 Task: In the event  named  Third Interview with Anchal, Set a range of dates when you can accept meetings  '6 Jul â€" 5 Aug 2023'. Select a duration of  60 min. Select working hours  	_x000D_
MON- SAT 10:30am â€" 6:00pm. Add time before or after your events  as 15 min. Set the frequency of available time slots for invitees as  60 min. Set the minimum notice period and maximum events allowed per day as  168 hours and 2. , logged in from the account softage.4@softage.net and add another guest for the event, softage.5@softage.net
Action: Mouse pressed left at (361, 280)
Screenshot: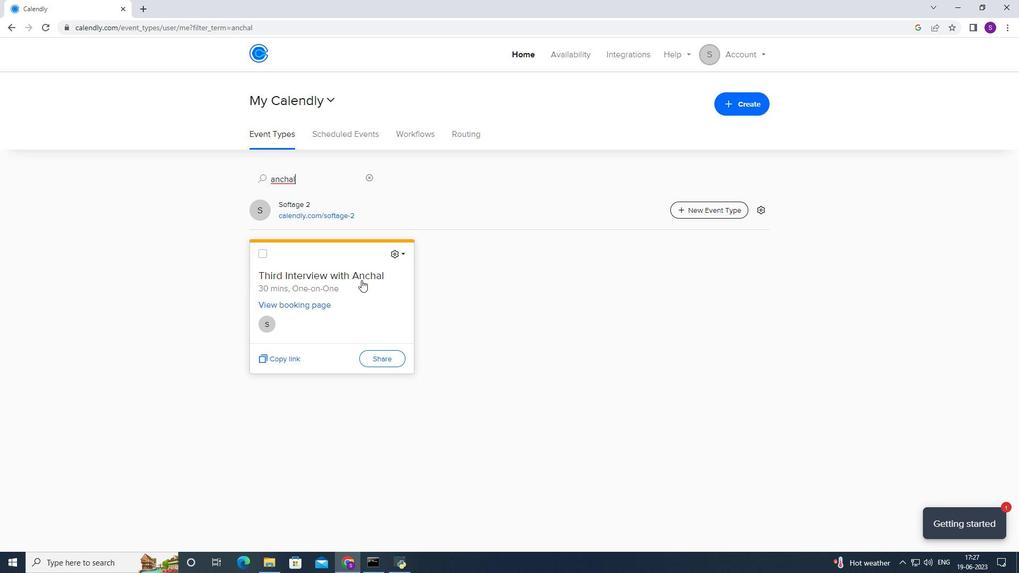 
Action: Mouse moved to (277, 222)
Screenshot: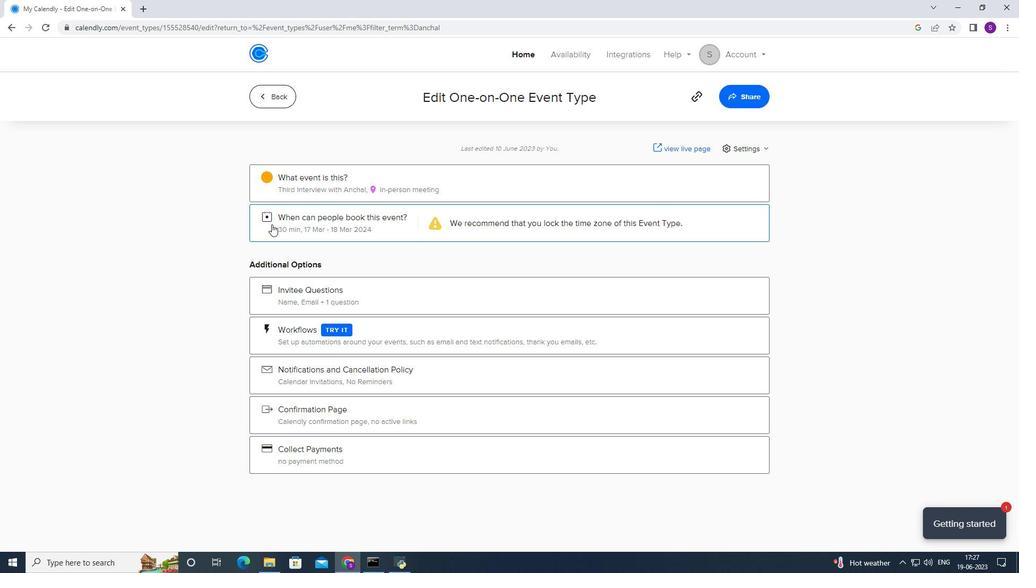 
Action: Mouse pressed left at (277, 222)
Screenshot: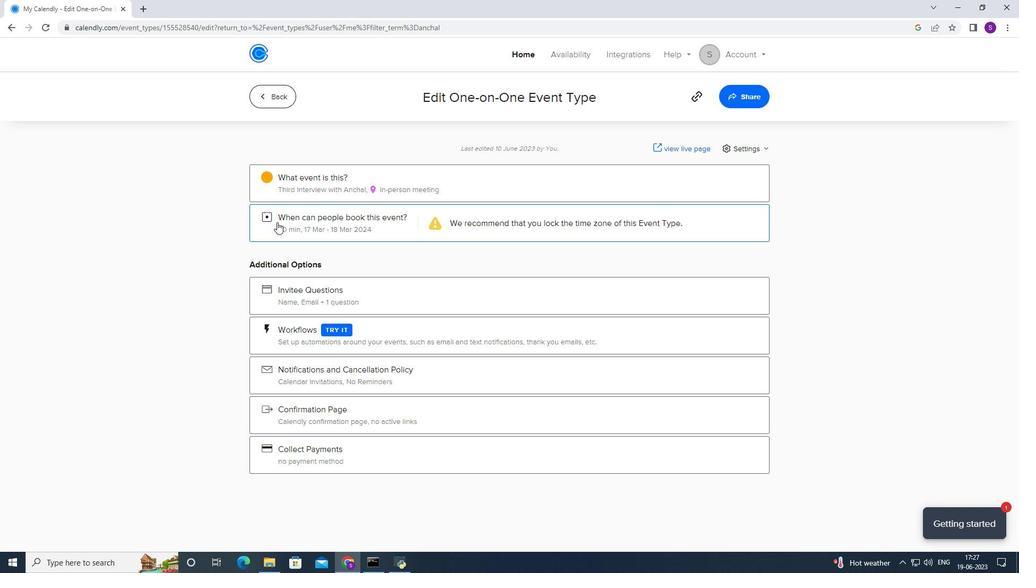 
Action: Mouse moved to (374, 349)
Screenshot: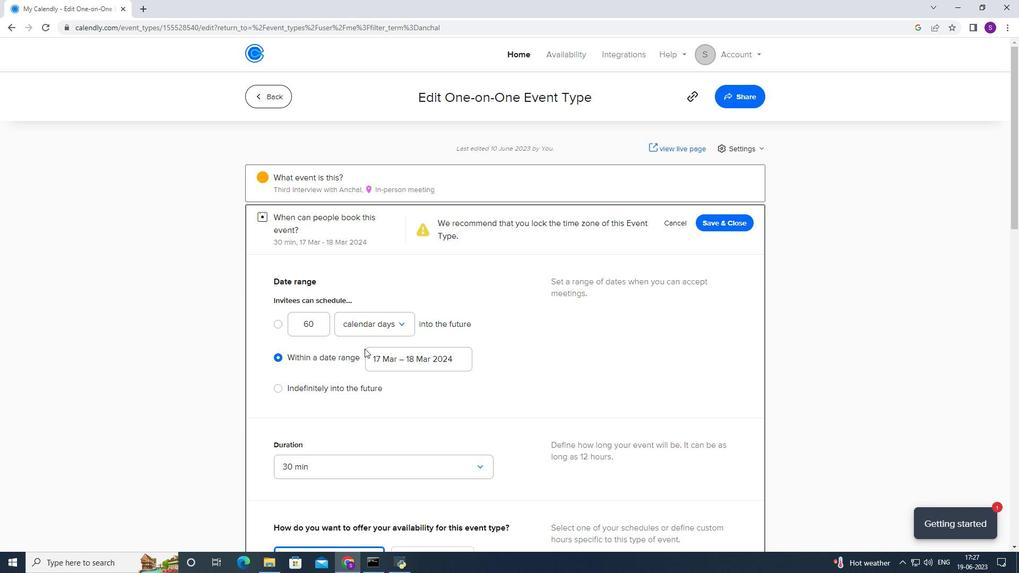 
Action: Mouse pressed left at (374, 349)
Screenshot: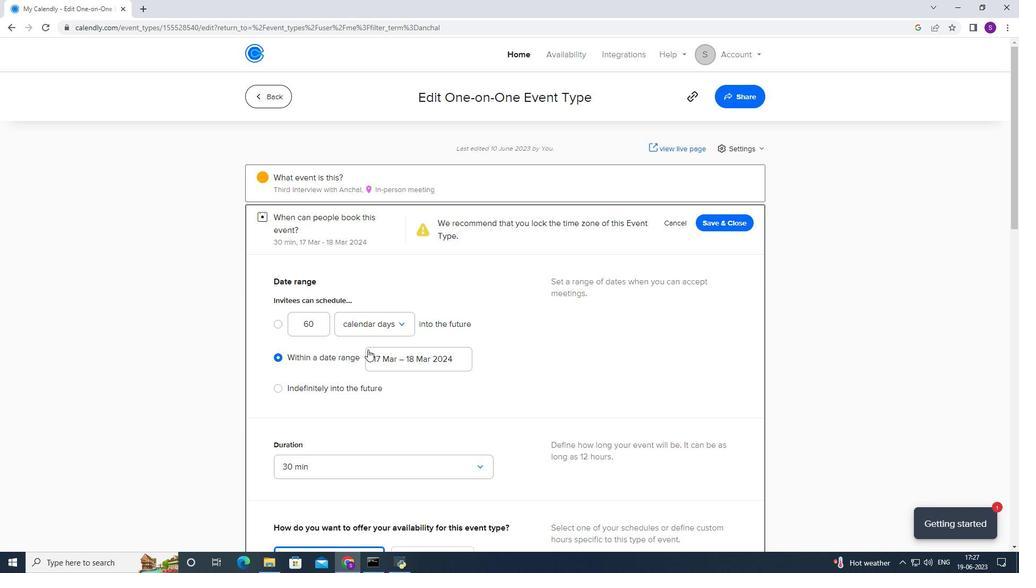 
Action: Mouse moved to (449, 162)
Screenshot: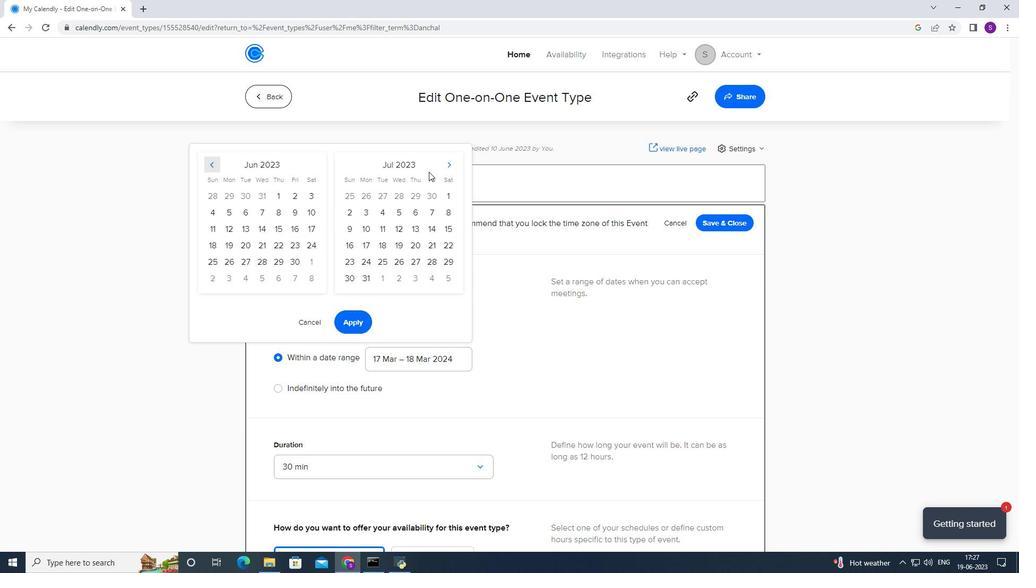 
Action: Mouse pressed left at (449, 162)
Screenshot: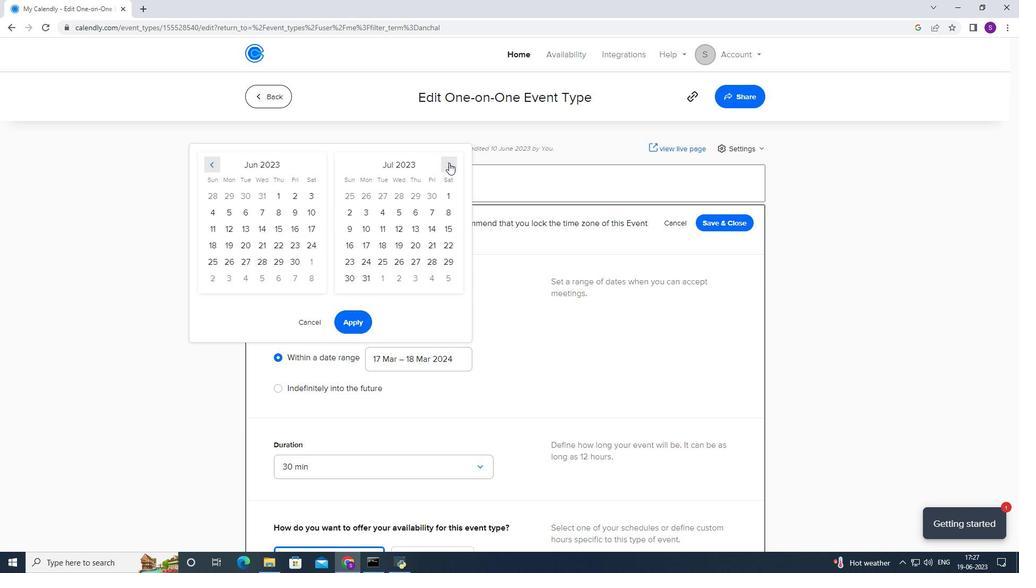 
Action: Mouse moved to (282, 209)
Screenshot: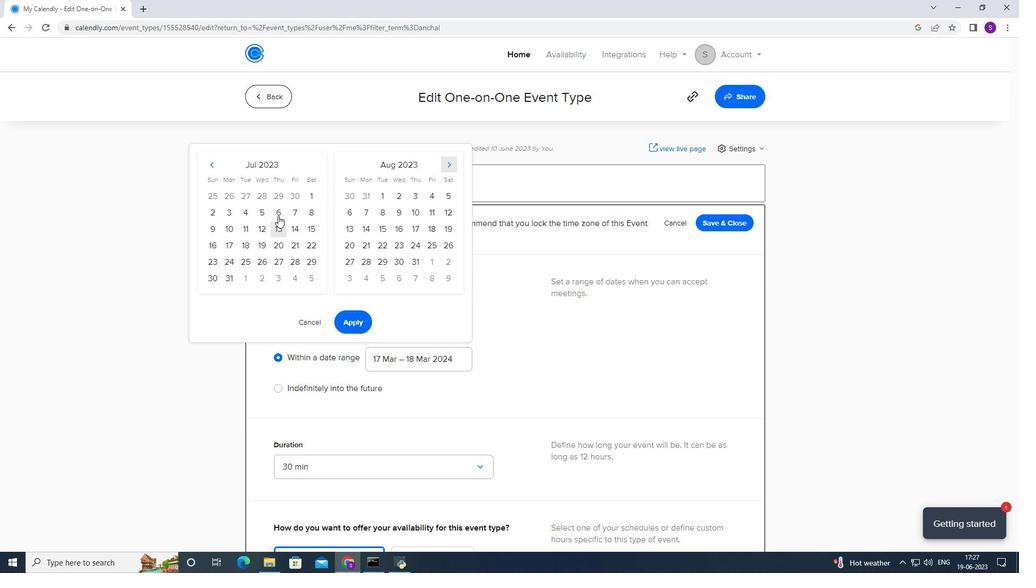 
Action: Mouse pressed left at (282, 209)
Screenshot: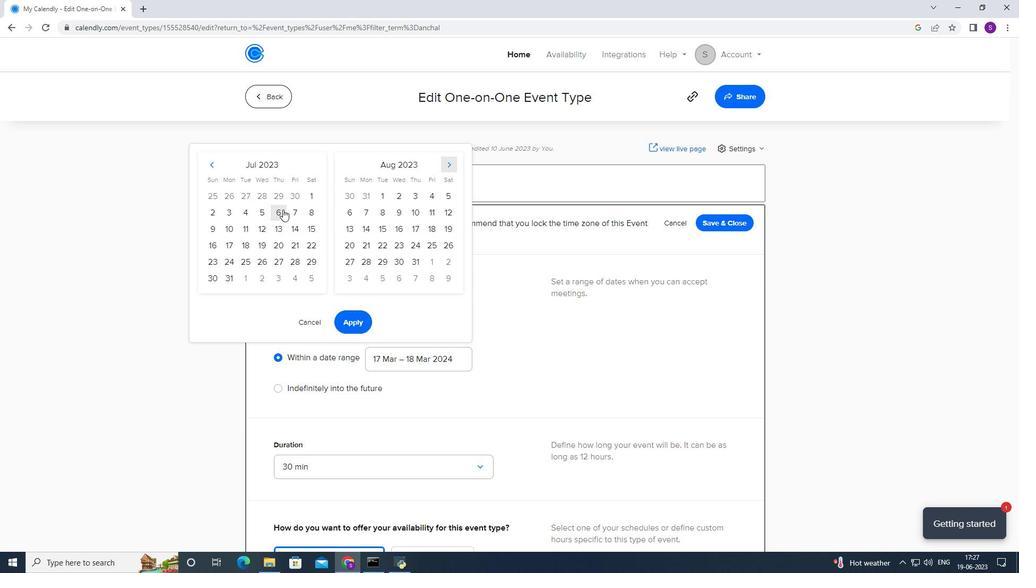 
Action: Mouse moved to (442, 197)
Screenshot: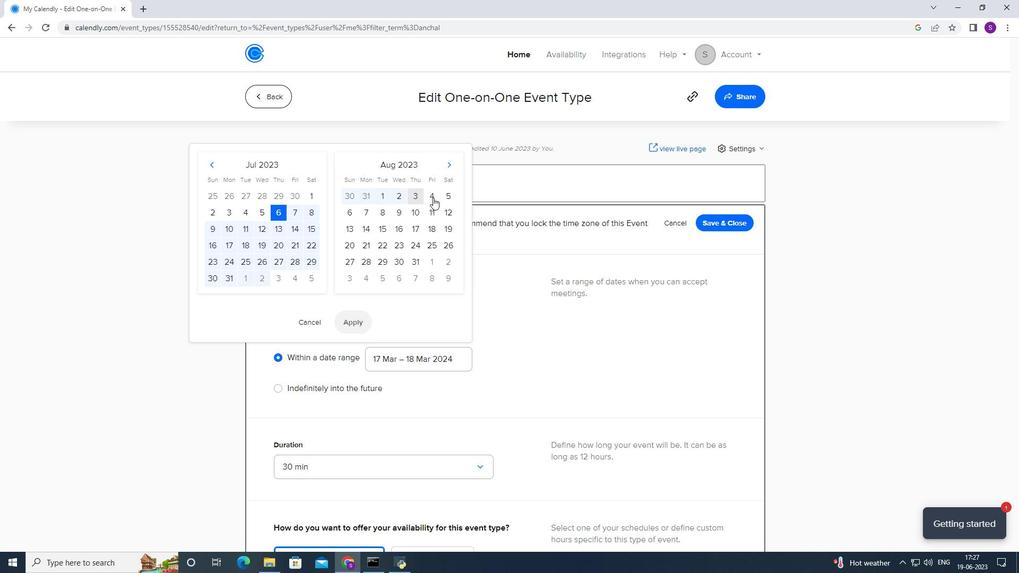 
Action: Mouse pressed left at (442, 197)
Screenshot: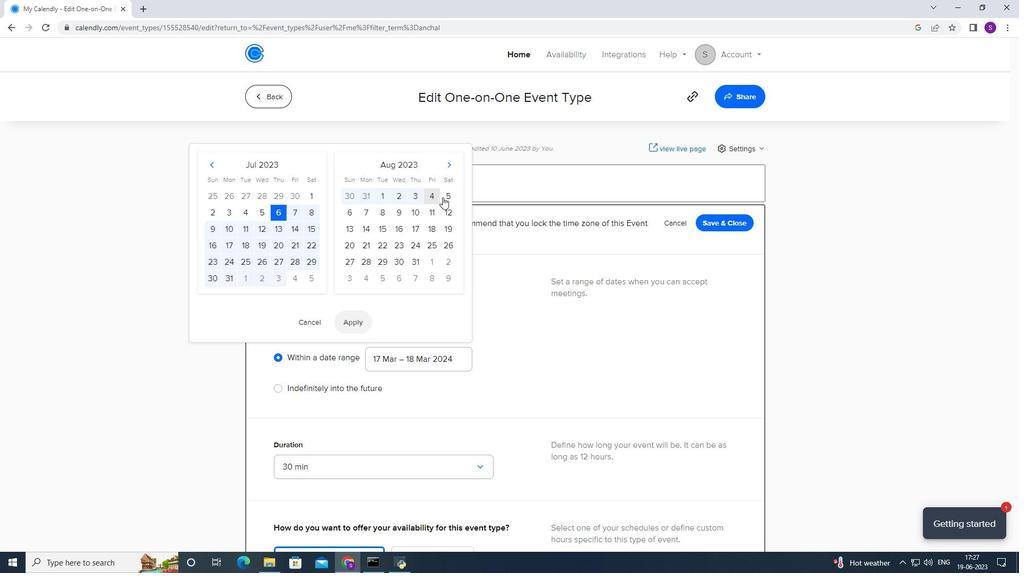 
Action: Mouse moved to (348, 319)
Screenshot: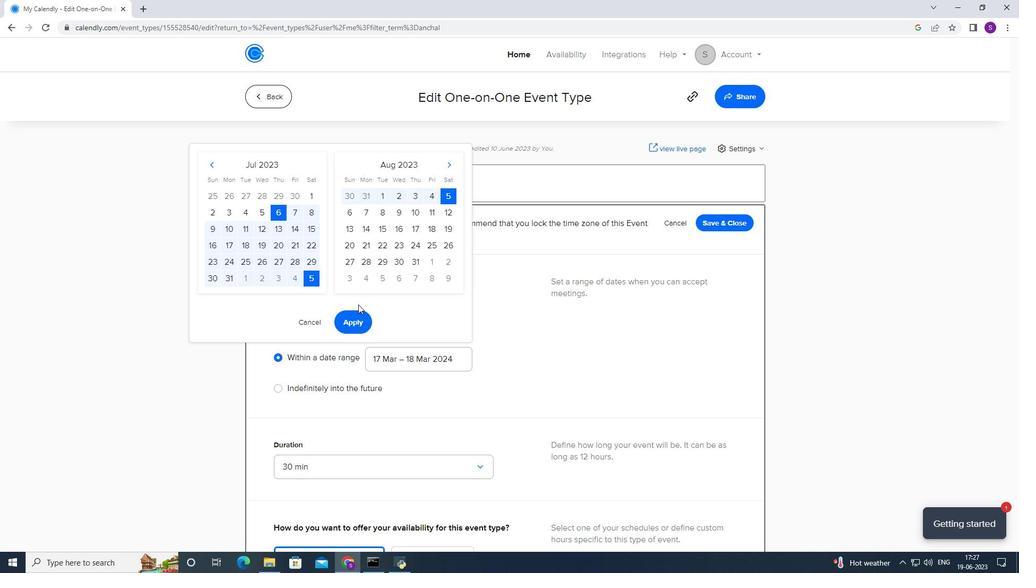 
Action: Mouse pressed left at (348, 319)
Screenshot: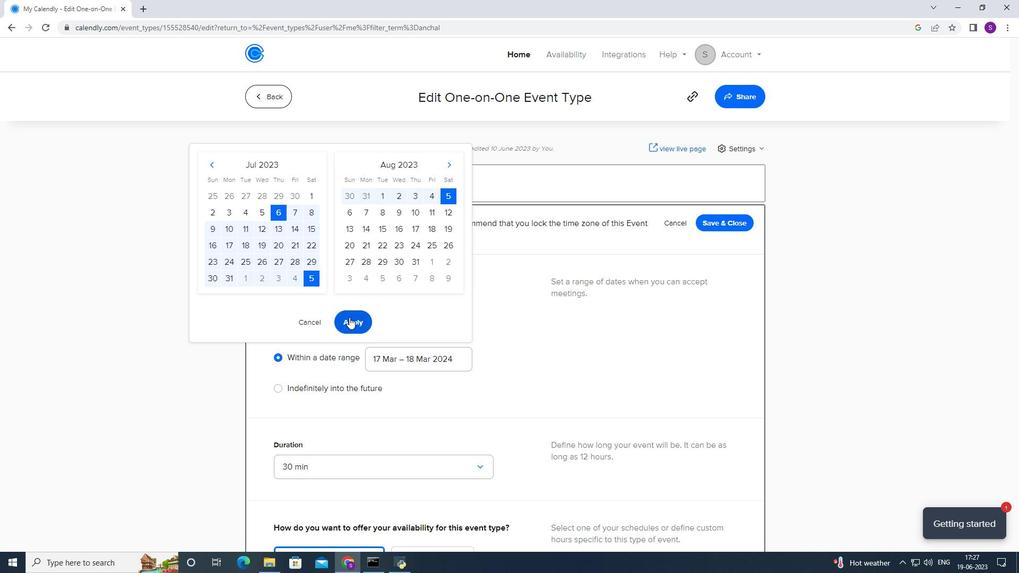 
Action: Mouse moved to (328, 272)
Screenshot: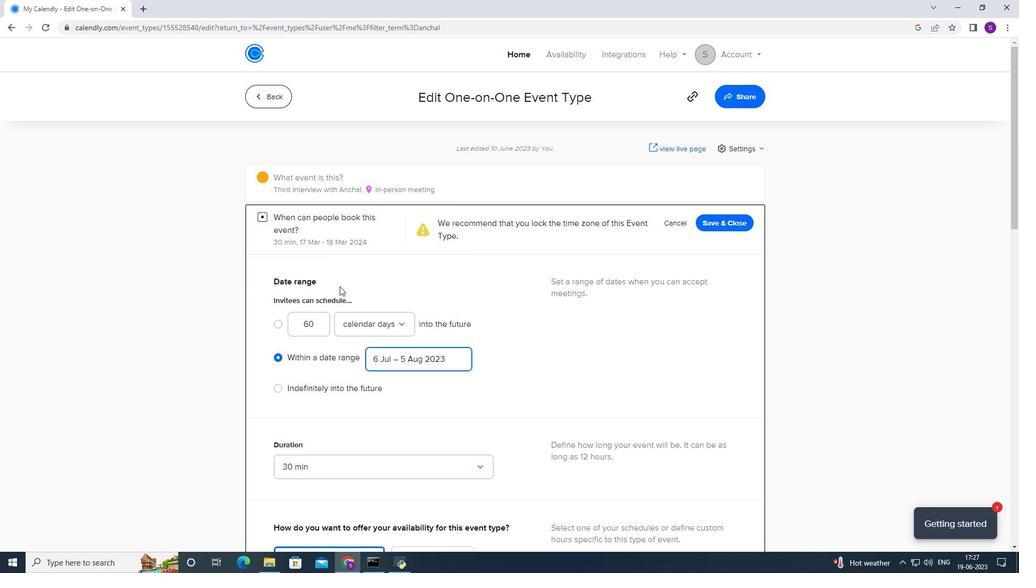 
Action: Mouse scrolled (328, 271) with delta (0, 0)
Screenshot: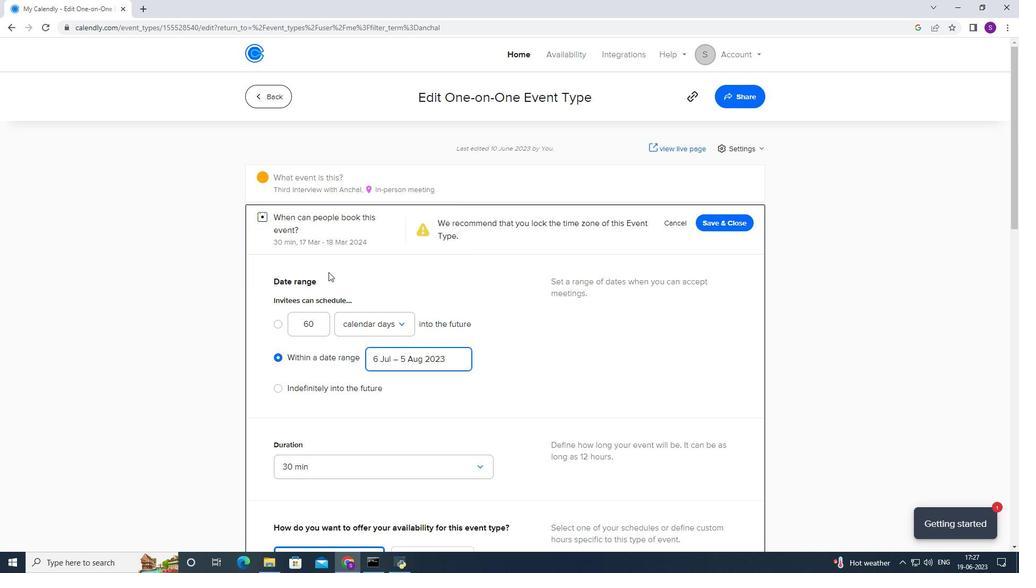 
Action: Mouse scrolled (328, 271) with delta (0, 0)
Screenshot: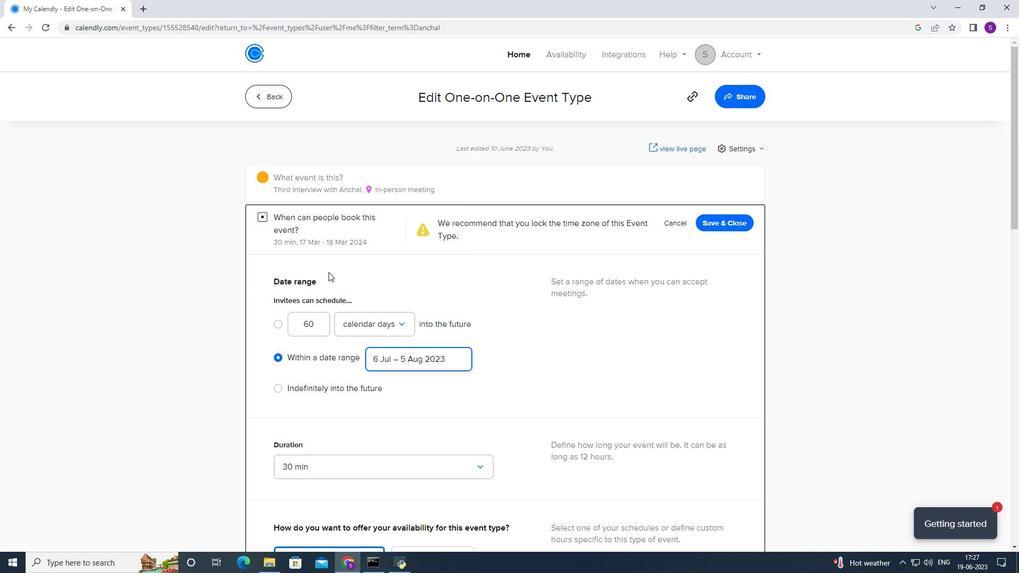 
Action: Mouse scrolled (328, 271) with delta (0, 0)
Screenshot: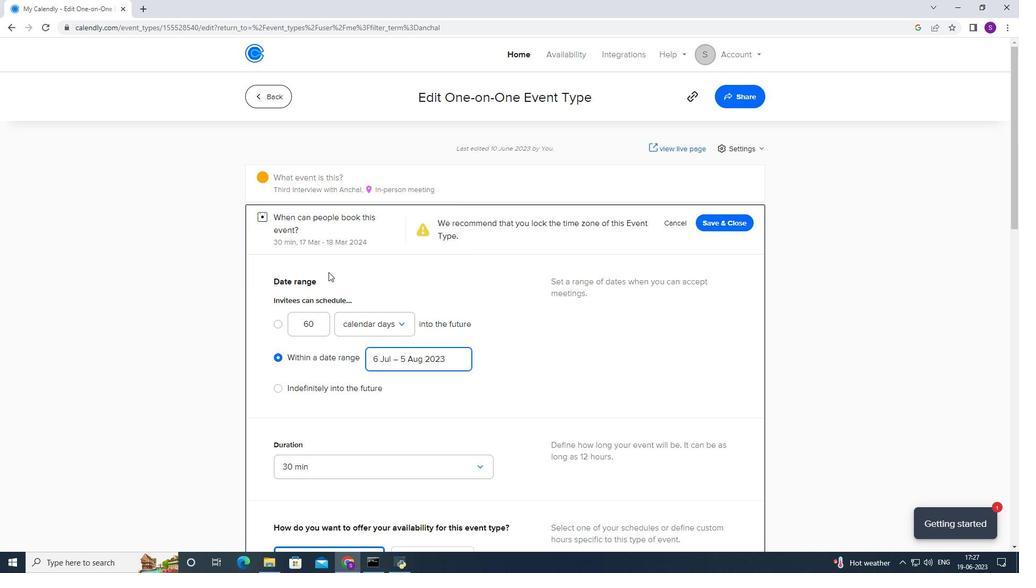
Action: Mouse moved to (327, 272)
Screenshot: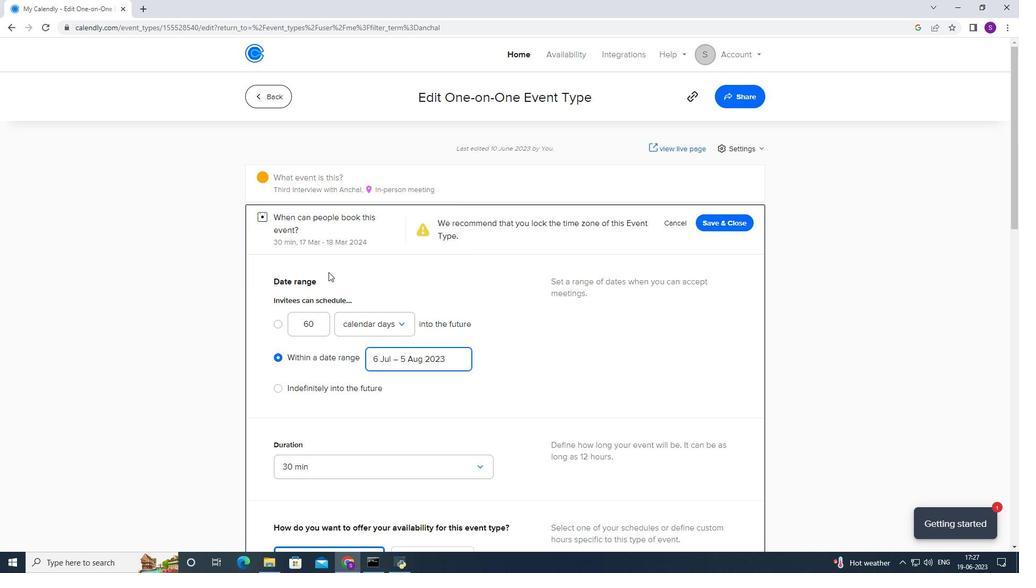 
Action: Mouse scrolled (327, 271) with delta (0, 0)
Screenshot: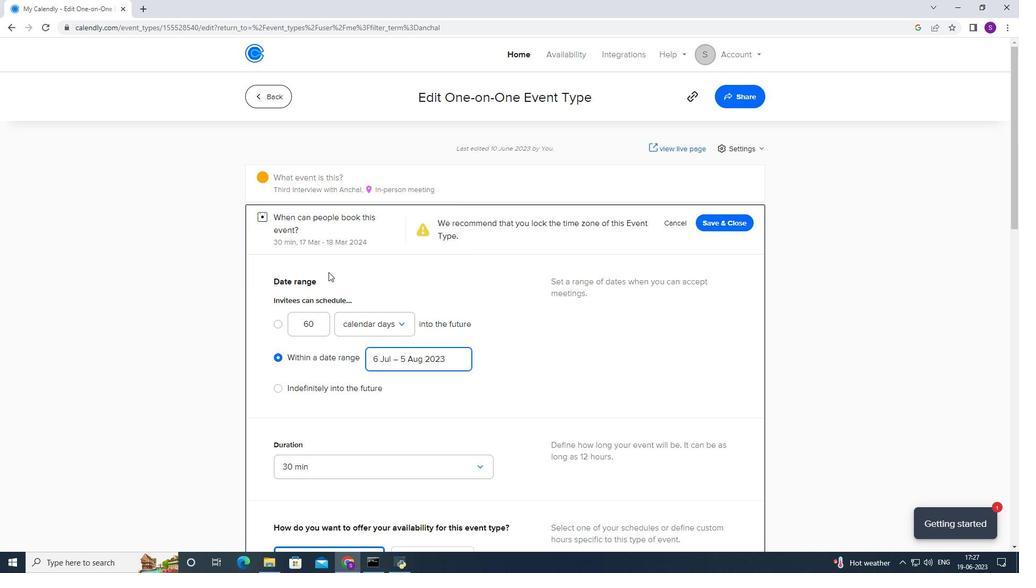 
Action: Mouse scrolled (327, 271) with delta (0, 0)
Screenshot: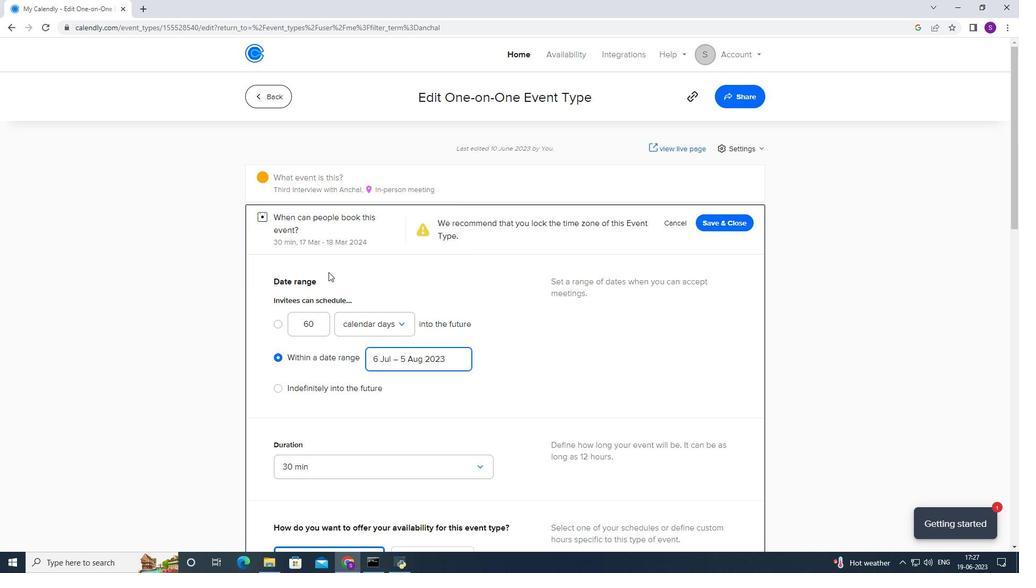 
Action: Mouse moved to (323, 206)
Screenshot: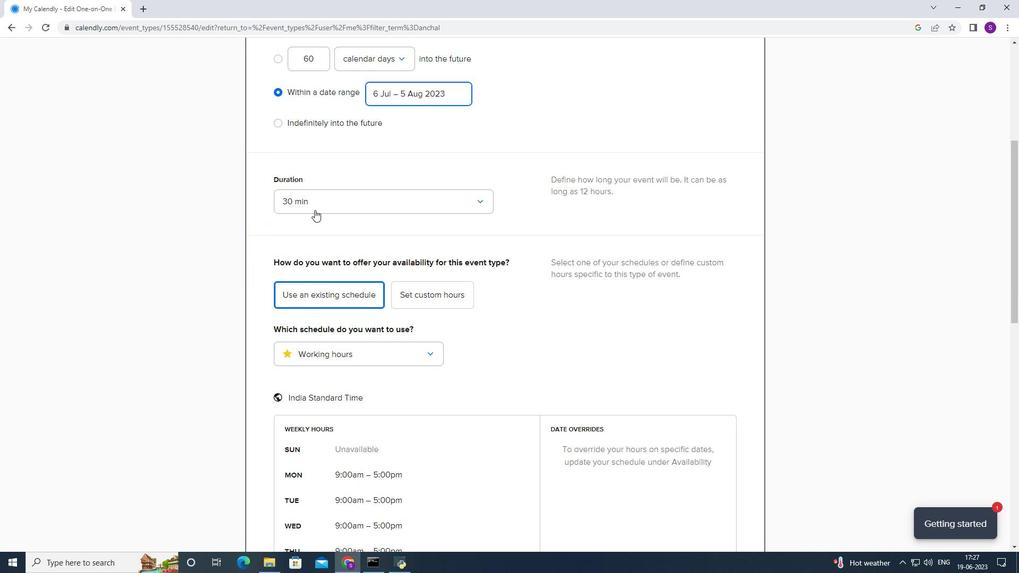 
Action: Mouse pressed left at (323, 206)
Screenshot: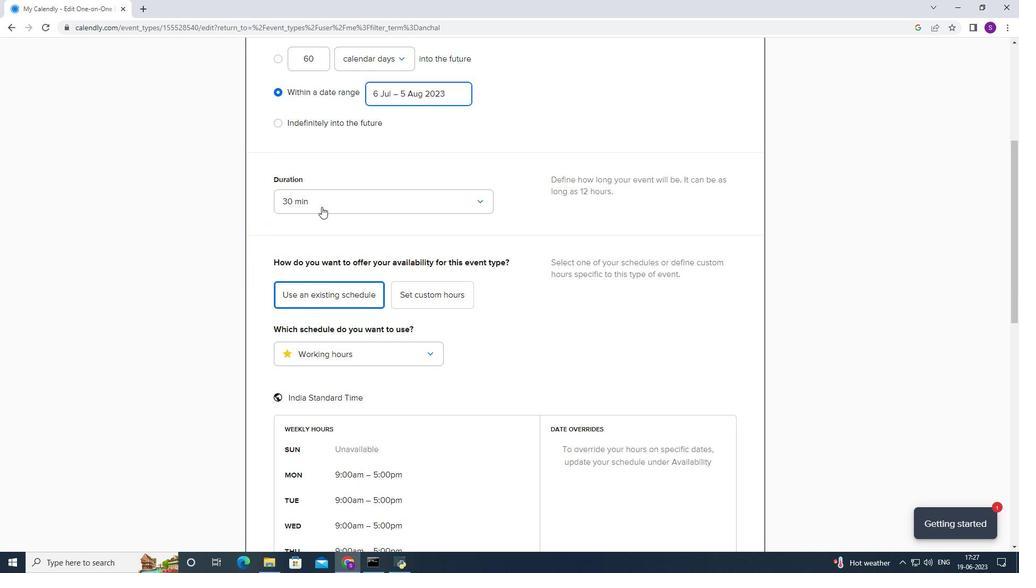 
Action: Mouse moved to (311, 284)
Screenshot: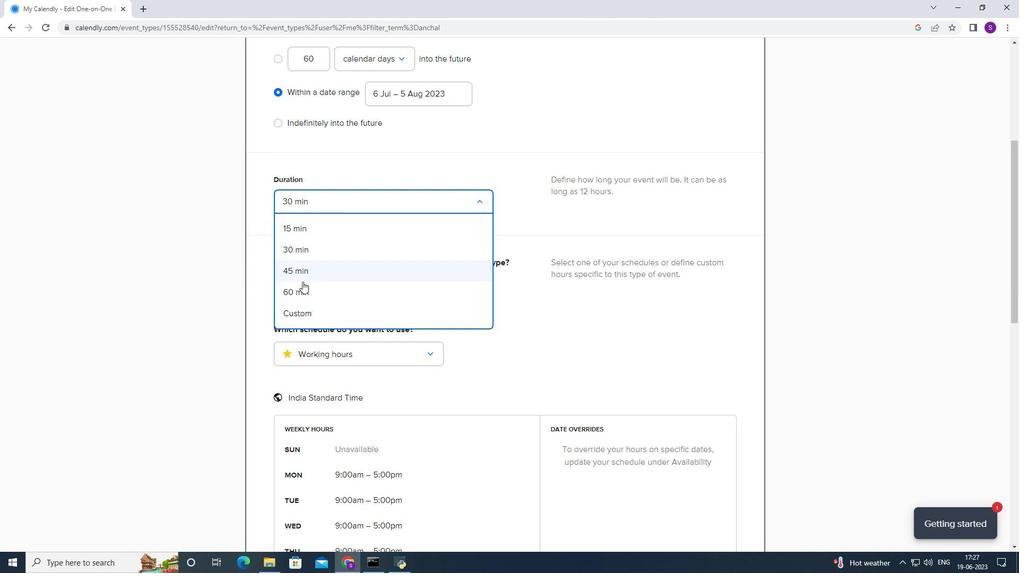 
Action: Mouse pressed left at (311, 284)
Screenshot: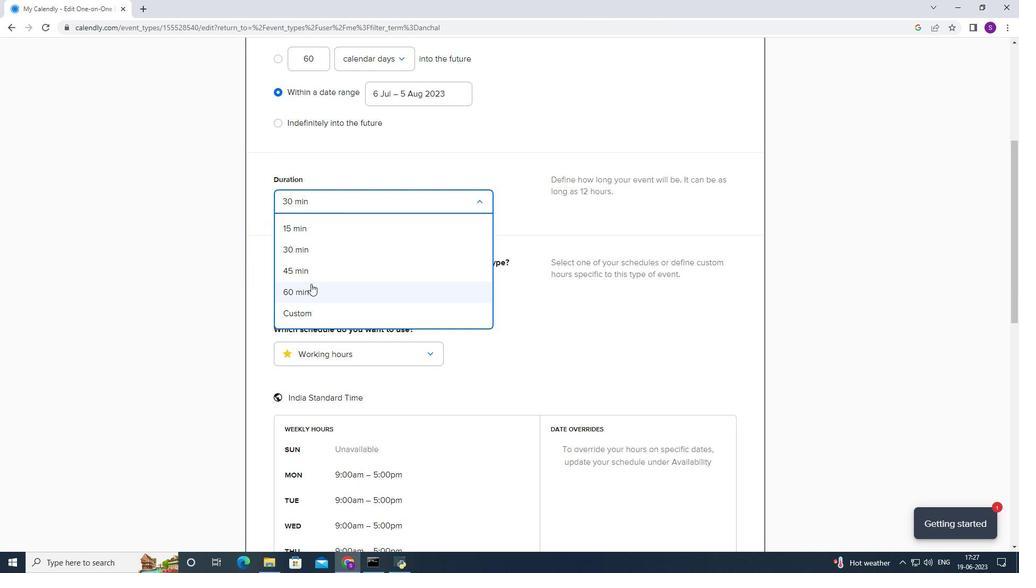 
Action: Mouse moved to (283, 322)
Screenshot: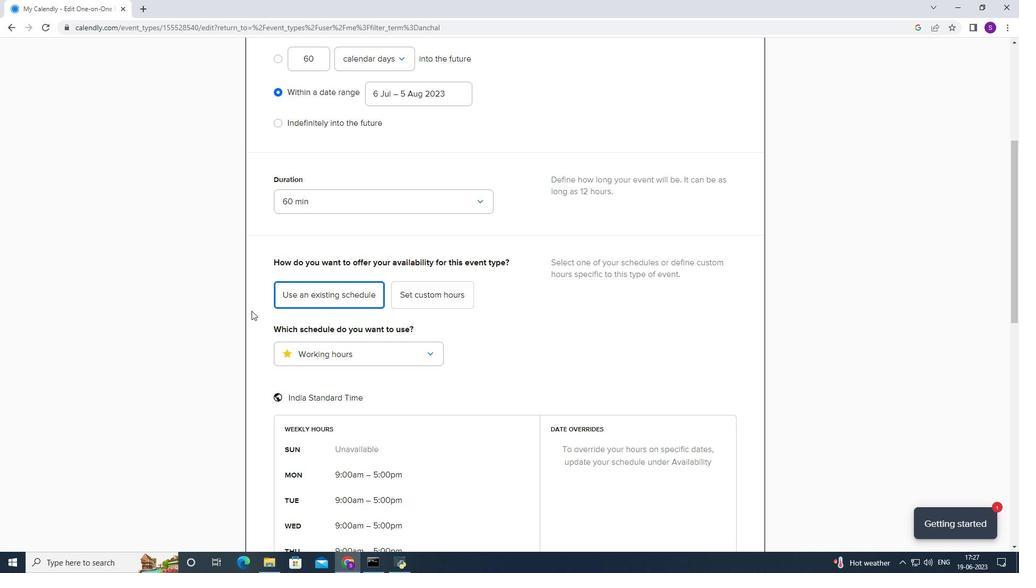 
Action: Mouse scrolled (283, 321) with delta (0, 0)
Screenshot: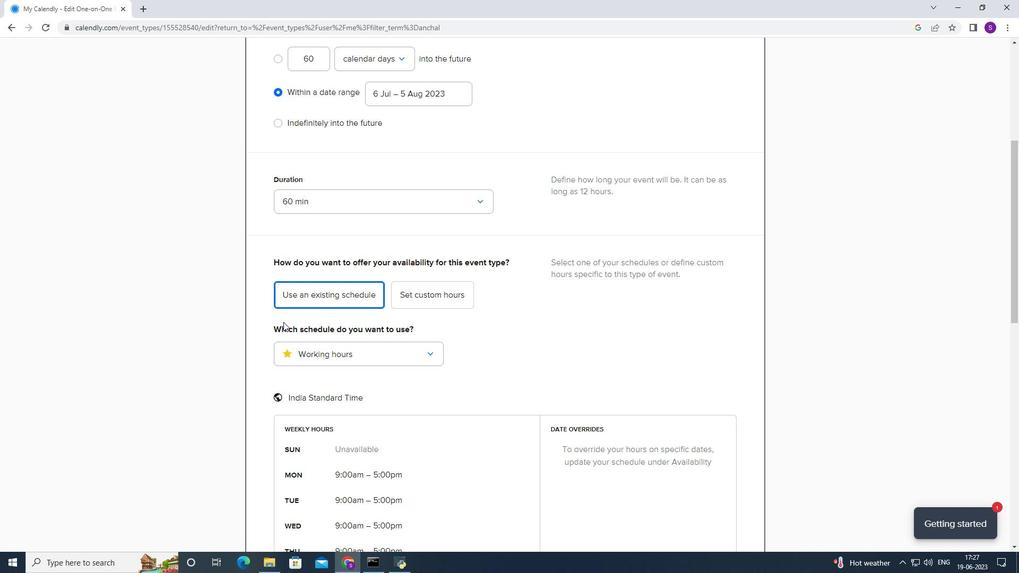 
Action: Mouse moved to (285, 322)
Screenshot: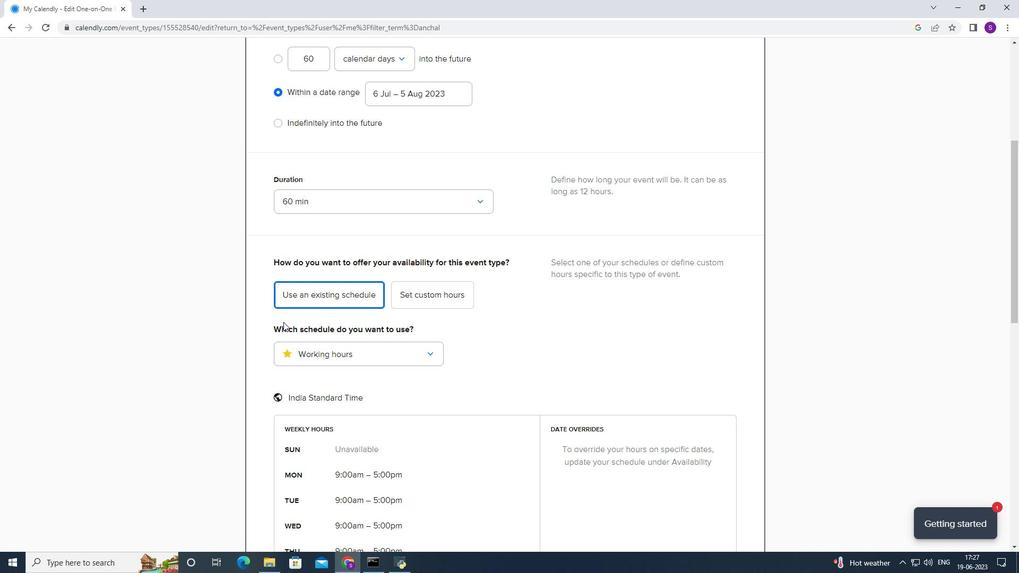 
Action: Mouse scrolled (285, 321) with delta (0, 0)
Screenshot: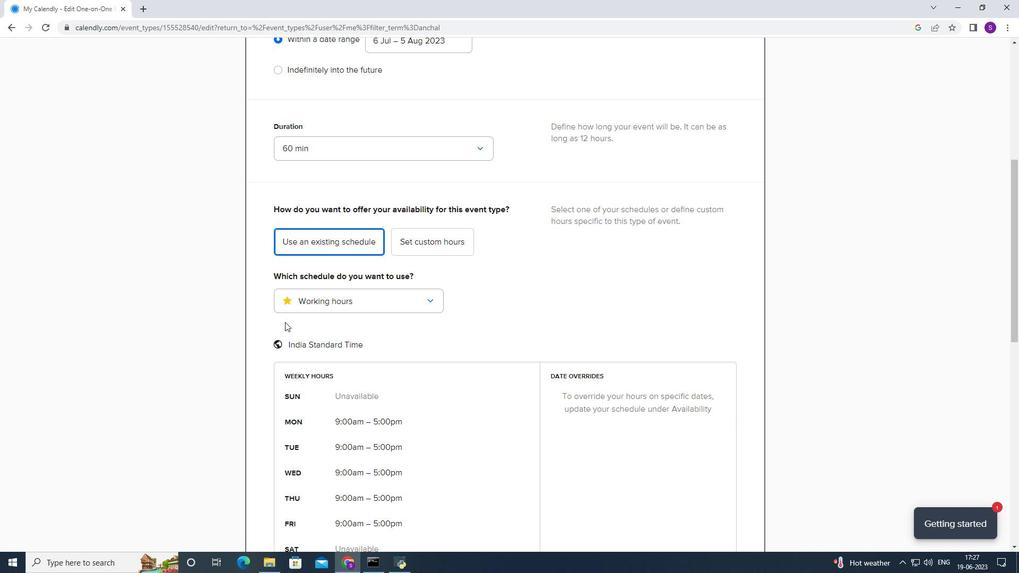 
Action: Mouse scrolled (285, 321) with delta (0, 0)
Screenshot: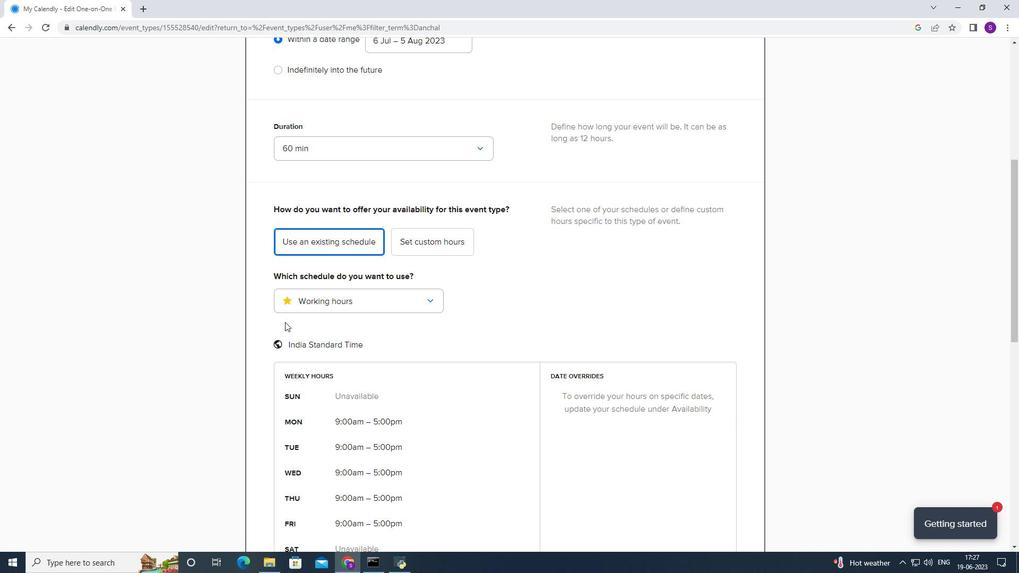 
Action: Mouse moved to (445, 139)
Screenshot: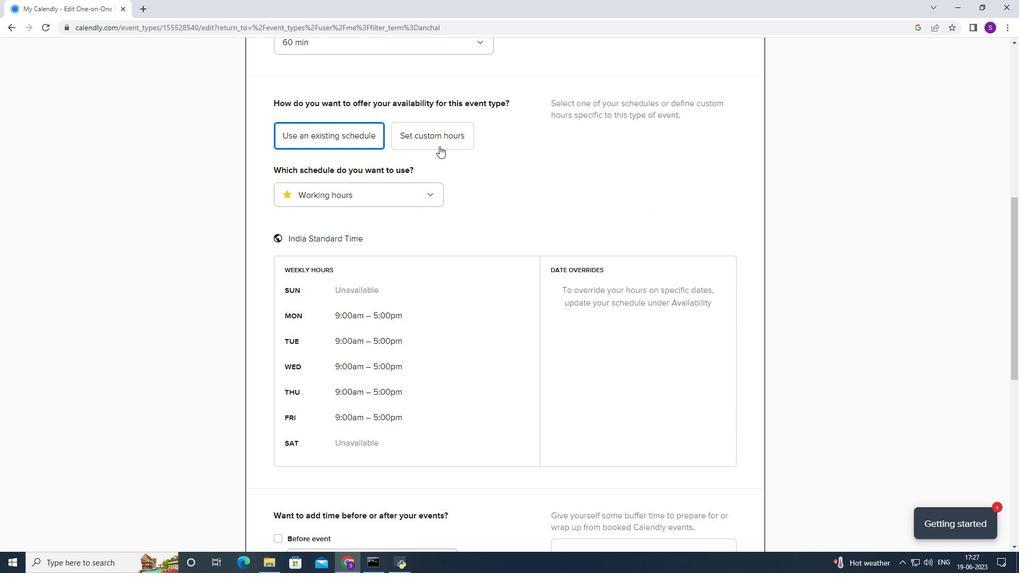 
Action: Mouse pressed left at (445, 139)
Screenshot: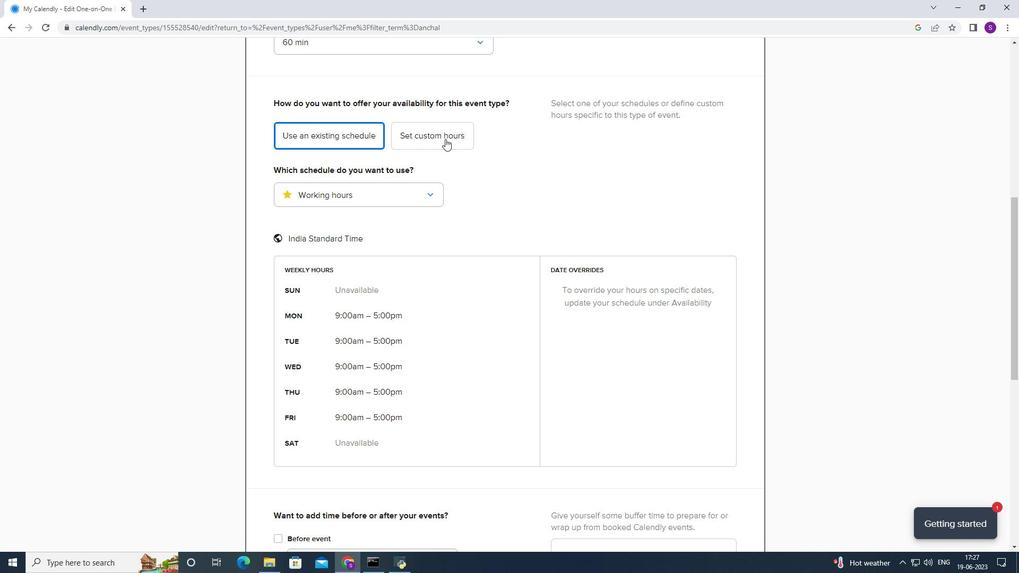 
Action: Mouse moved to (410, 309)
Screenshot: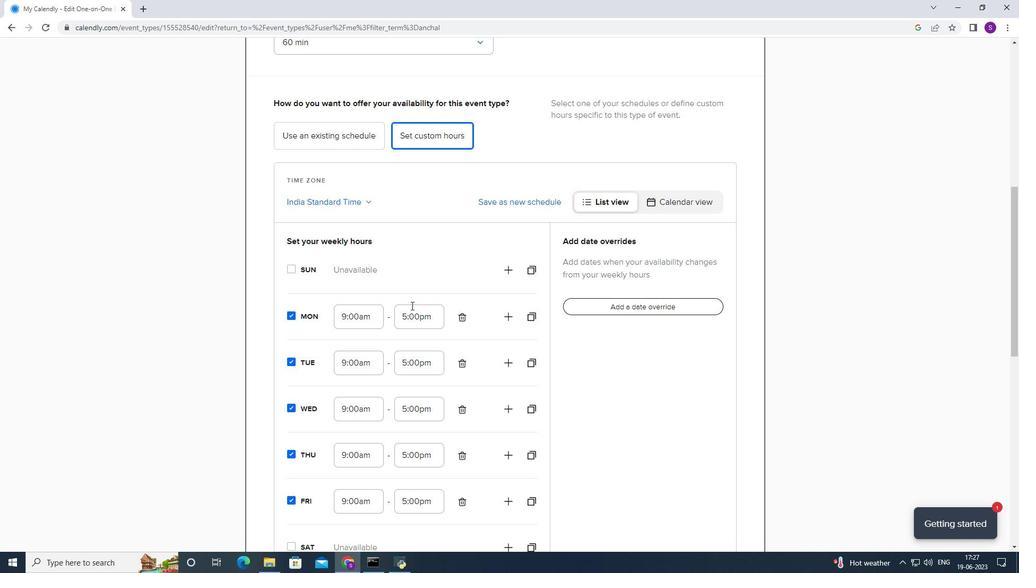 
Action: Mouse scrolled (410, 309) with delta (0, 0)
Screenshot: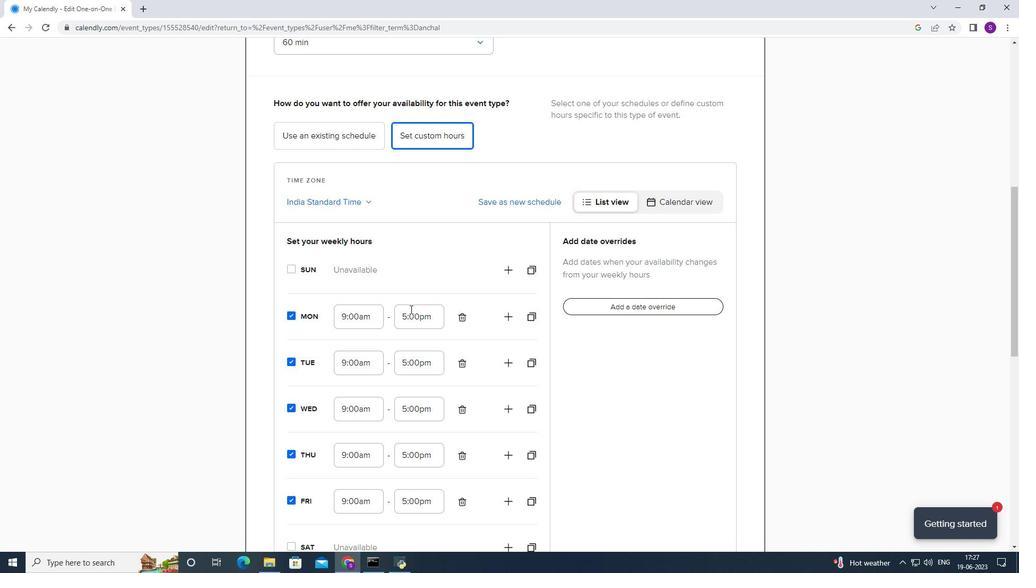 
Action: Mouse scrolled (410, 309) with delta (0, 0)
Screenshot: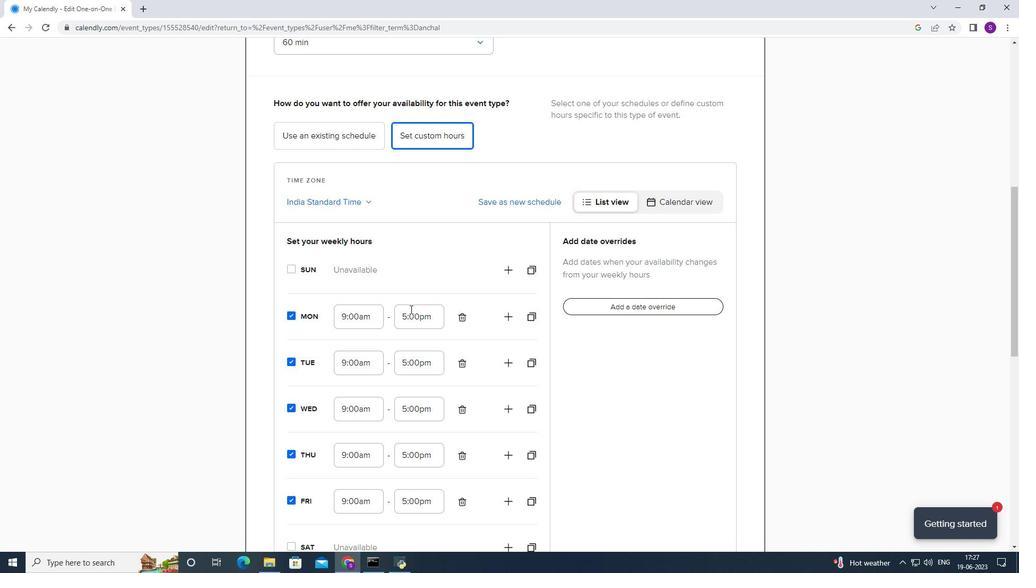 
Action: Mouse moved to (409, 310)
Screenshot: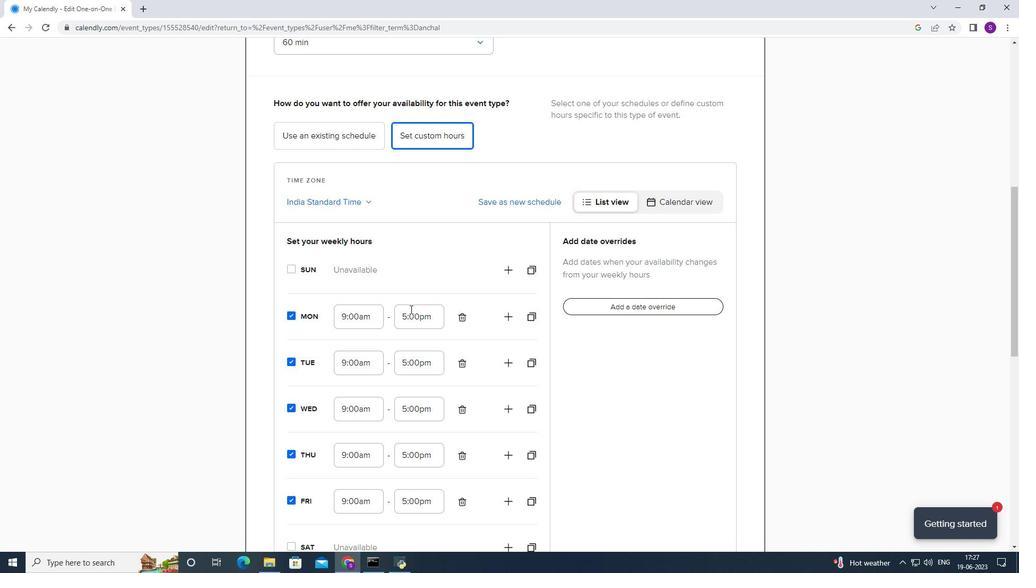
Action: Mouse scrolled (409, 309) with delta (0, 0)
Screenshot: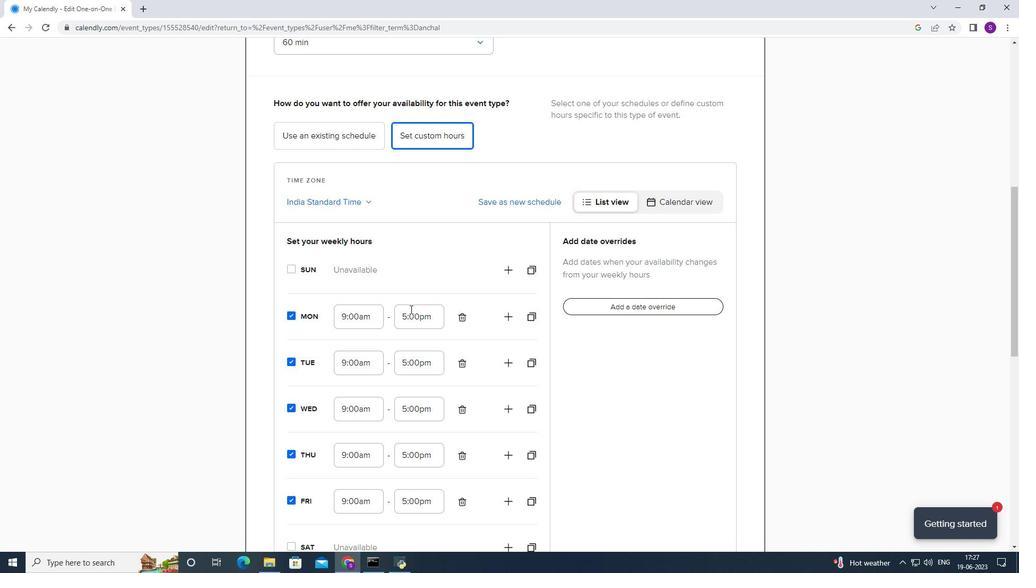
Action: Mouse moved to (292, 388)
Screenshot: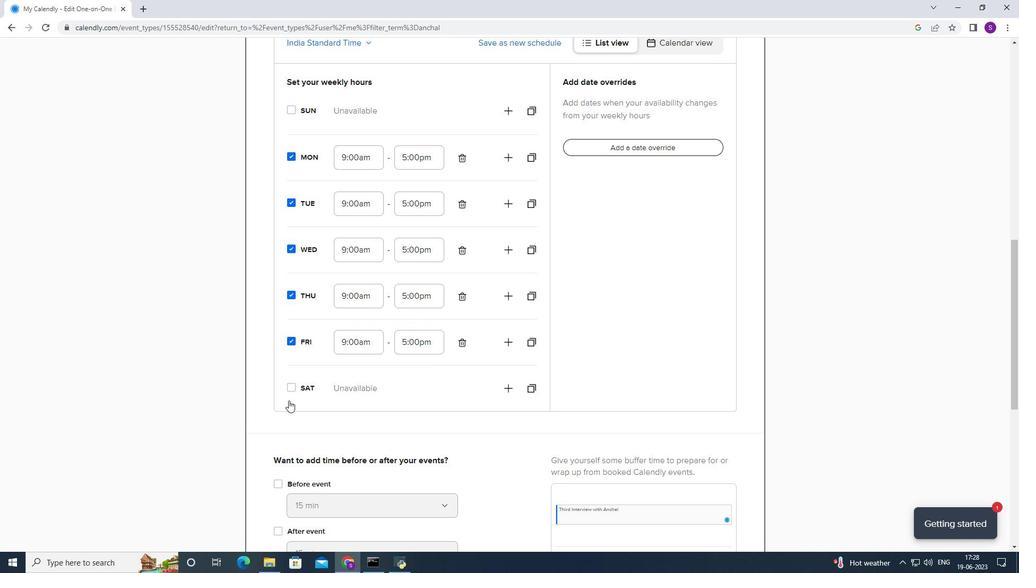 
Action: Mouse pressed left at (292, 388)
Screenshot: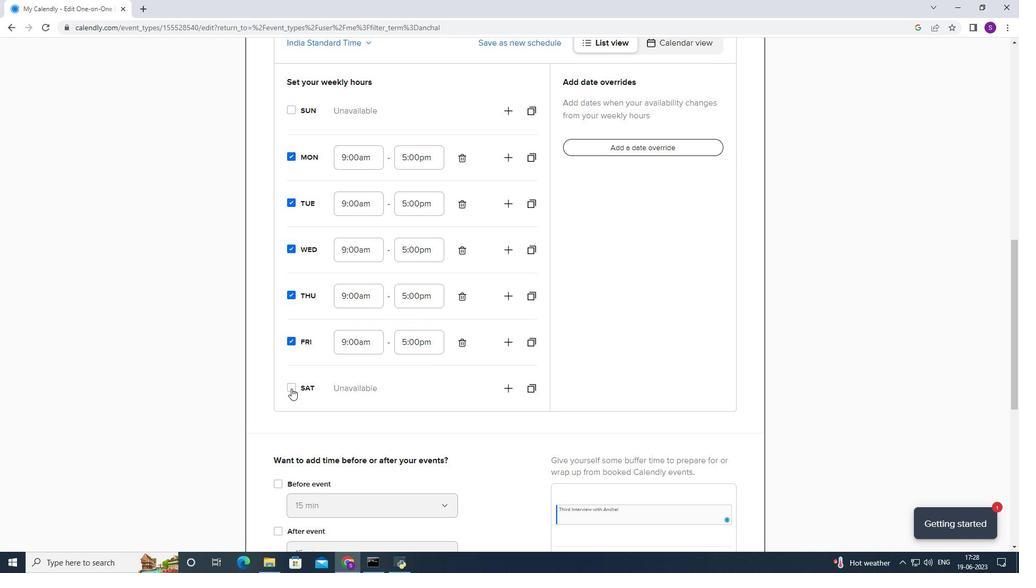 
Action: Mouse moved to (346, 384)
Screenshot: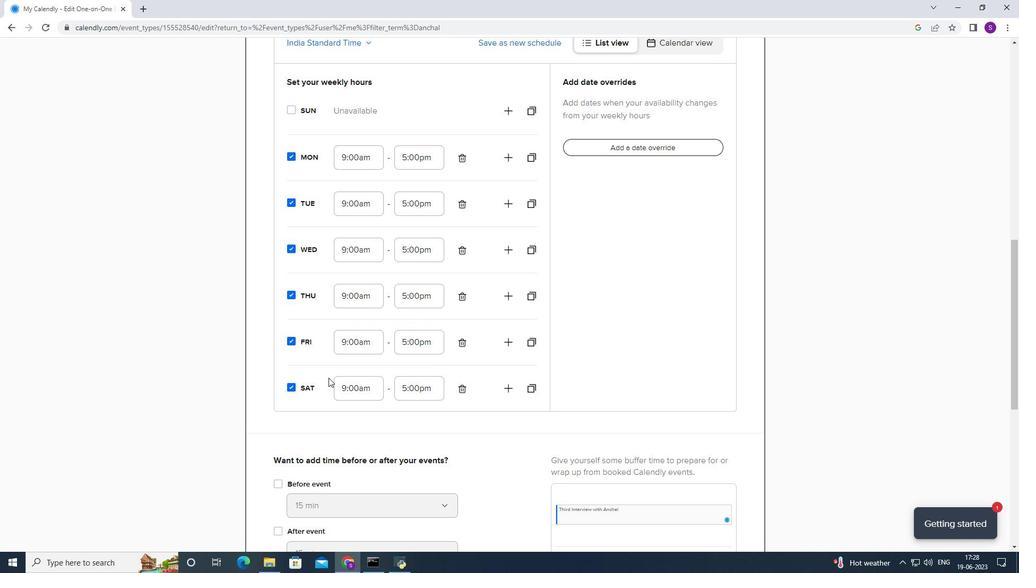 
Action: Mouse pressed left at (346, 384)
Screenshot: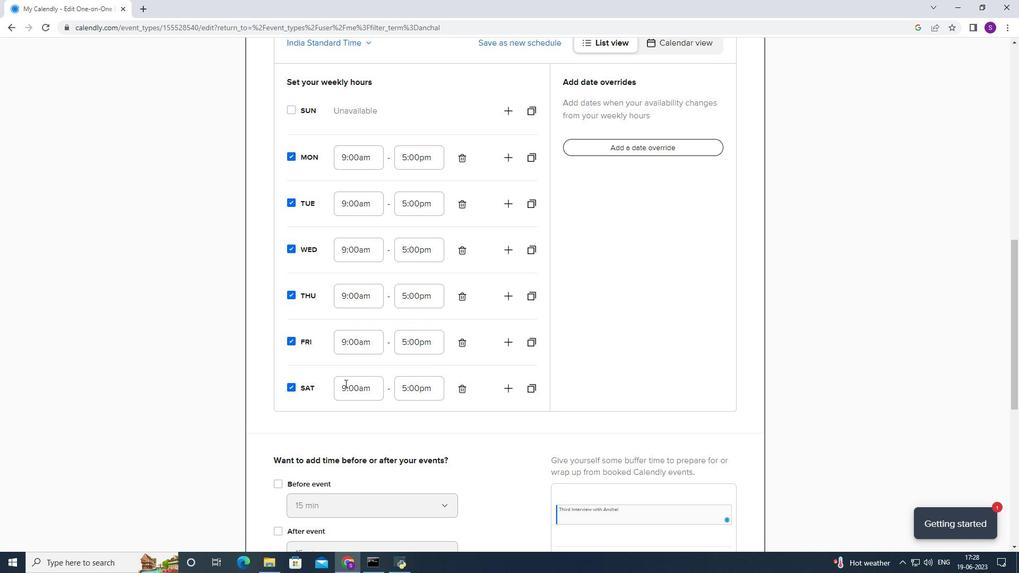 
Action: Mouse moved to (363, 457)
Screenshot: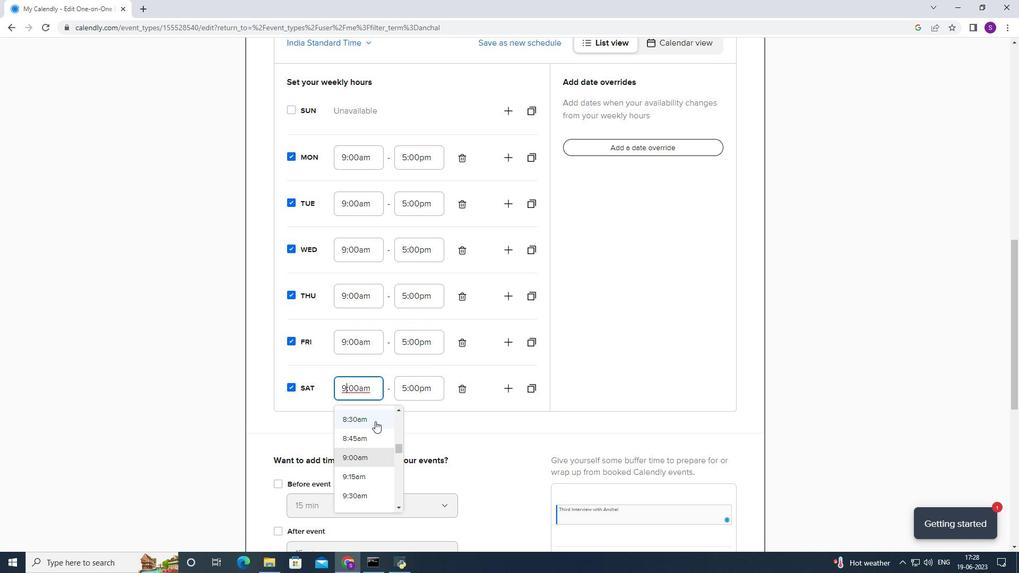 
Action: Mouse scrolled (363, 457) with delta (0, 0)
Screenshot: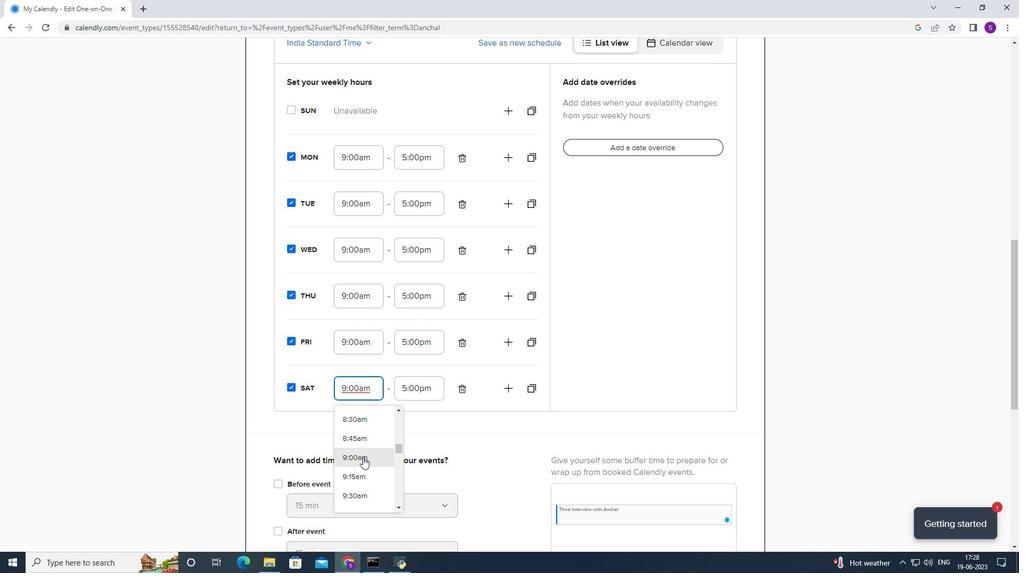 
Action: Mouse scrolled (363, 457) with delta (0, 0)
Screenshot: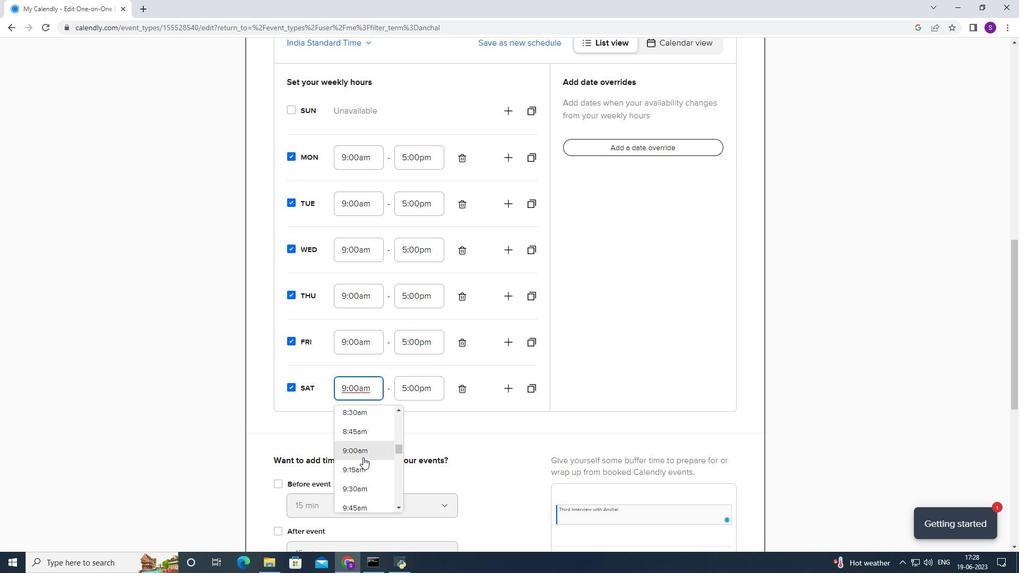 
Action: Mouse moved to (355, 463)
Screenshot: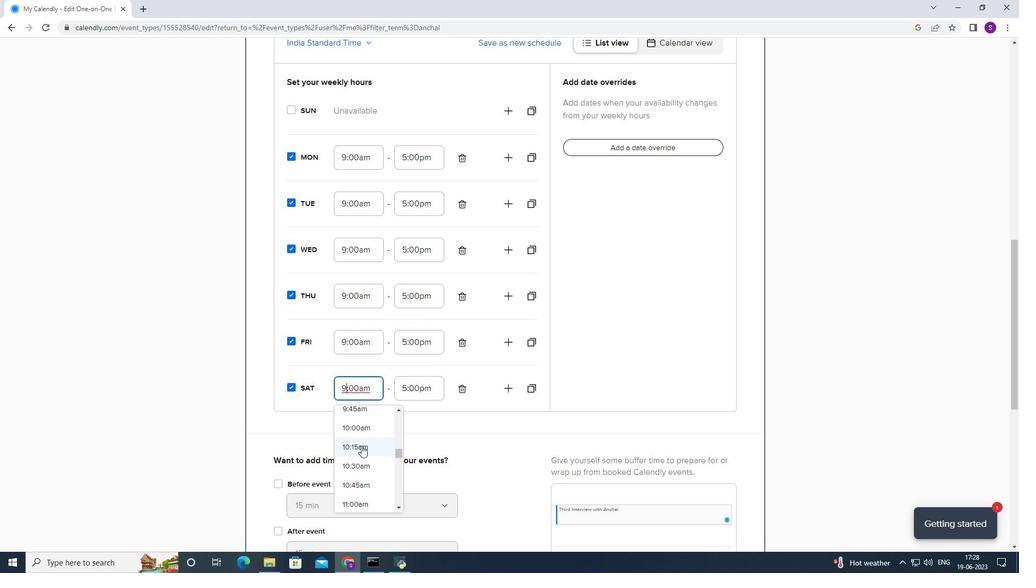 
Action: Mouse pressed left at (355, 463)
Screenshot: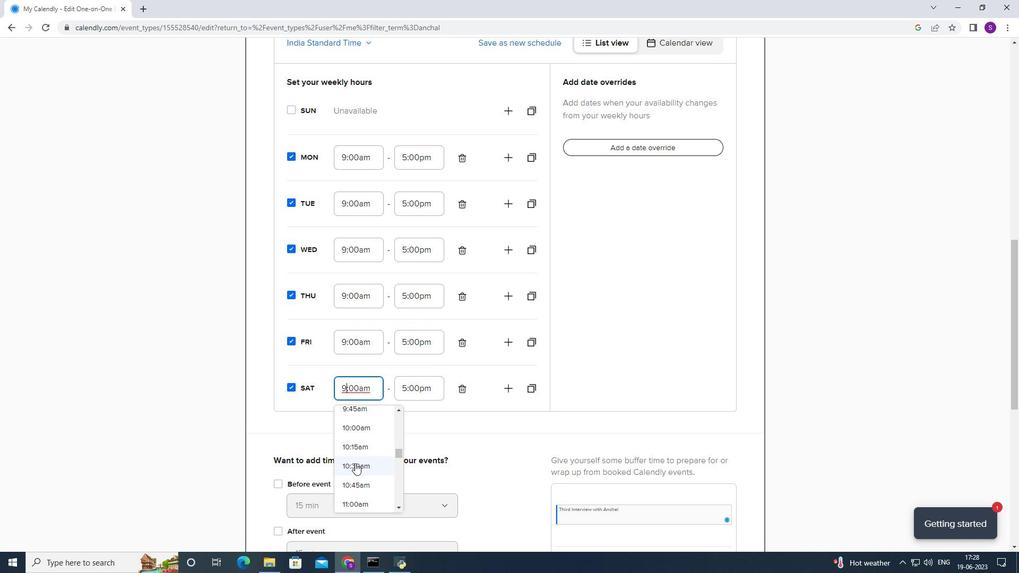 
Action: Mouse moved to (365, 355)
Screenshot: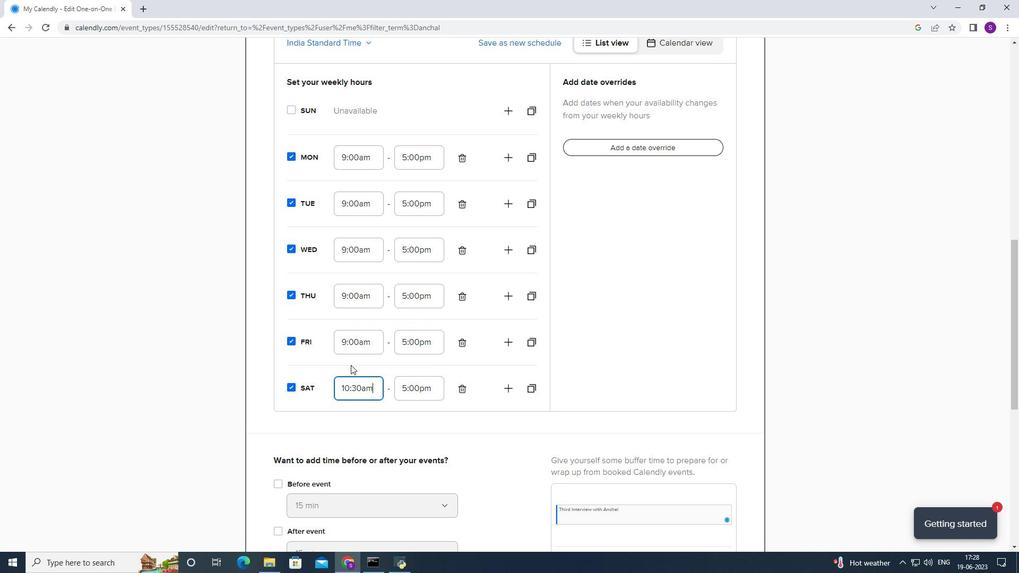 
Action: Mouse pressed left at (365, 355)
Screenshot: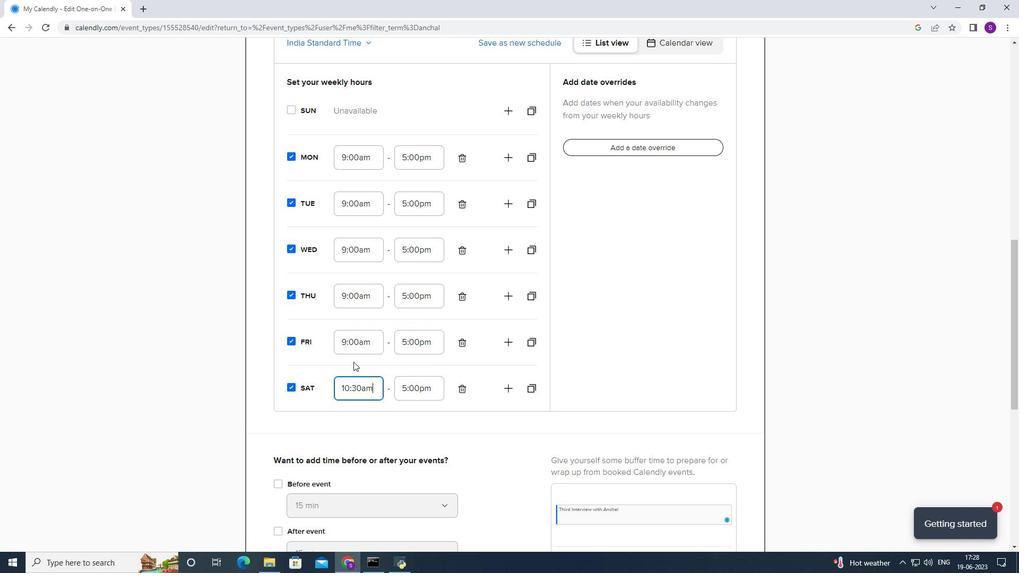 
Action: Mouse moved to (380, 345)
Screenshot: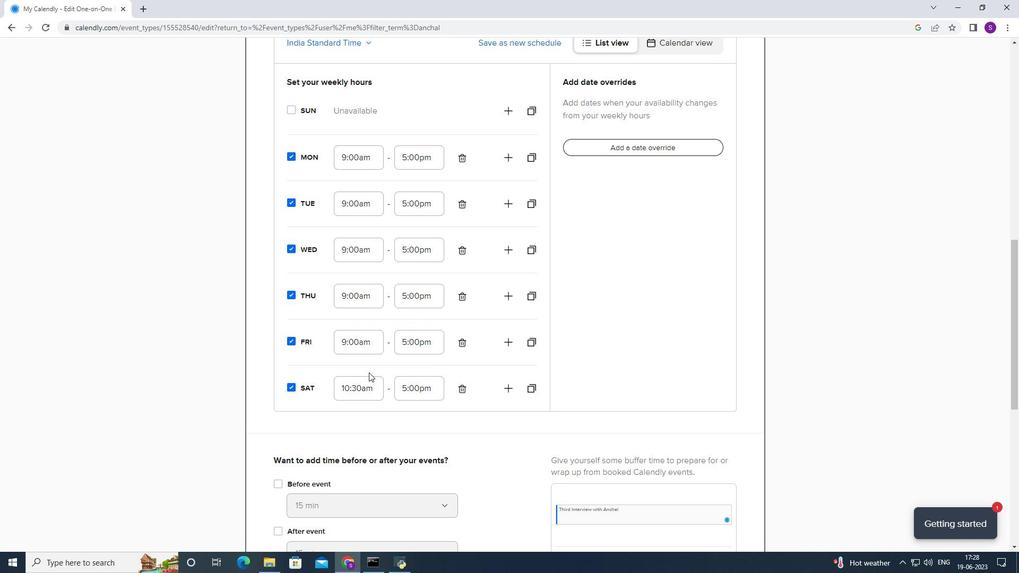 
Action: Mouse pressed left at (380, 345)
Screenshot: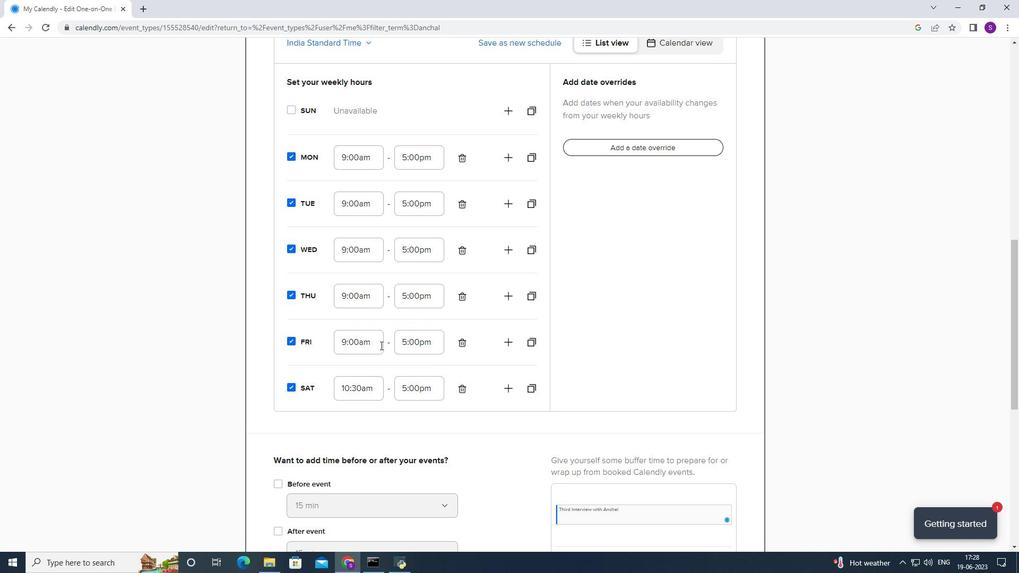 
Action: Mouse moved to (365, 408)
Screenshot: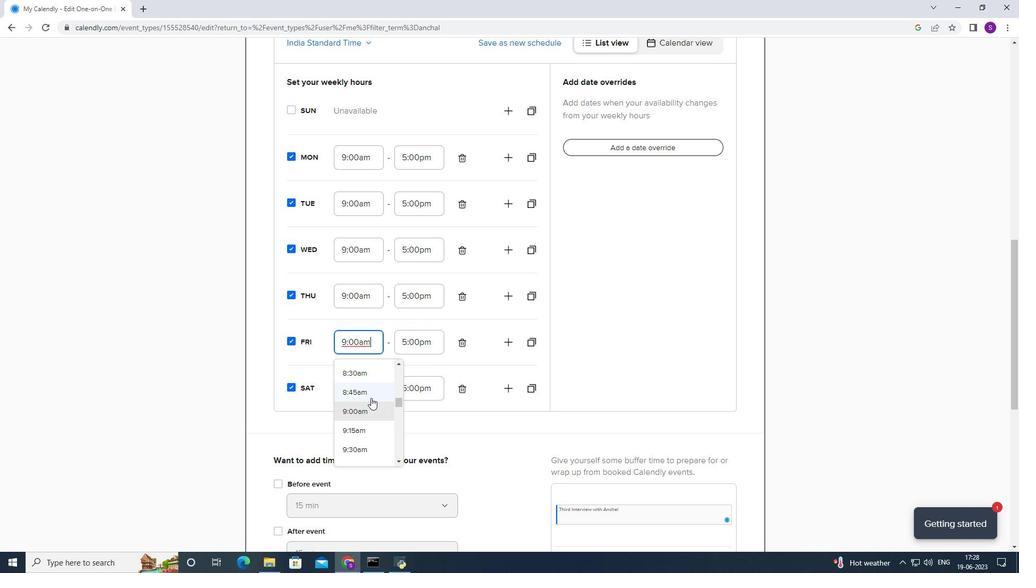 
Action: Mouse scrolled (365, 407) with delta (0, 0)
Screenshot: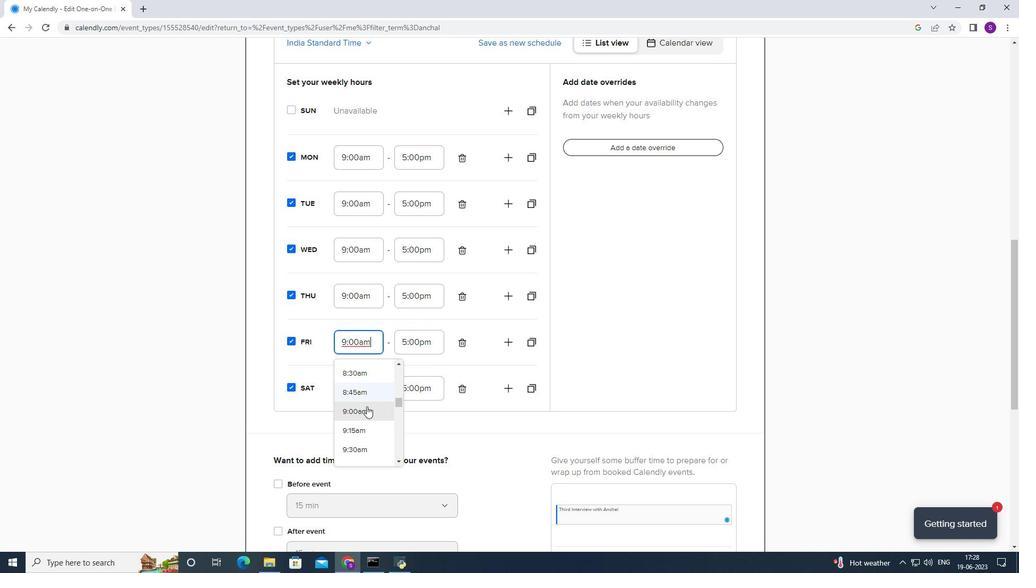 
Action: Mouse scrolled (365, 407) with delta (0, 0)
Screenshot: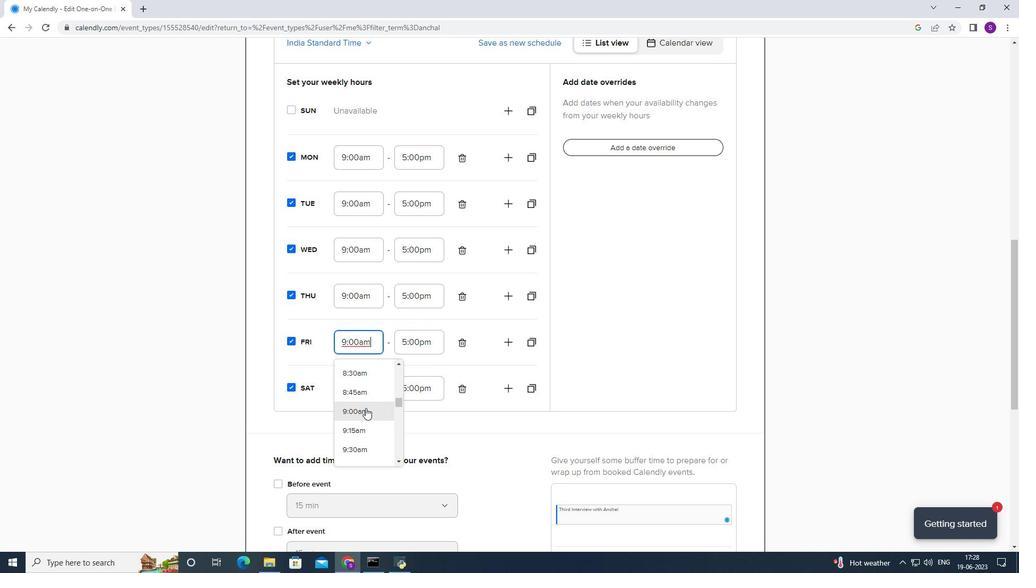 
Action: Mouse moved to (345, 422)
Screenshot: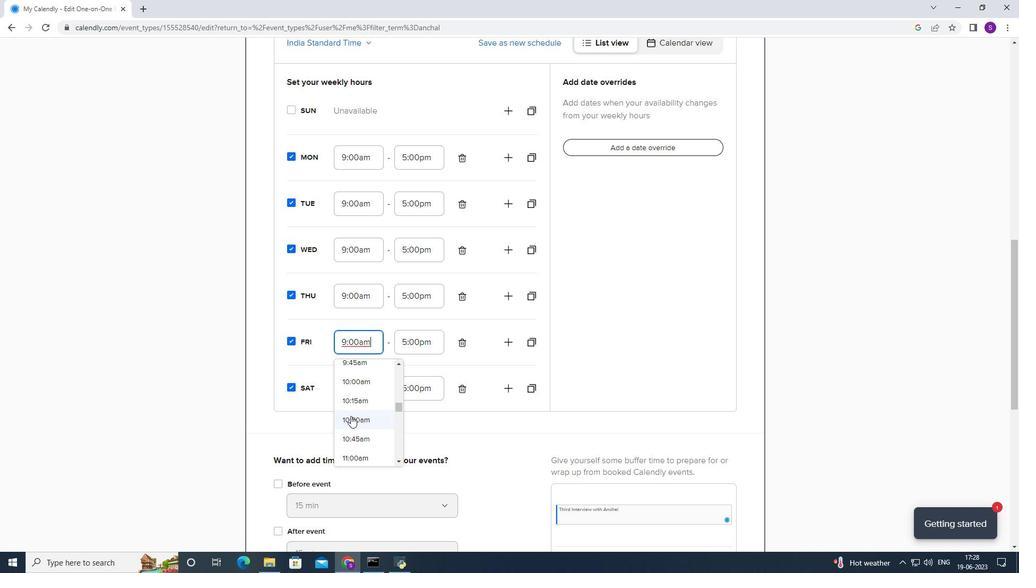 
Action: Mouse pressed left at (345, 422)
Screenshot: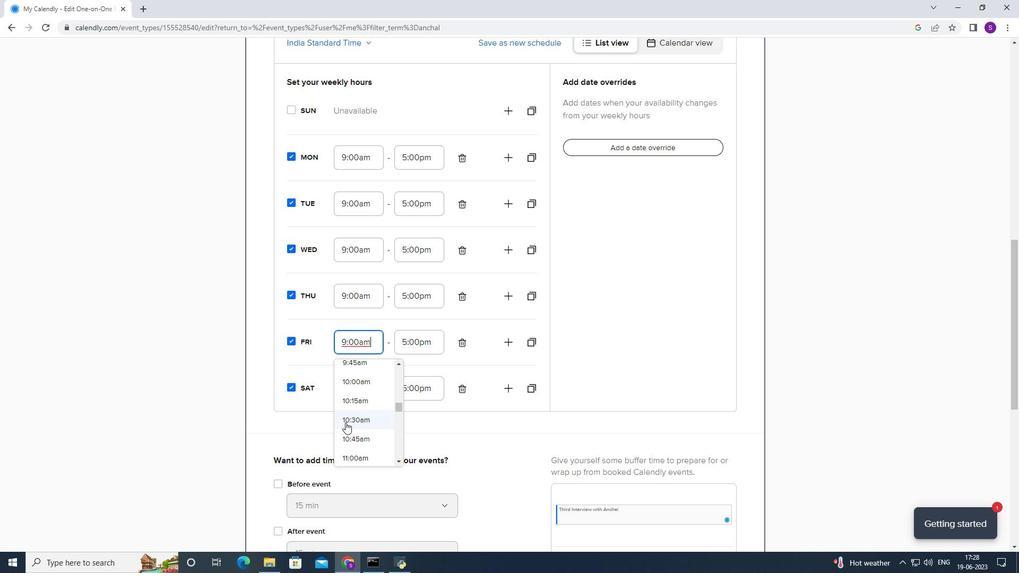 
Action: Mouse moved to (352, 289)
Screenshot: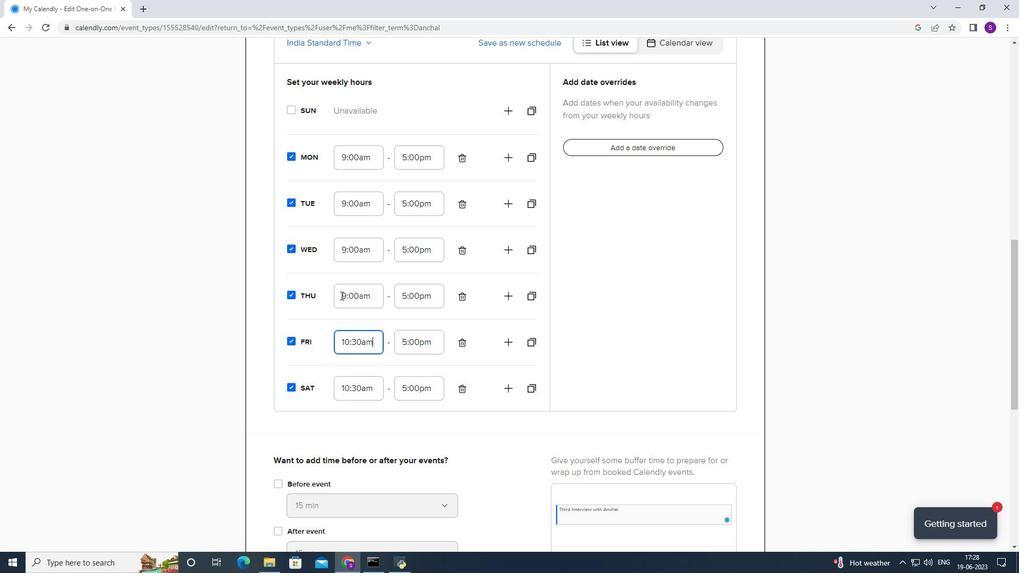 
Action: Mouse pressed left at (352, 289)
Screenshot: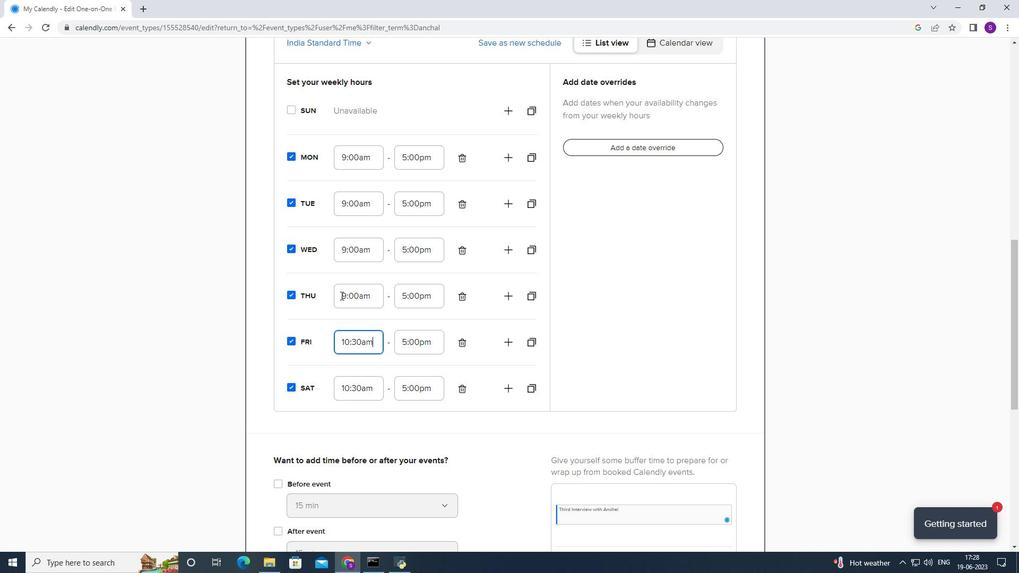 
Action: Mouse moved to (354, 341)
Screenshot: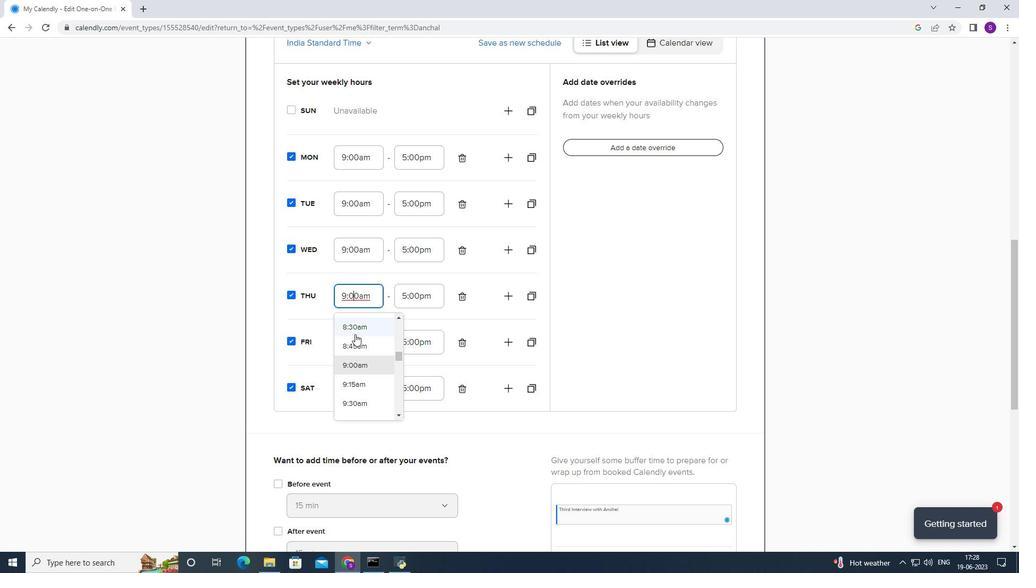
Action: Mouse scrolled (354, 341) with delta (0, 0)
Screenshot: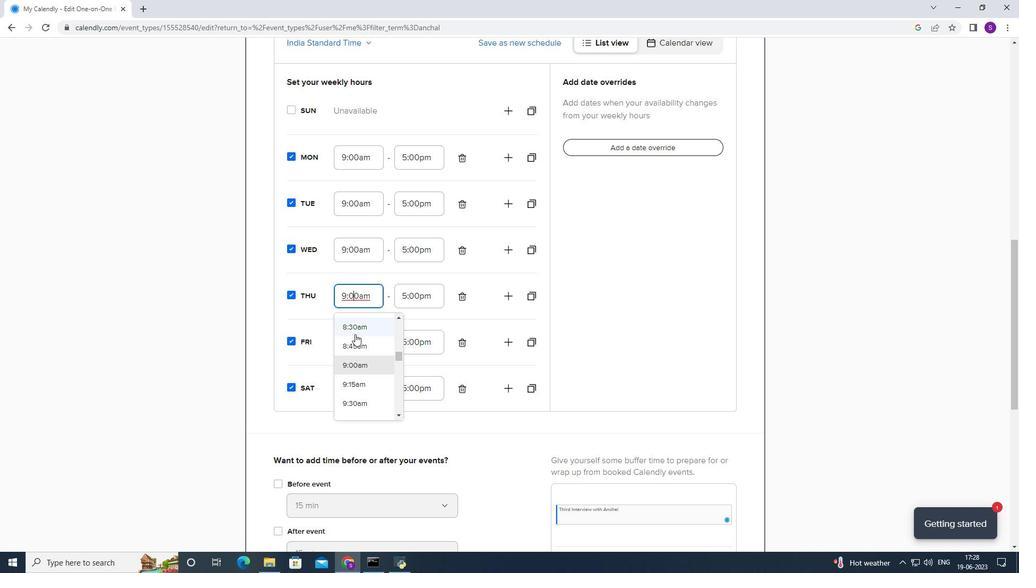 
Action: Mouse moved to (347, 389)
Screenshot: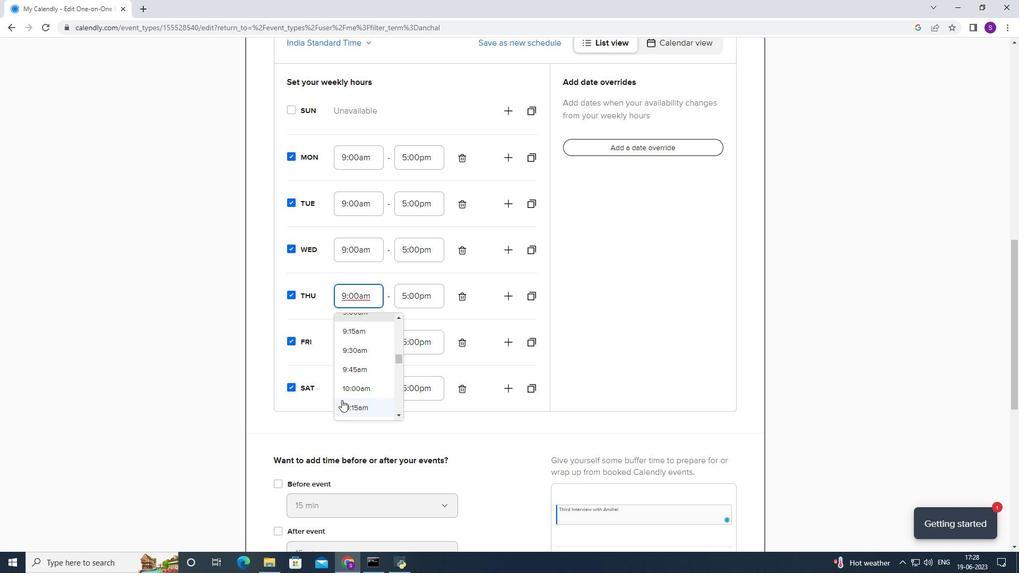 
Action: Mouse scrolled (347, 388) with delta (0, 0)
Screenshot: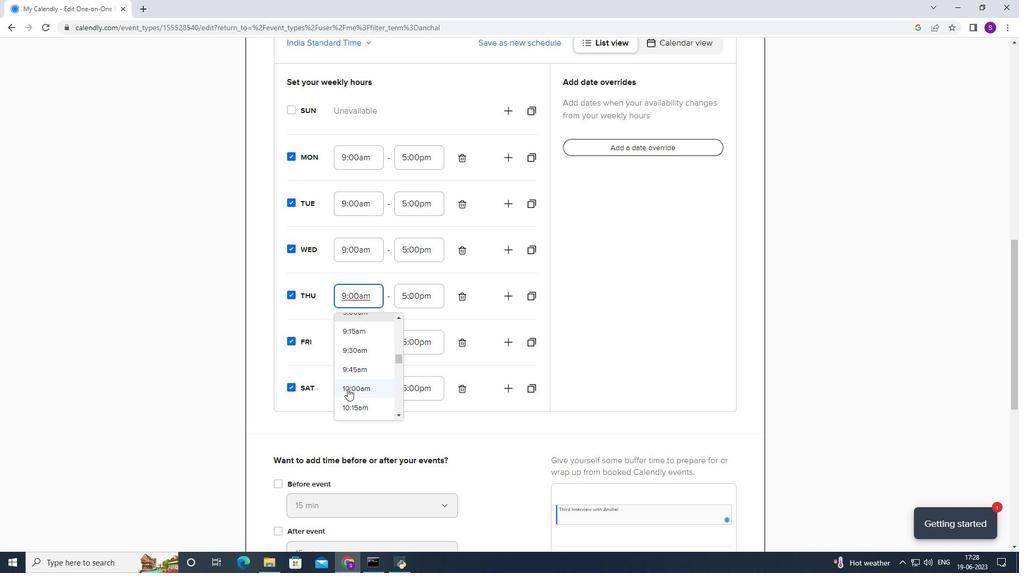 
Action: Mouse moved to (350, 373)
Screenshot: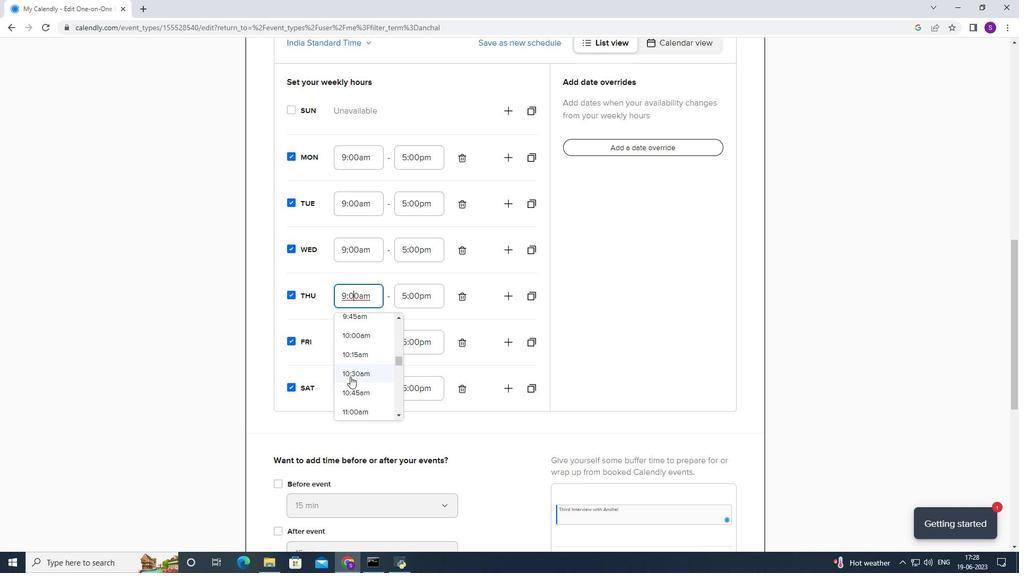 
Action: Mouse pressed left at (350, 373)
Screenshot: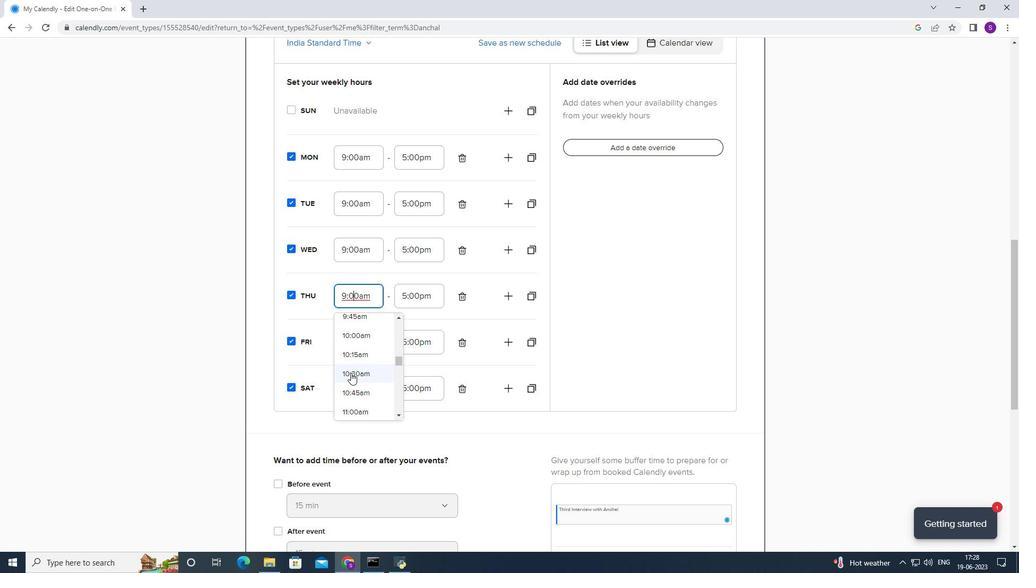 
Action: Mouse moved to (365, 228)
Screenshot: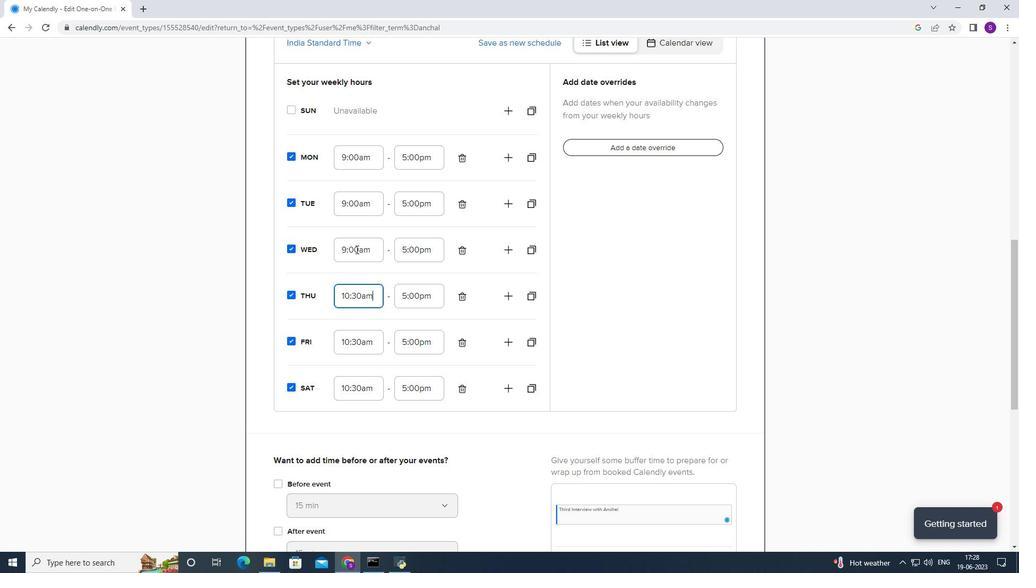 
Action: Mouse pressed left at (365, 228)
Screenshot: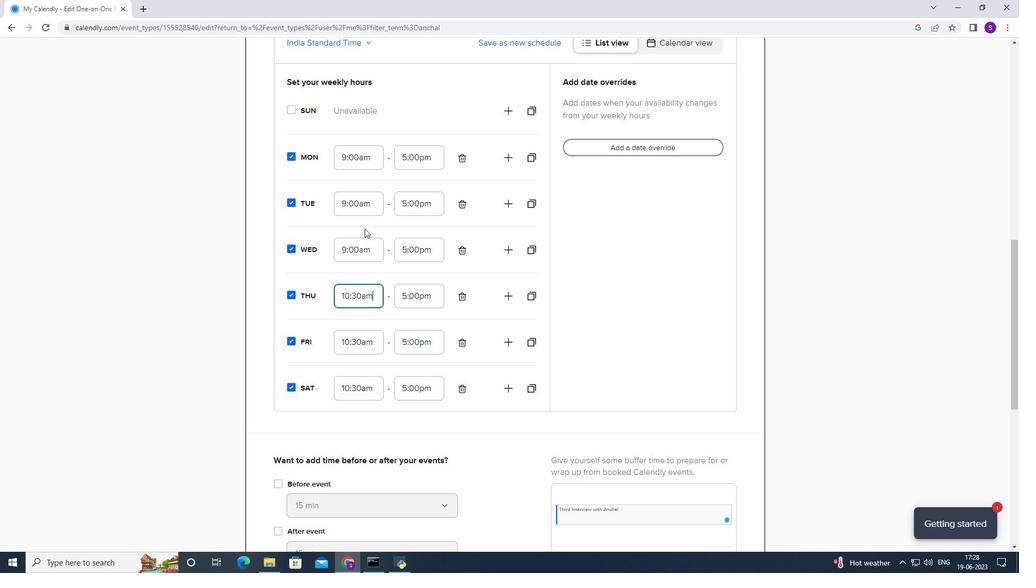 
Action: Mouse moved to (362, 250)
Screenshot: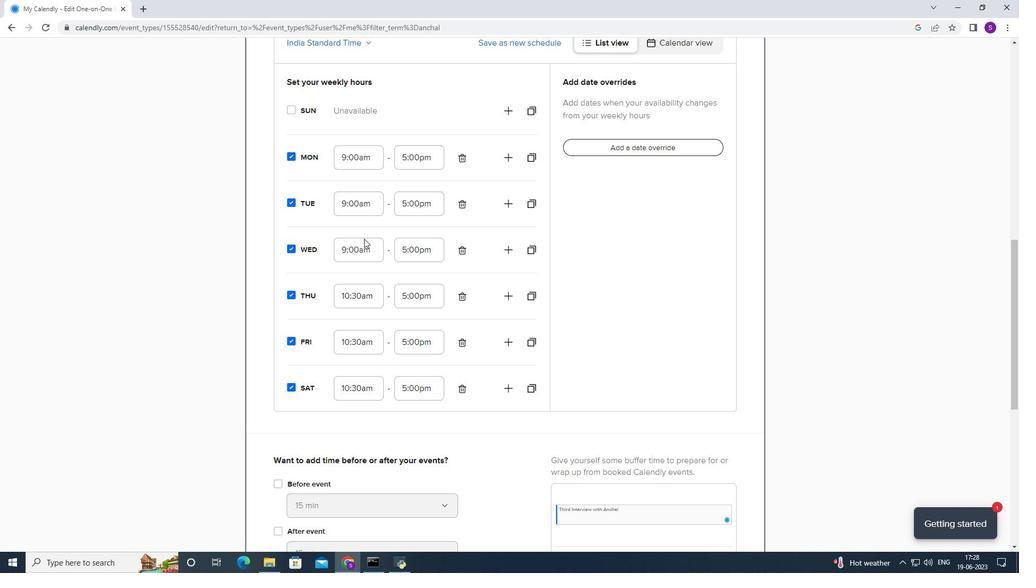 
Action: Mouse pressed left at (362, 250)
Screenshot: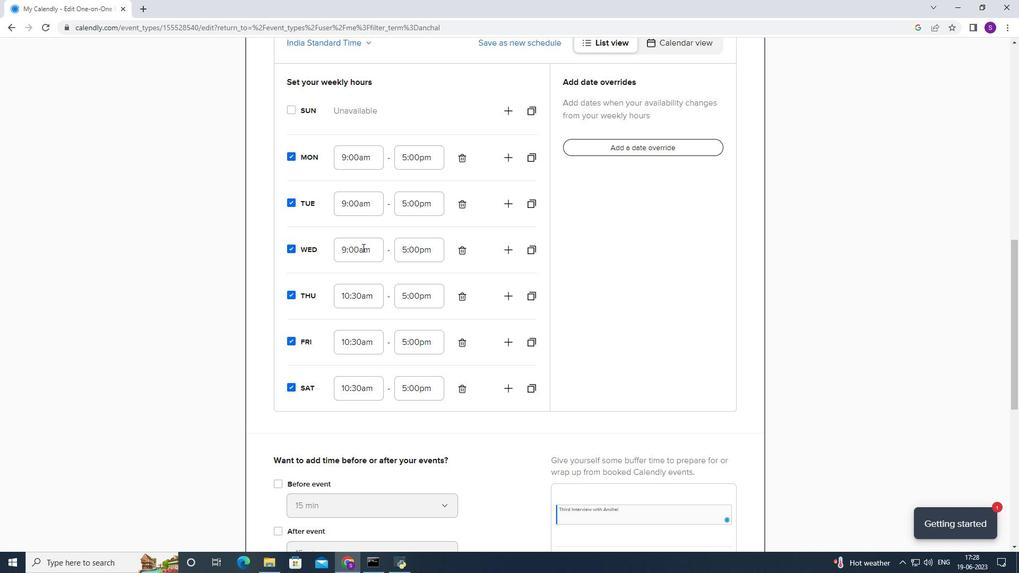 
Action: Mouse moved to (356, 315)
Screenshot: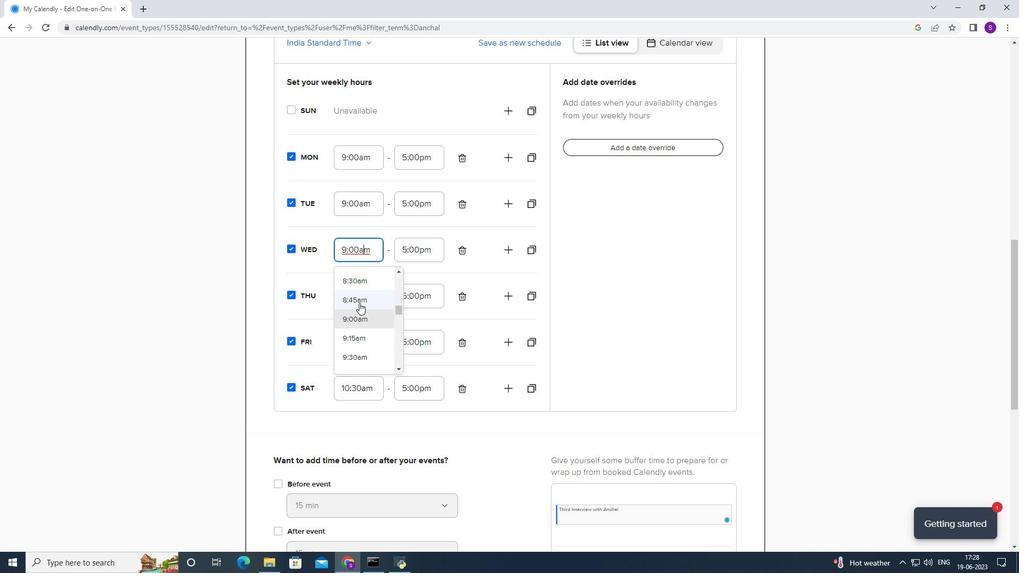 
Action: Mouse scrolled (356, 315) with delta (0, 0)
Screenshot: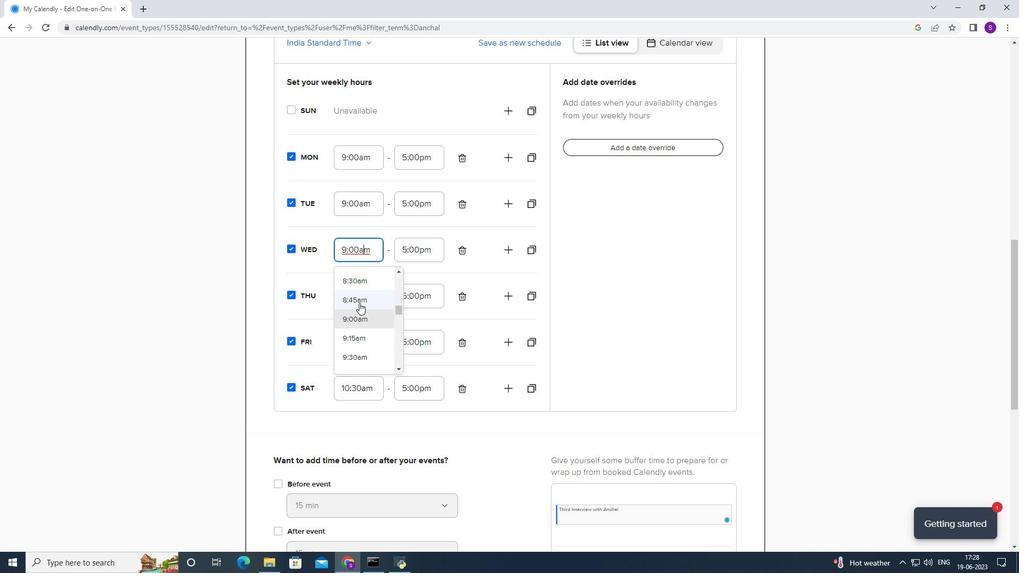 
Action: Mouse moved to (356, 316)
Screenshot: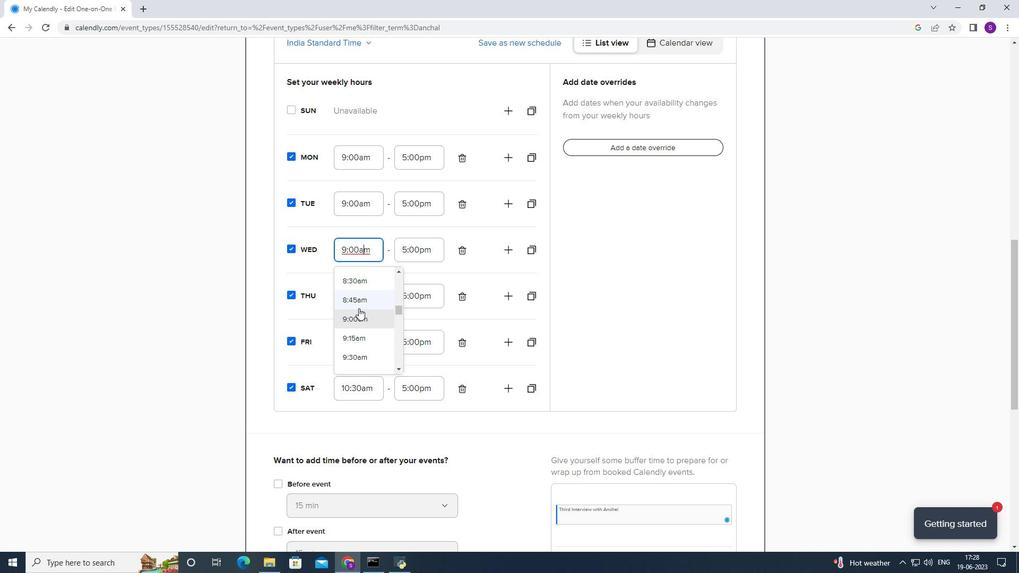 
Action: Mouse scrolled (356, 315) with delta (0, 0)
Screenshot: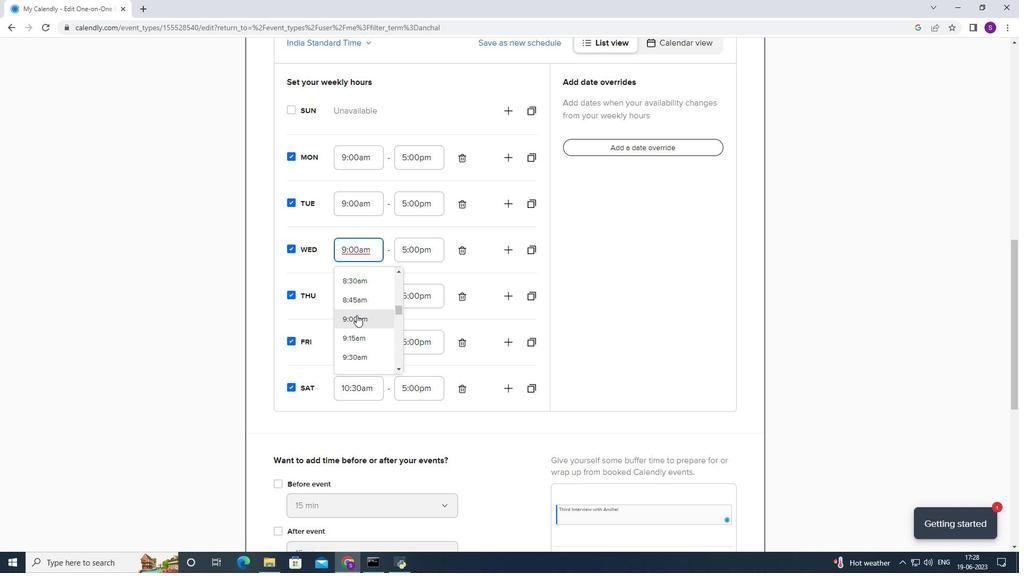 
Action: Mouse moved to (345, 328)
Screenshot: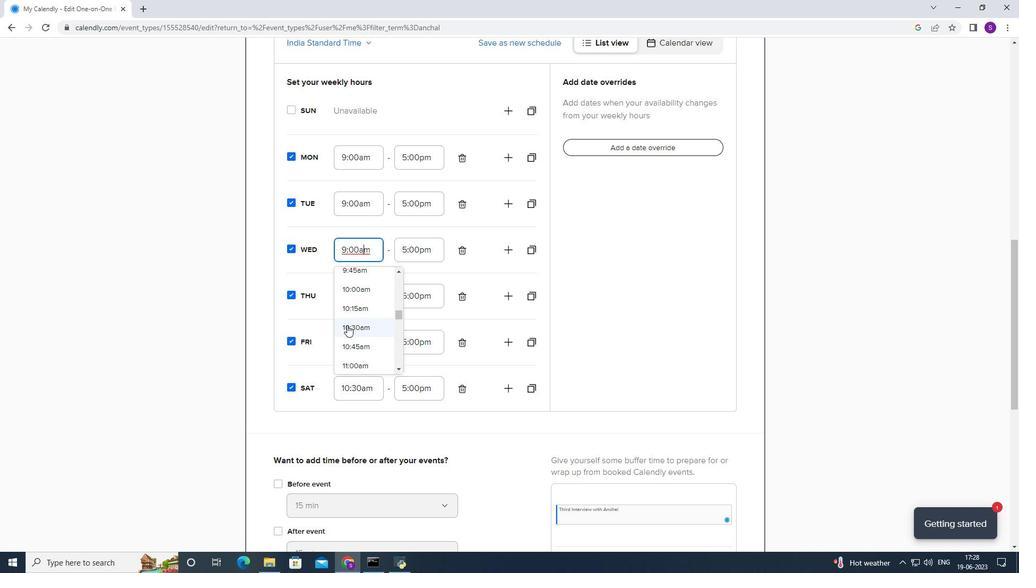 
Action: Mouse pressed left at (345, 328)
Screenshot: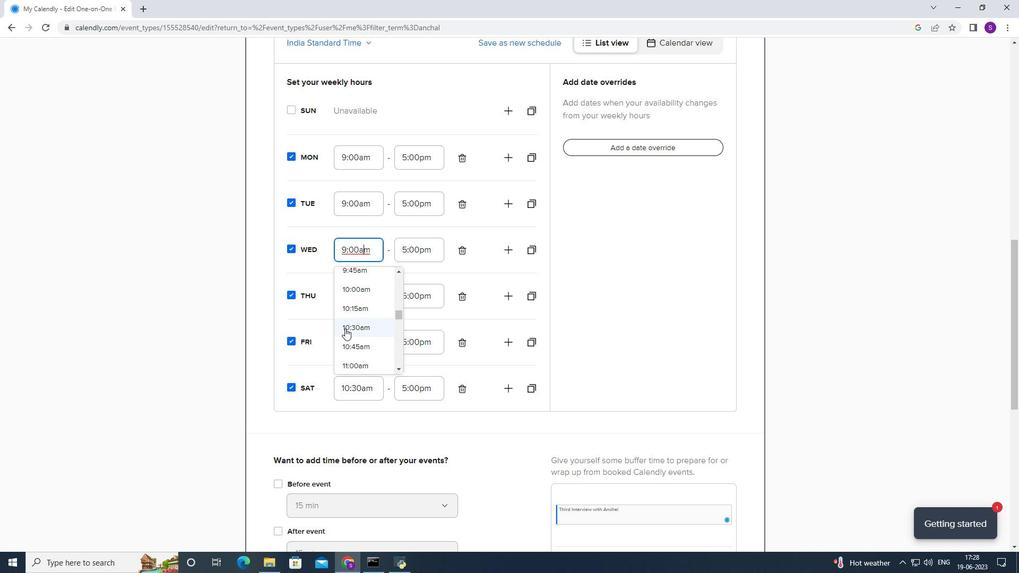 
Action: Mouse moved to (343, 210)
Screenshot: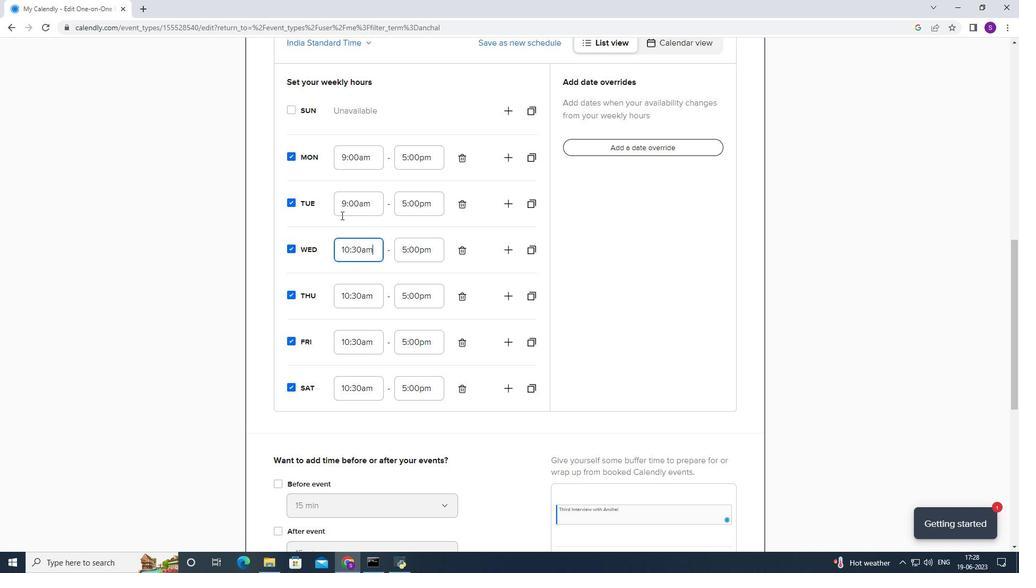 
Action: Mouse pressed left at (343, 210)
Screenshot: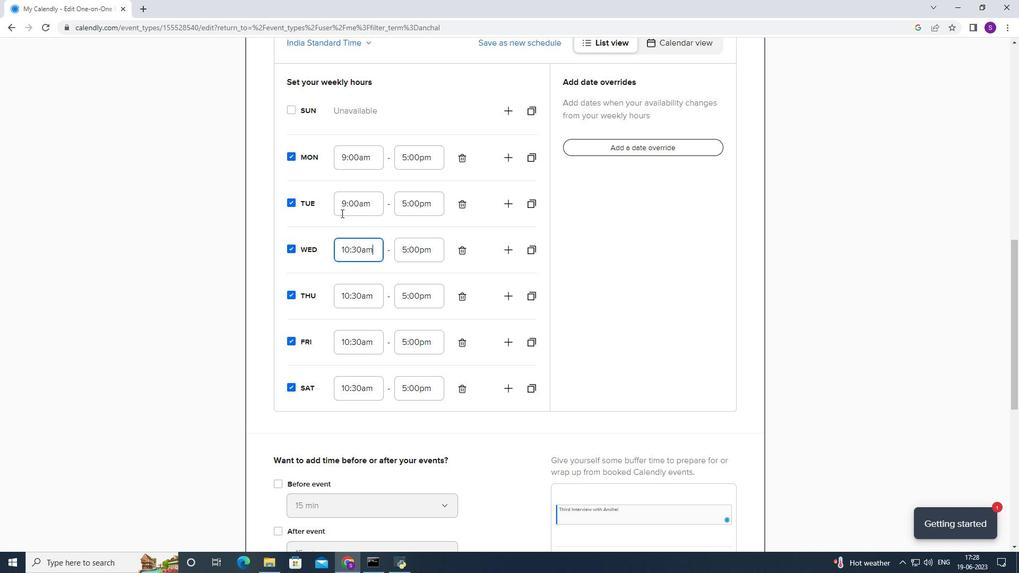 
Action: Mouse moved to (351, 288)
Screenshot: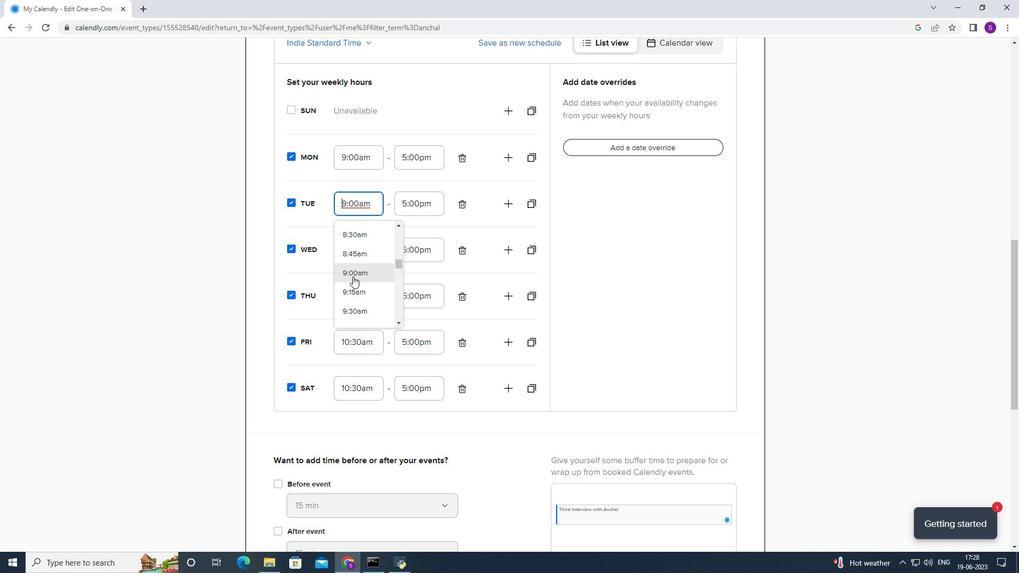 
Action: Mouse scrolled (351, 288) with delta (0, 0)
Screenshot: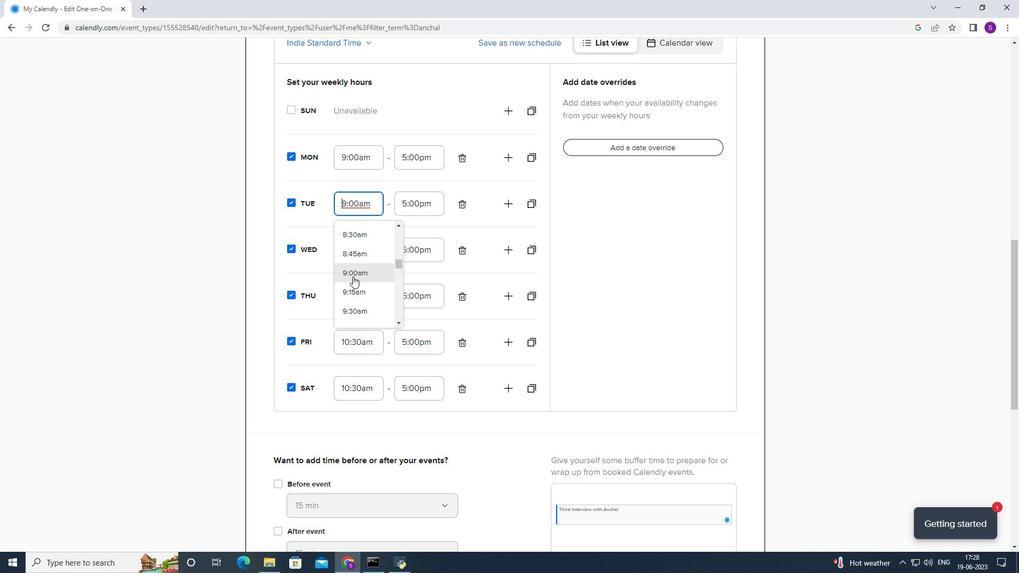 
Action: Mouse scrolled (351, 288) with delta (0, 0)
Screenshot: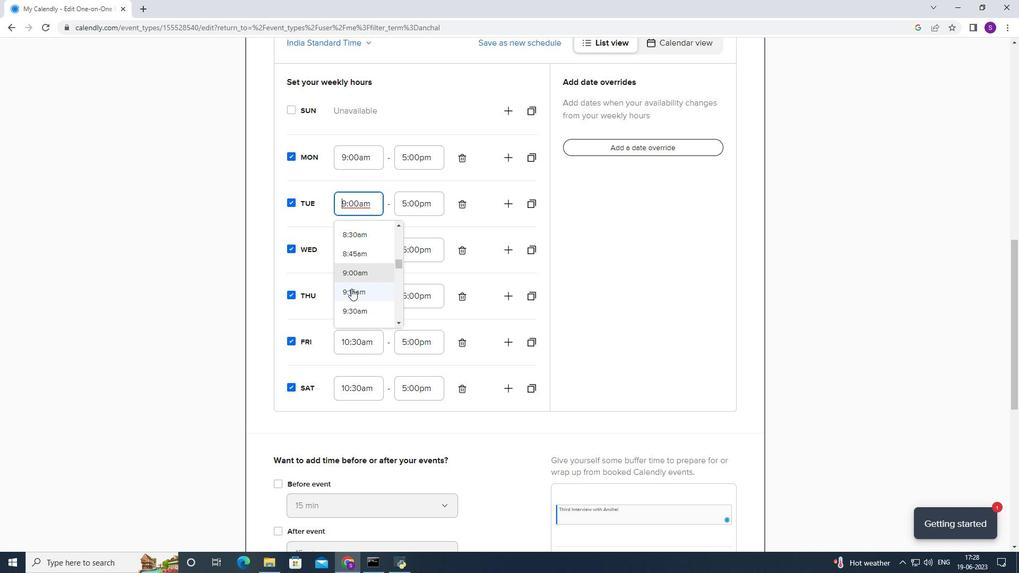 
Action: Mouse moved to (349, 276)
Screenshot: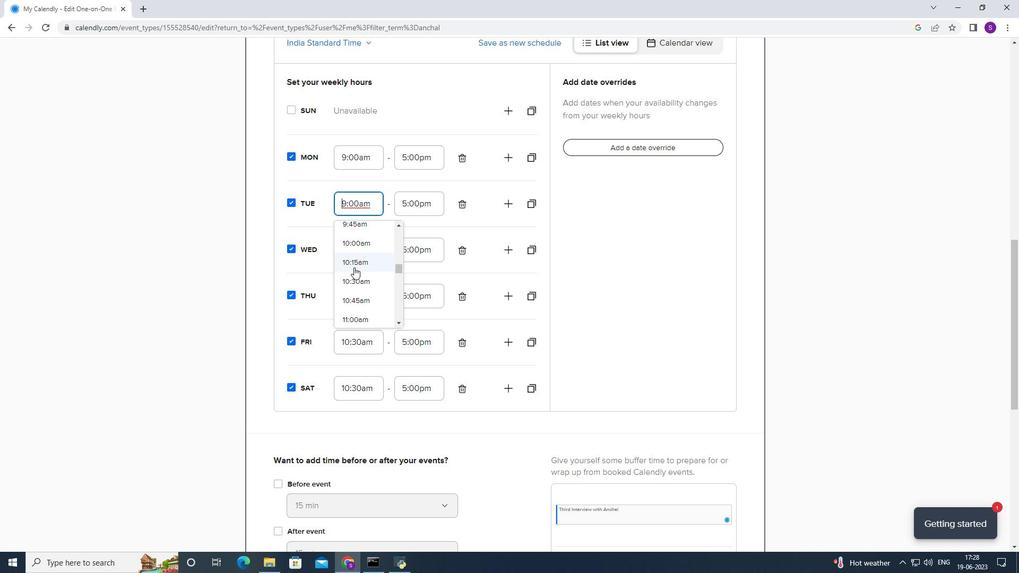 
Action: Mouse pressed left at (349, 276)
Screenshot: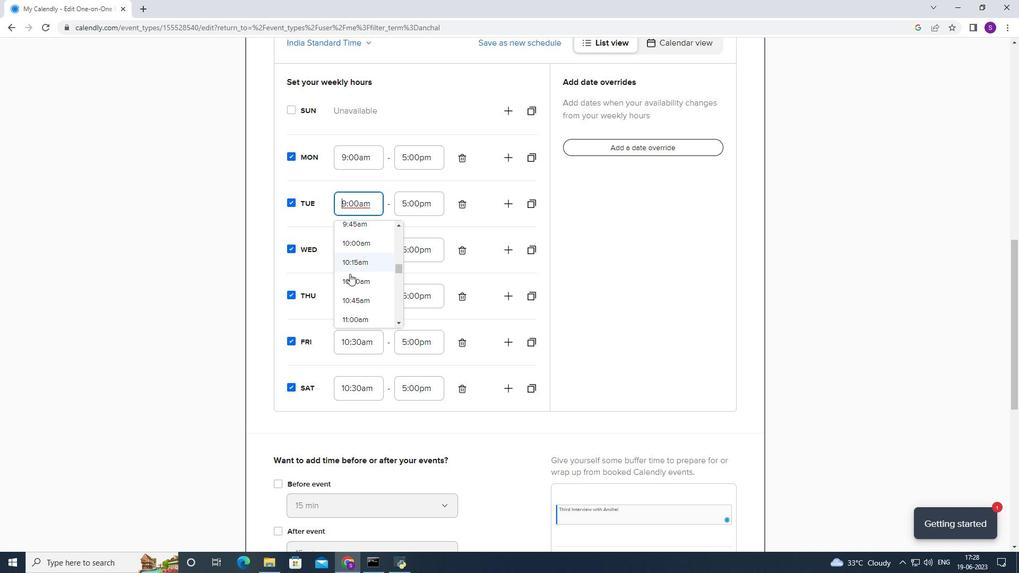 
Action: Mouse moved to (355, 156)
Screenshot: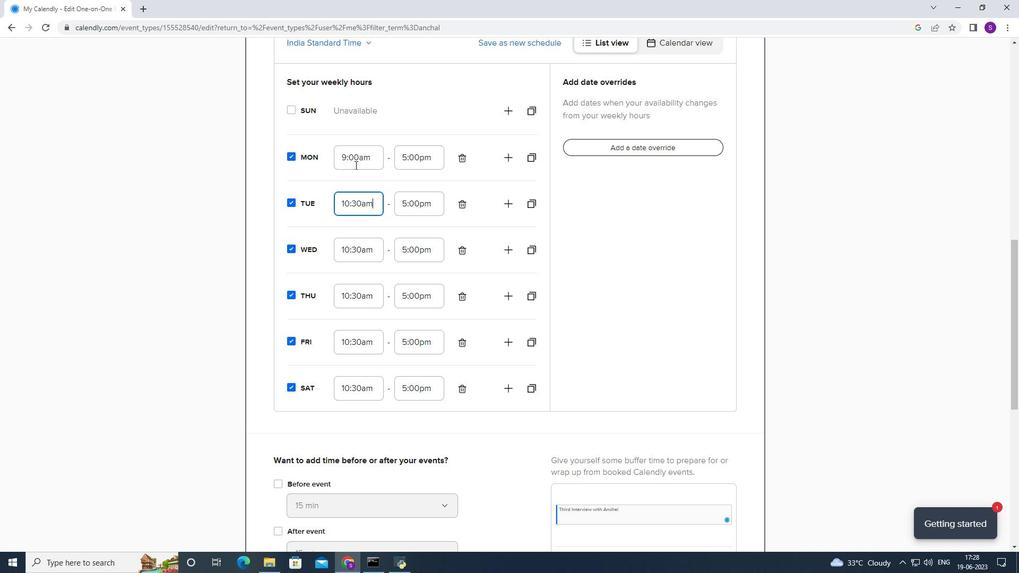 
Action: Mouse pressed left at (355, 156)
Screenshot: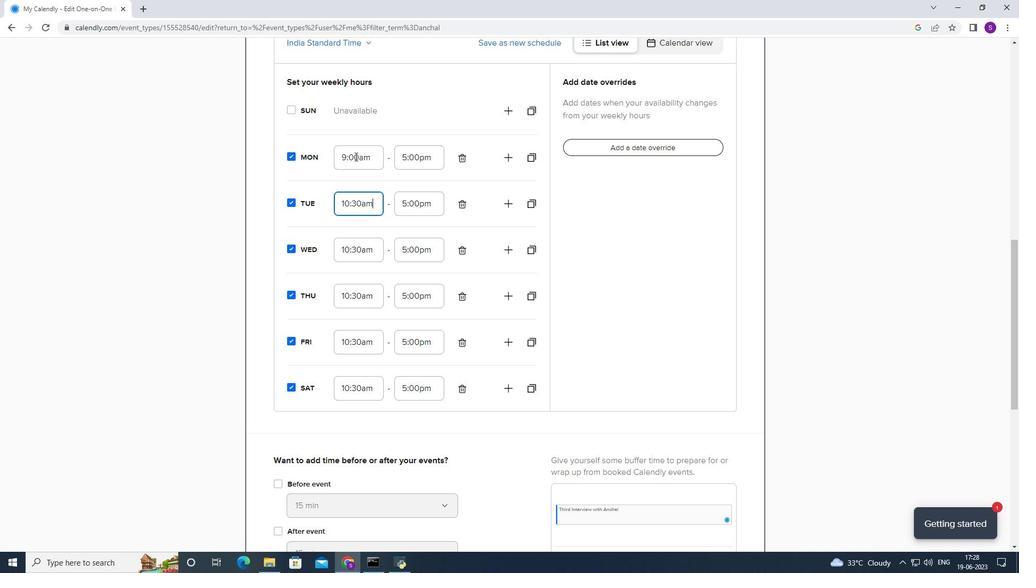 
Action: Mouse moved to (354, 243)
Screenshot: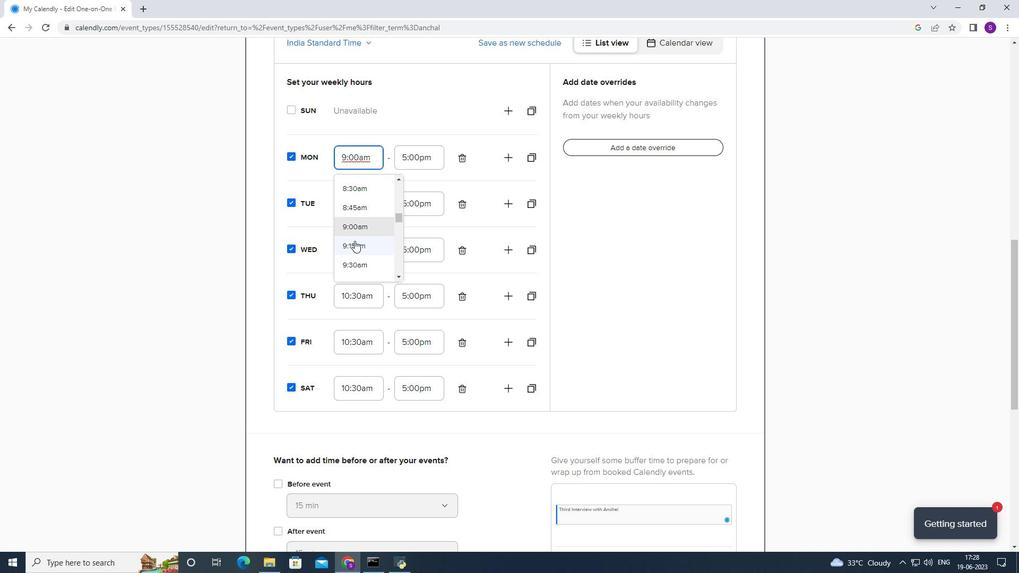 
Action: Mouse scrolled (354, 243) with delta (0, 0)
Screenshot: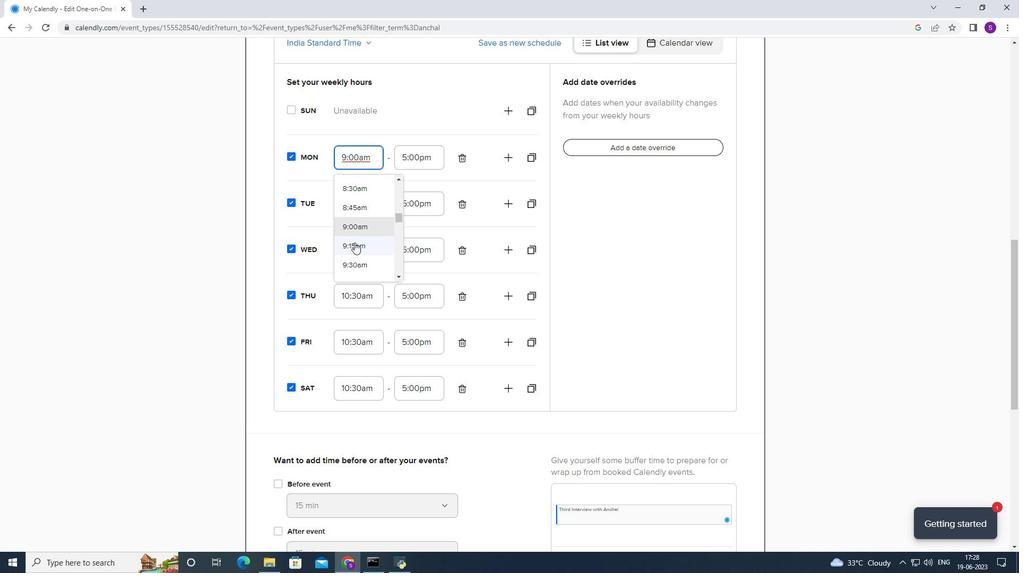 
Action: Mouse moved to (348, 263)
Screenshot: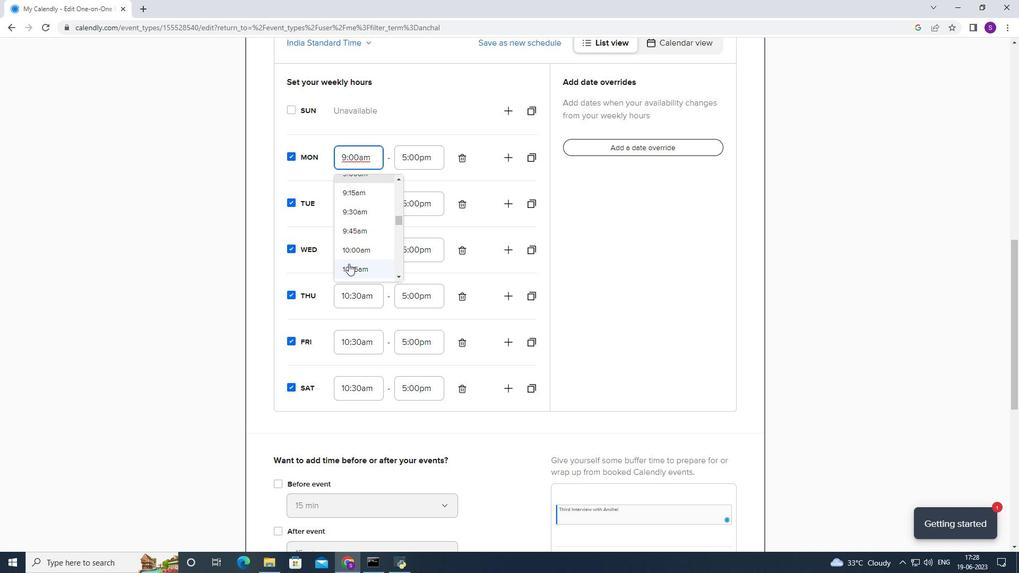 
Action: Mouse scrolled (348, 263) with delta (0, 0)
Screenshot: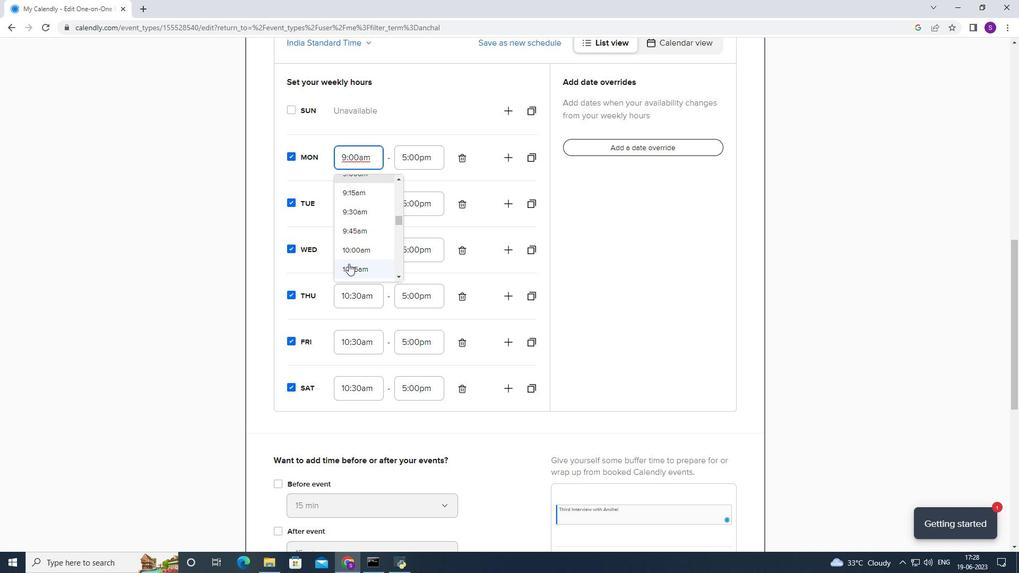 
Action: Mouse moved to (361, 241)
Screenshot: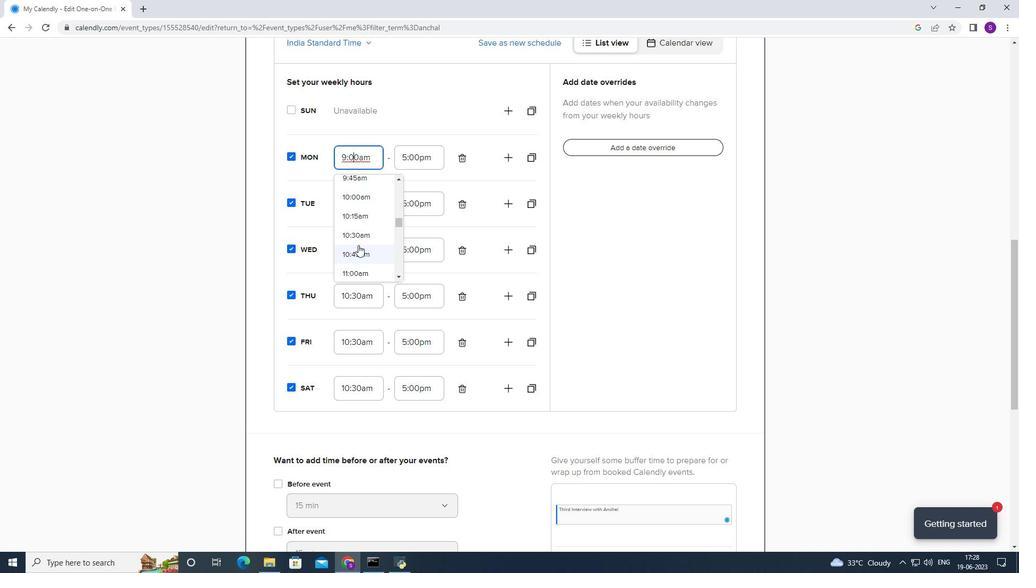 
Action: Mouse pressed left at (361, 241)
Screenshot: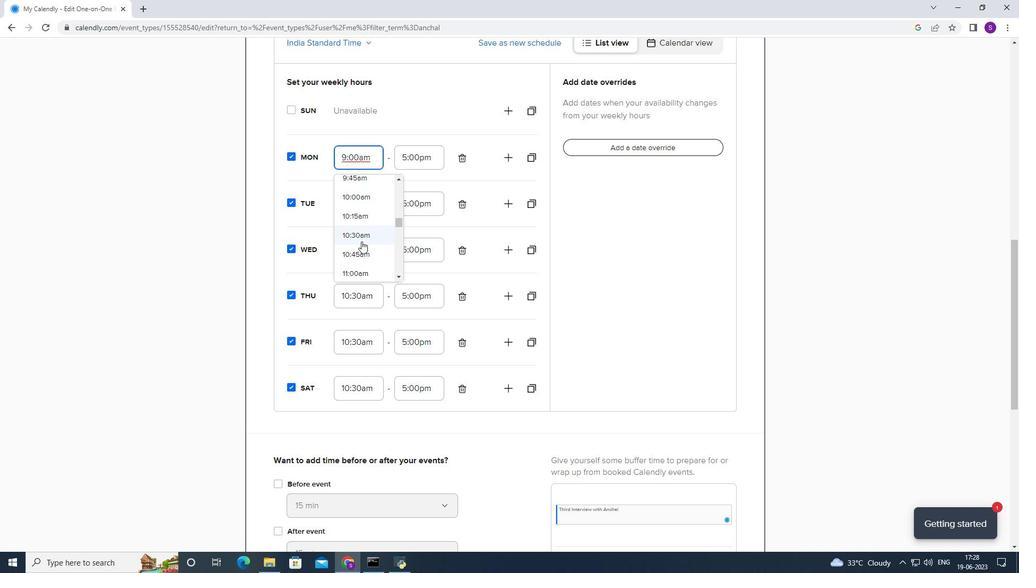 
Action: Mouse moved to (404, 157)
Screenshot: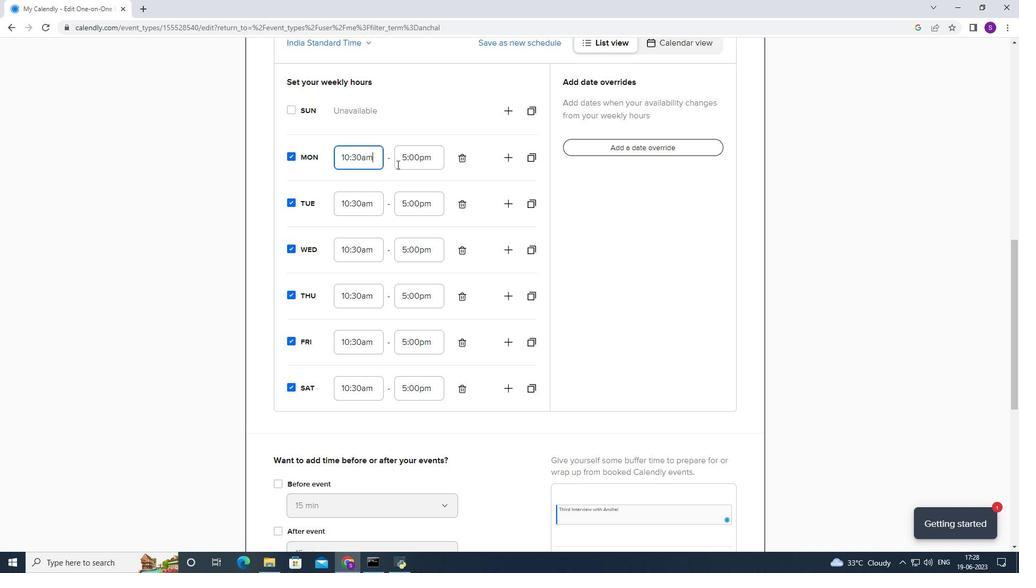 
Action: Mouse pressed left at (404, 157)
Screenshot: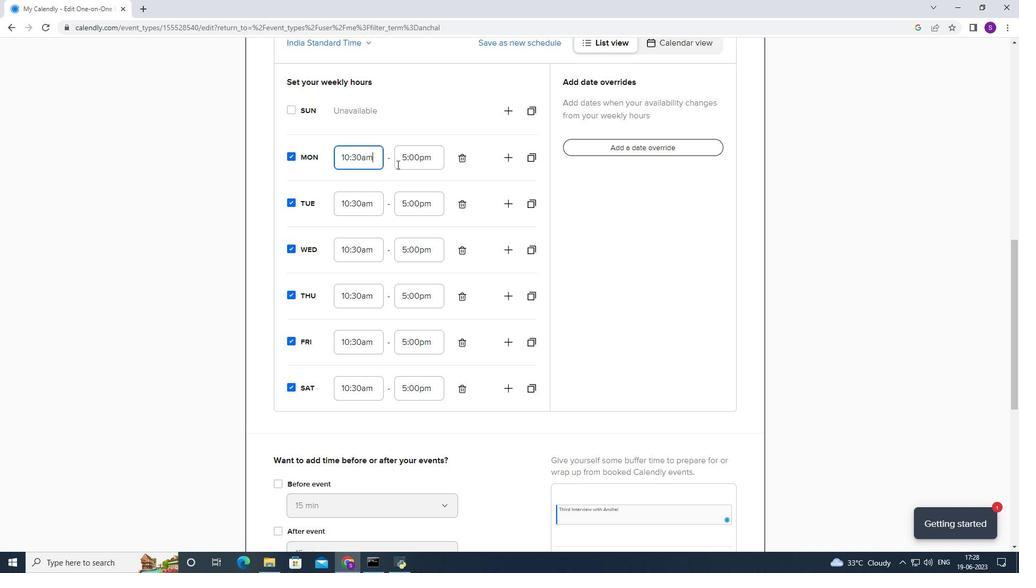 
Action: Mouse moved to (414, 231)
Screenshot: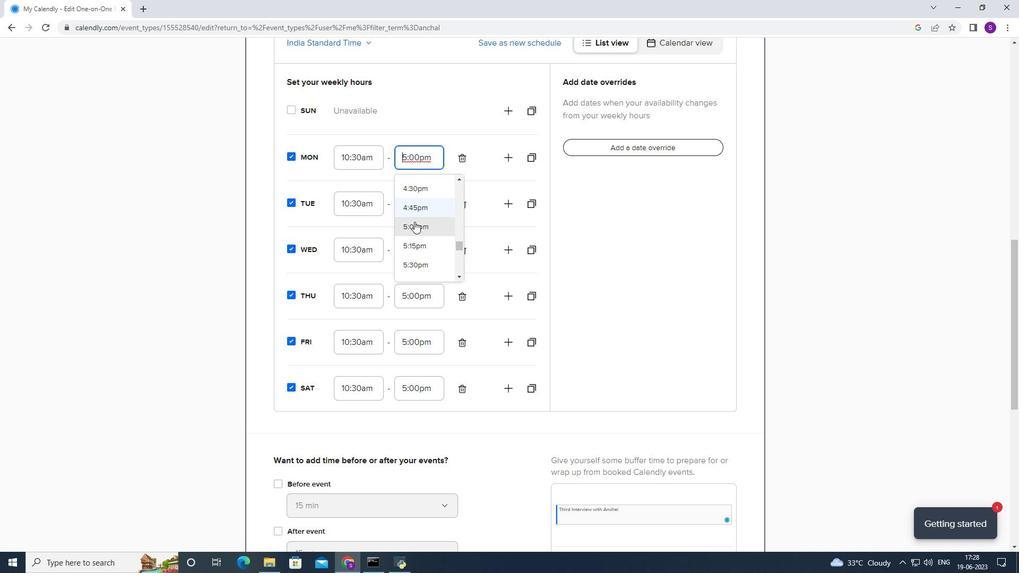 
Action: Mouse scrolled (414, 230) with delta (0, 0)
Screenshot: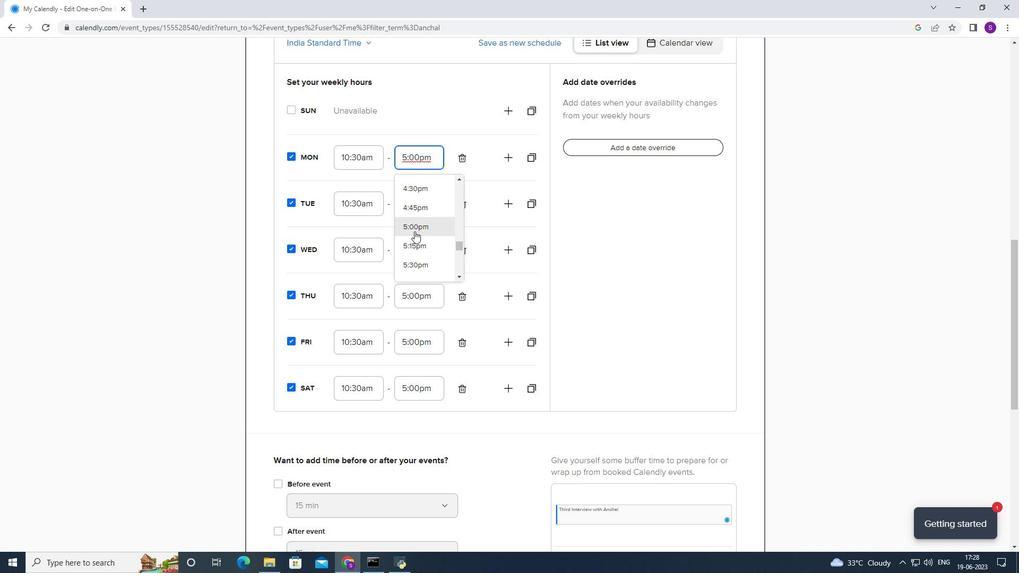 
Action: Mouse scrolled (414, 230) with delta (0, 0)
Screenshot: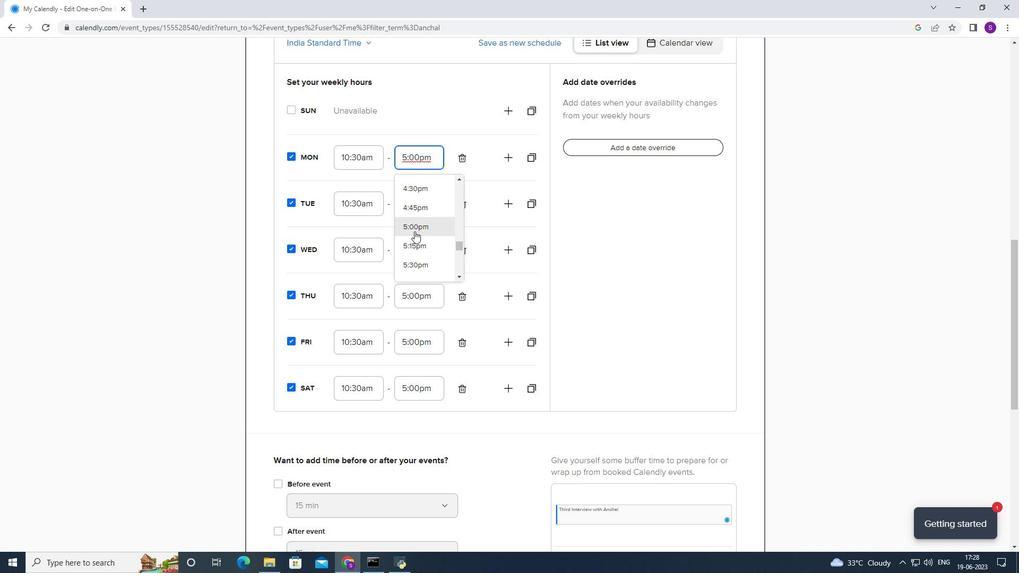 
Action: Mouse moved to (432, 202)
Screenshot: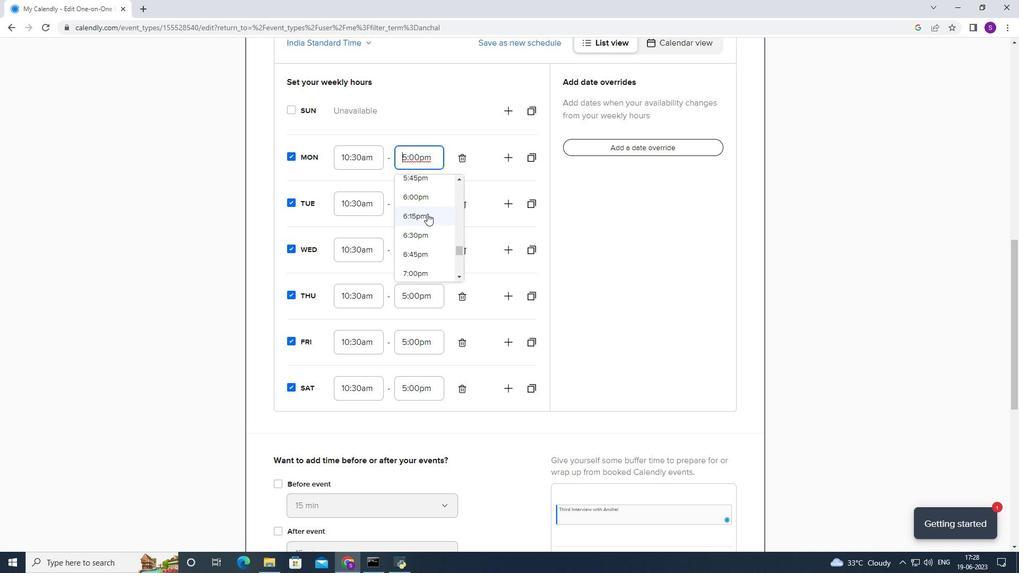 
Action: Mouse pressed left at (432, 202)
Screenshot: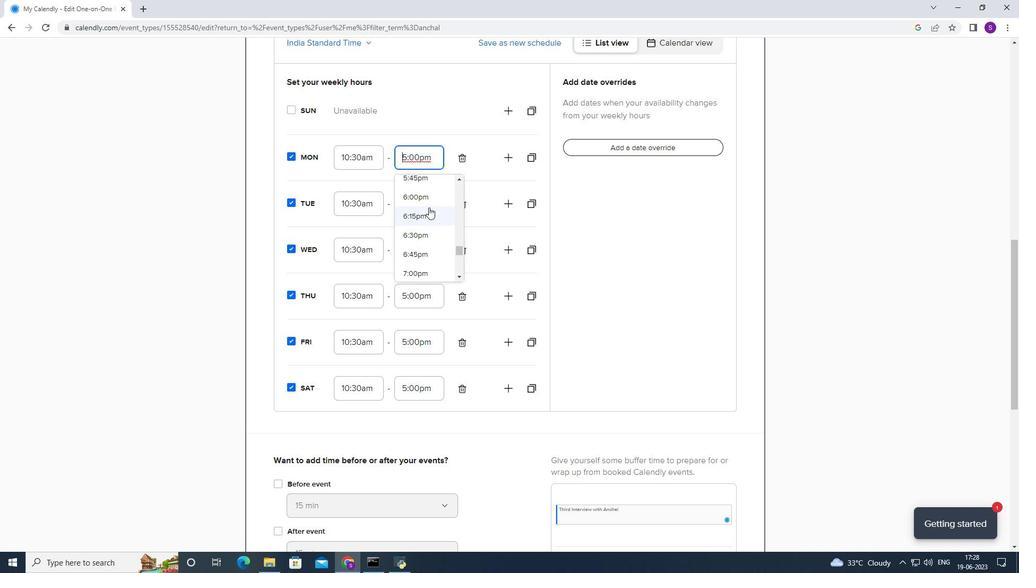 
Action: Mouse moved to (425, 211)
Screenshot: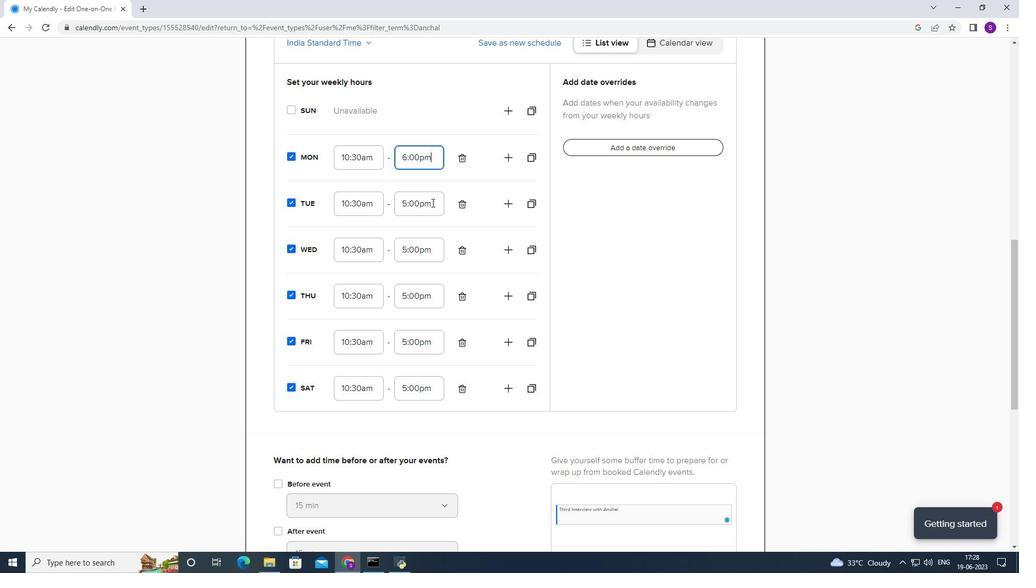 
Action: Mouse pressed left at (425, 211)
Screenshot: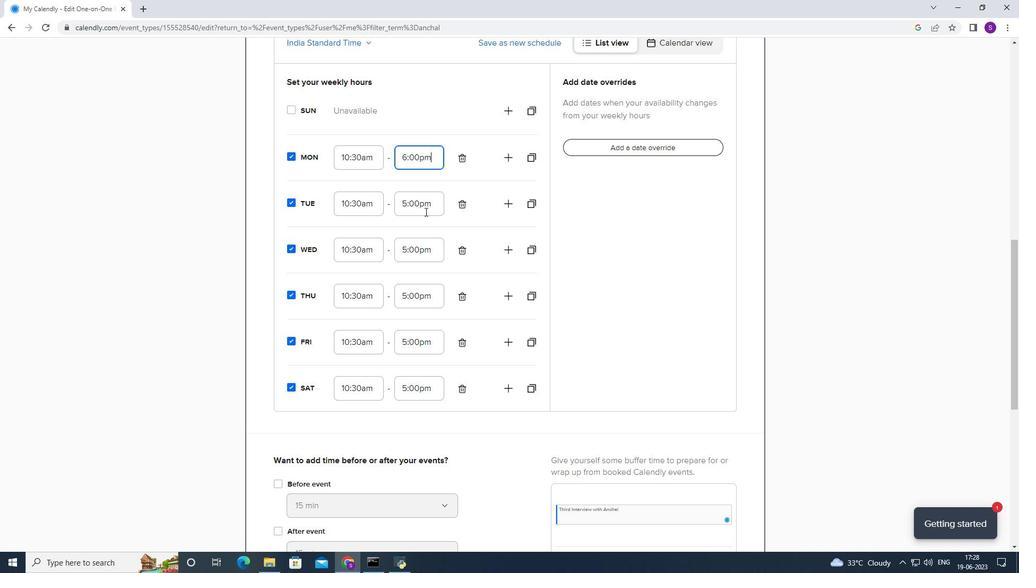 
Action: Mouse moved to (429, 268)
Screenshot: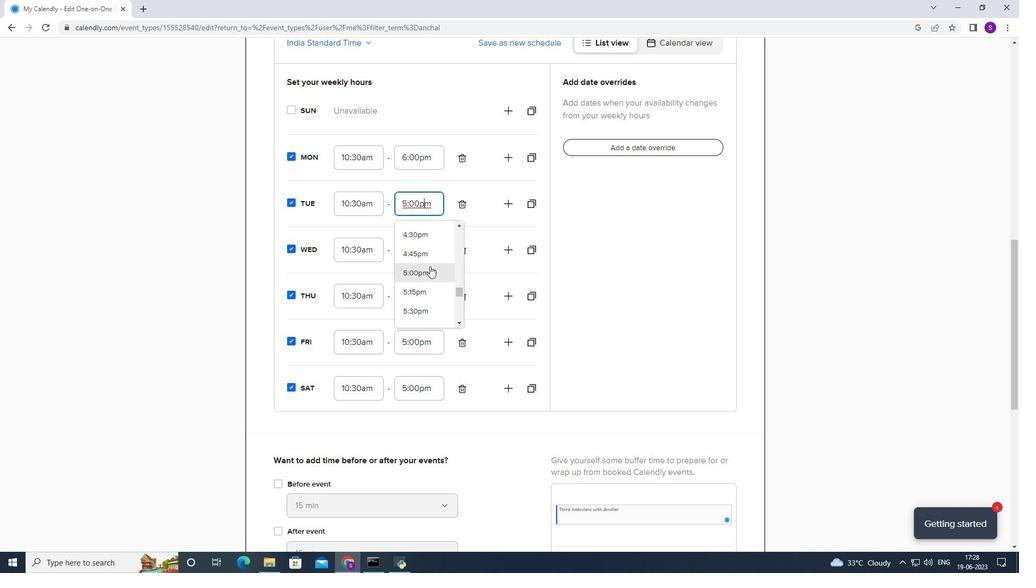 
Action: Mouse scrolled (429, 267) with delta (0, 0)
Screenshot: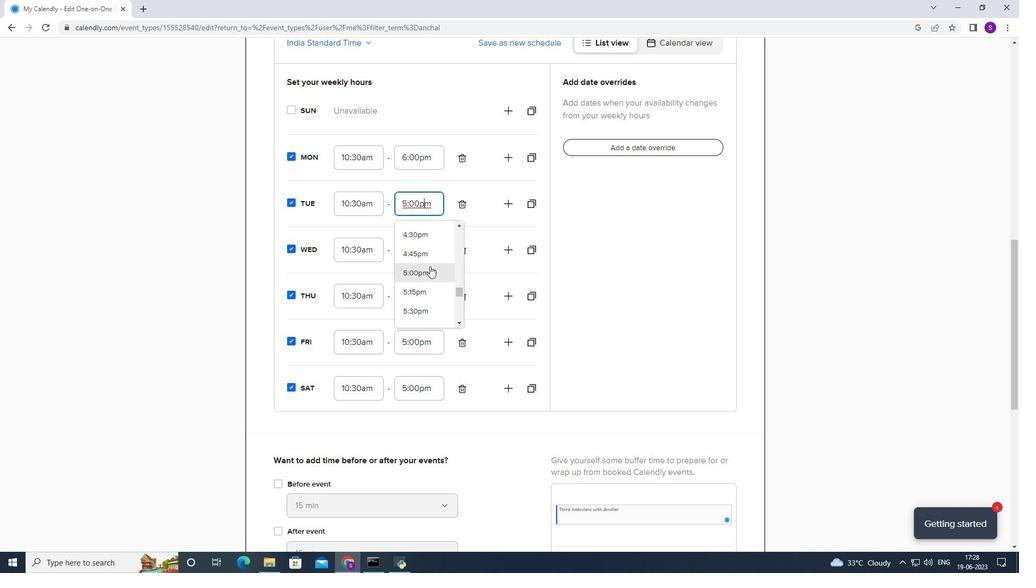 
Action: Mouse moved to (429, 268)
Screenshot: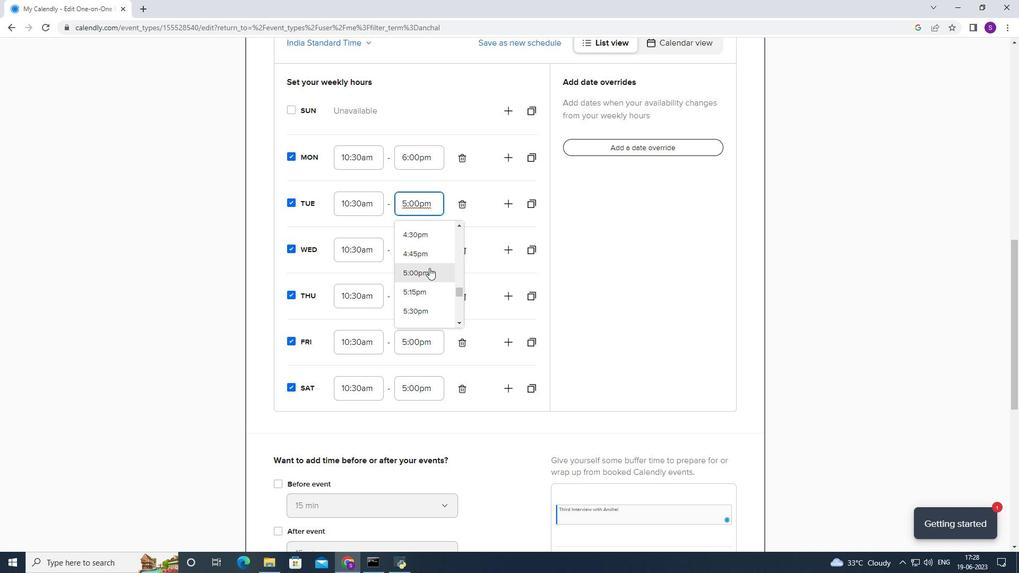 
Action: Mouse scrolled (429, 268) with delta (0, 0)
Screenshot: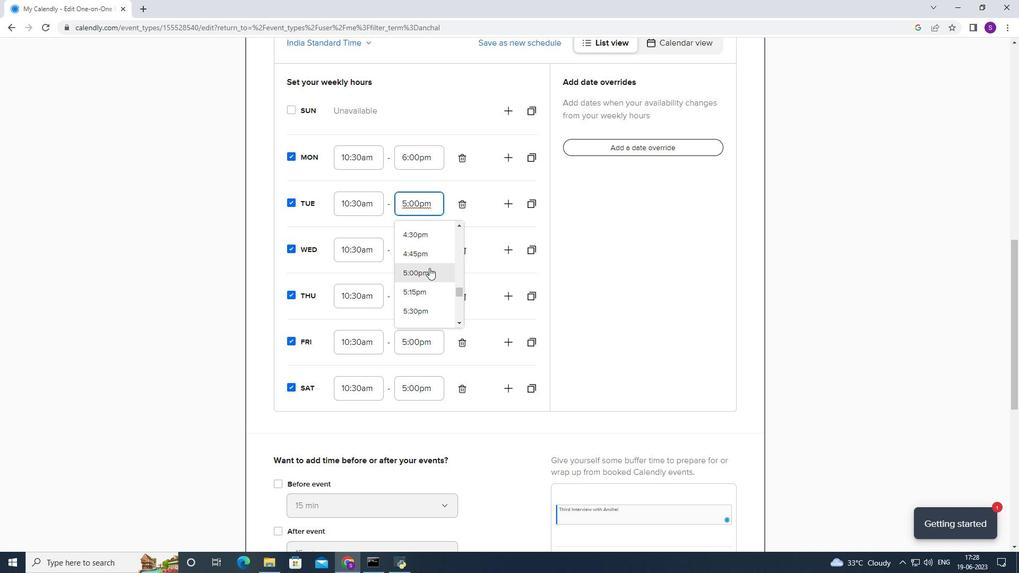 
Action: Mouse moved to (436, 239)
Screenshot: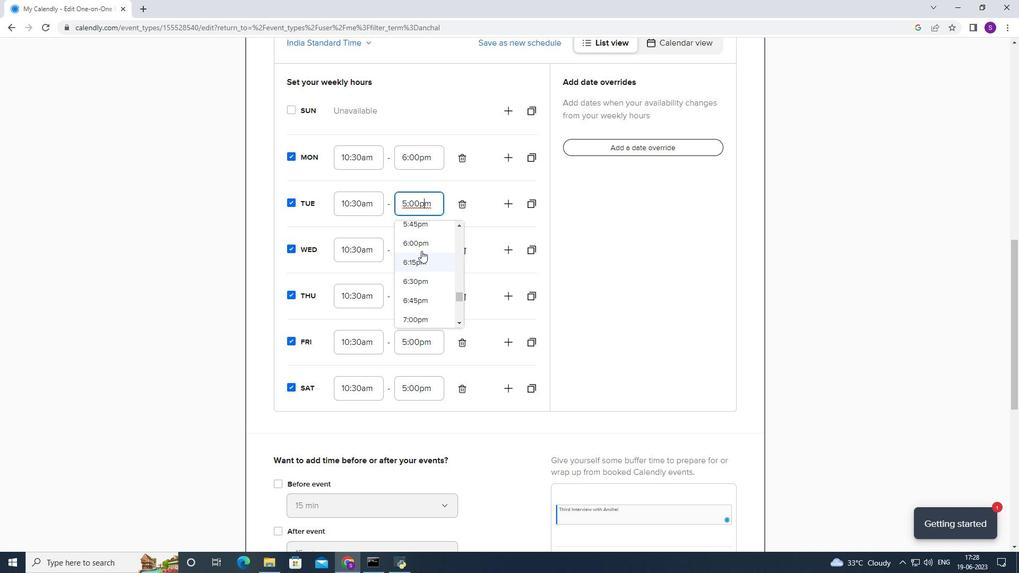 
Action: Mouse pressed left at (436, 239)
Screenshot: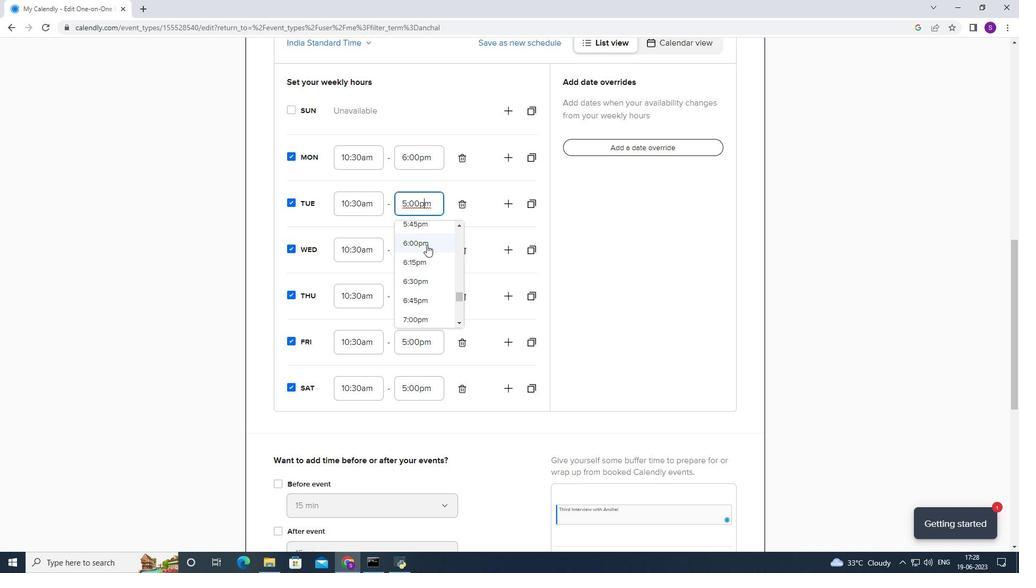 
Action: Mouse moved to (420, 244)
Screenshot: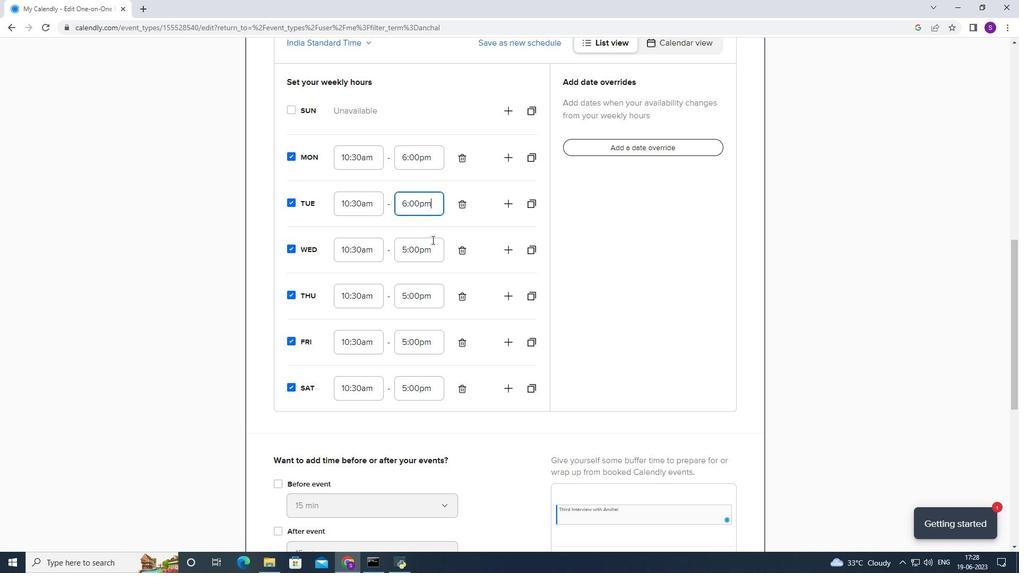 
Action: Mouse pressed left at (420, 244)
Screenshot: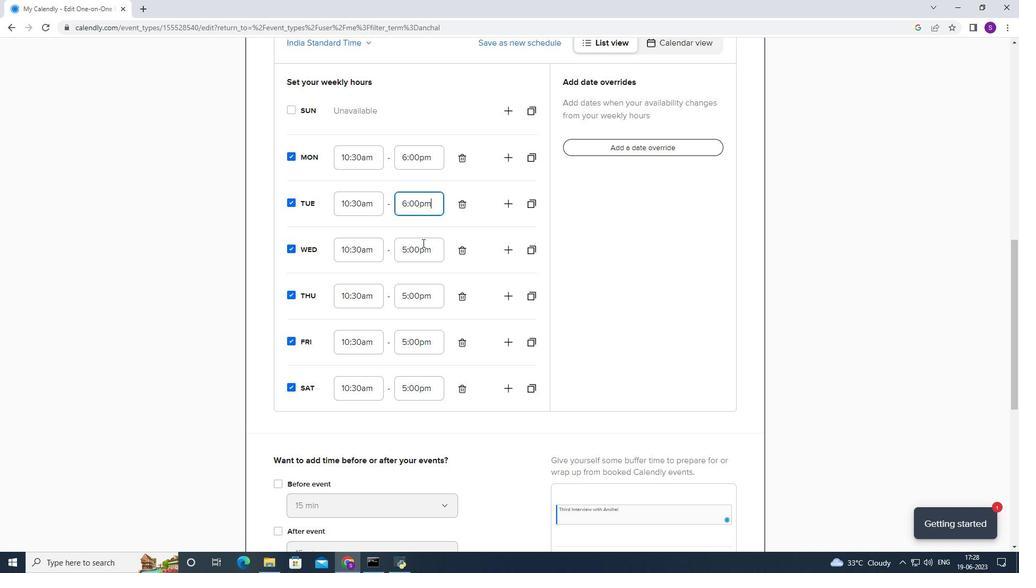 
Action: Mouse moved to (423, 282)
Screenshot: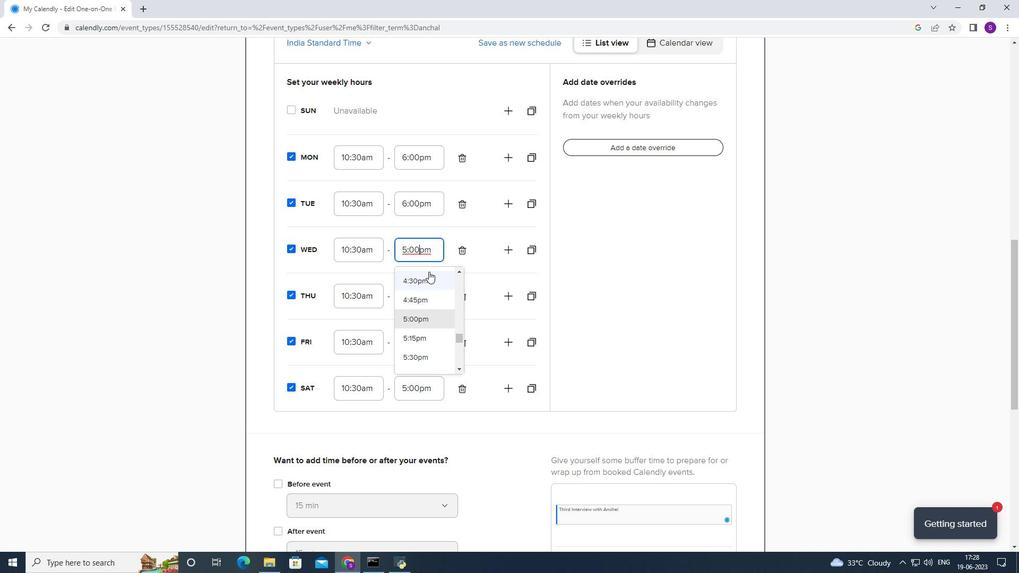 
Action: Mouse scrolled (423, 281) with delta (0, 0)
Screenshot: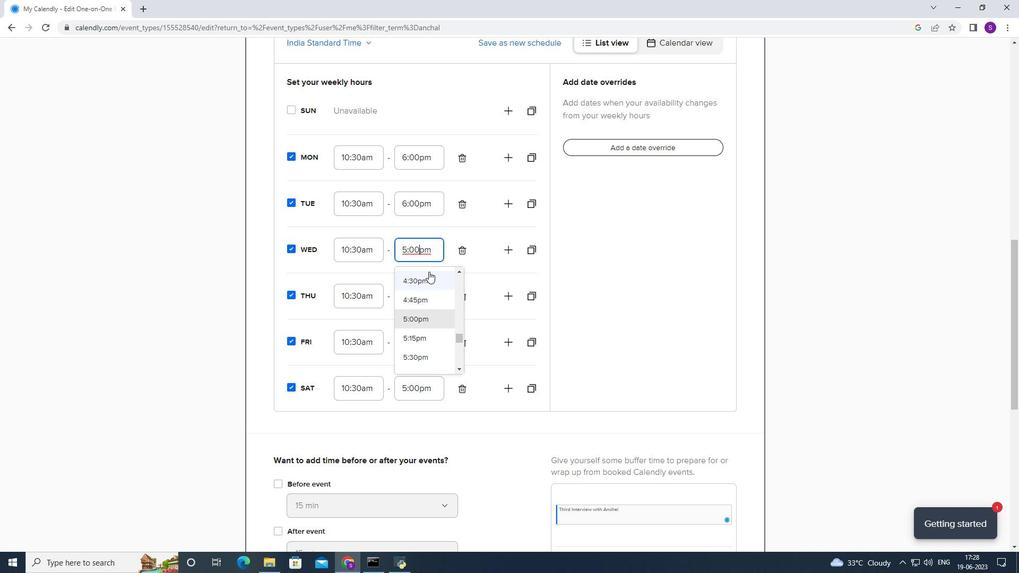 
Action: Mouse moved to (421, 284)
Screenshot: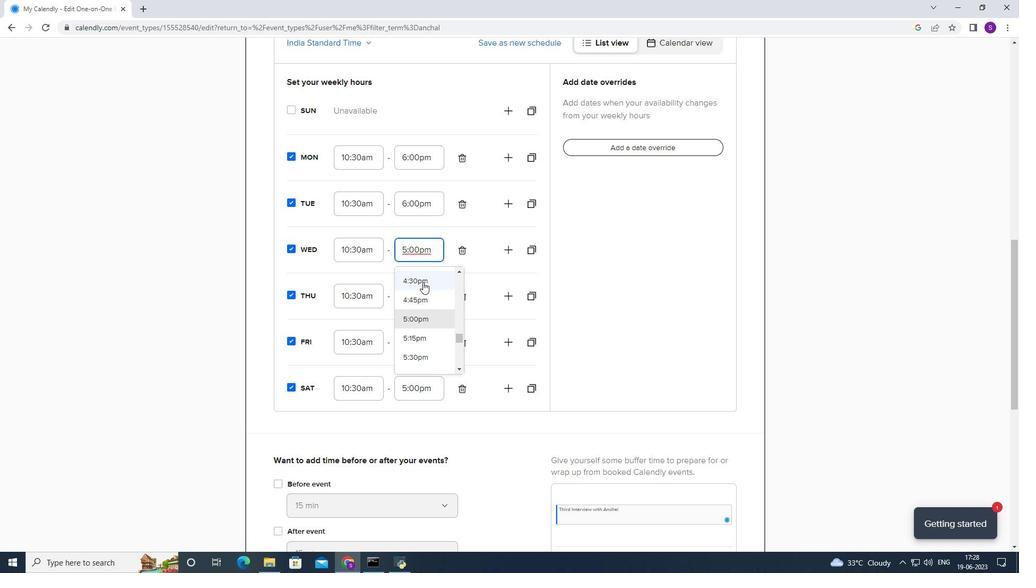 
Action: Mouse scrolled (421, 284) with delta (0, 0)
Screenshot: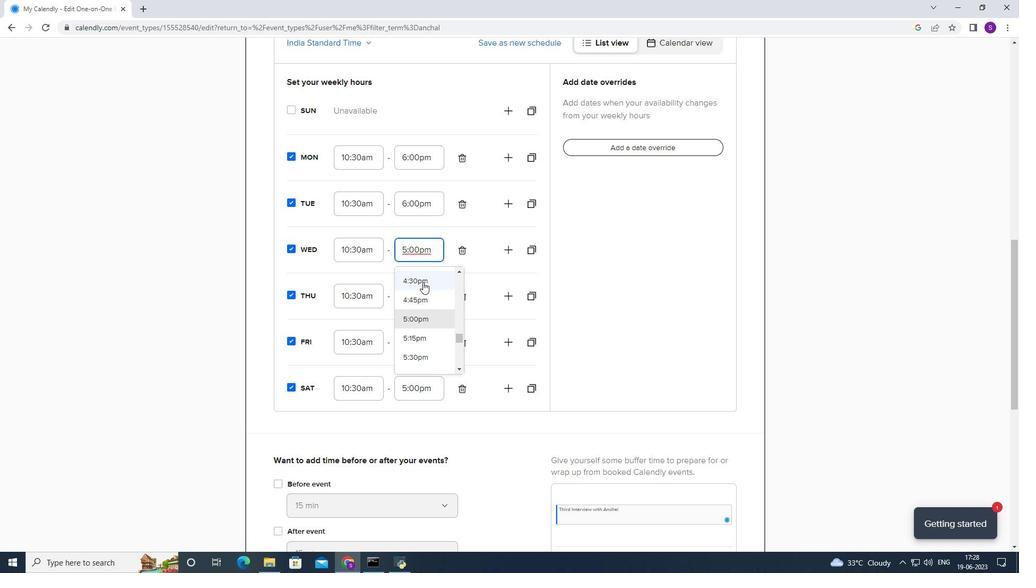 
Action: Mouse moved to (423, 280)
Screenshot: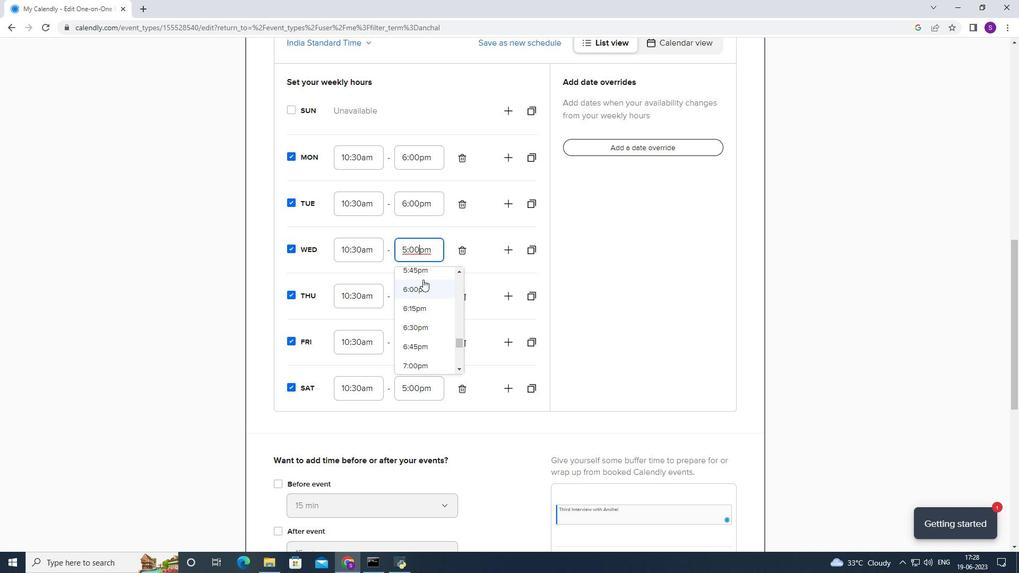 
Action: Mouse pressed left at (423, 280)
Screenshot: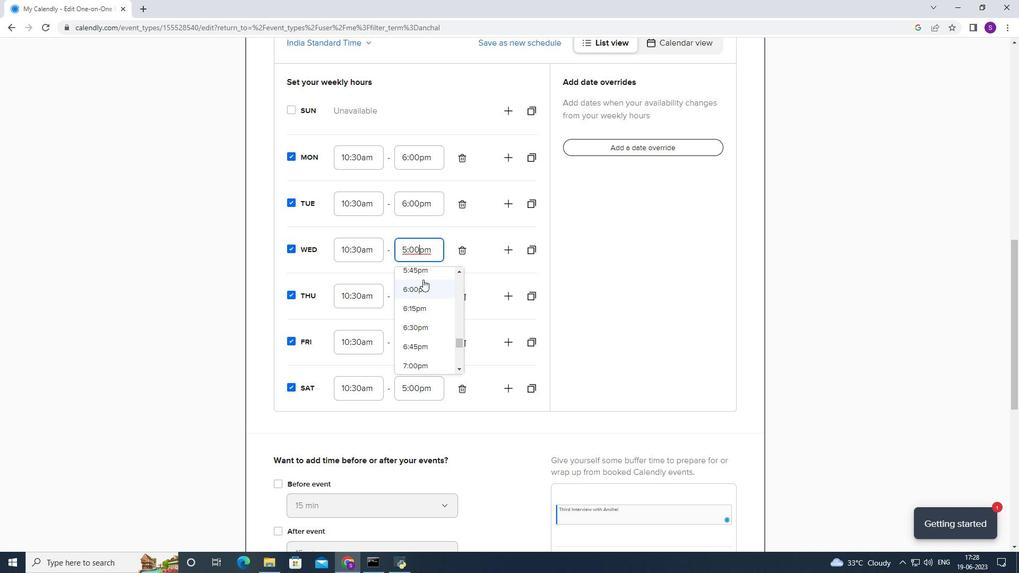 
Action: Mouse moved to (416, 287)
Screenshot: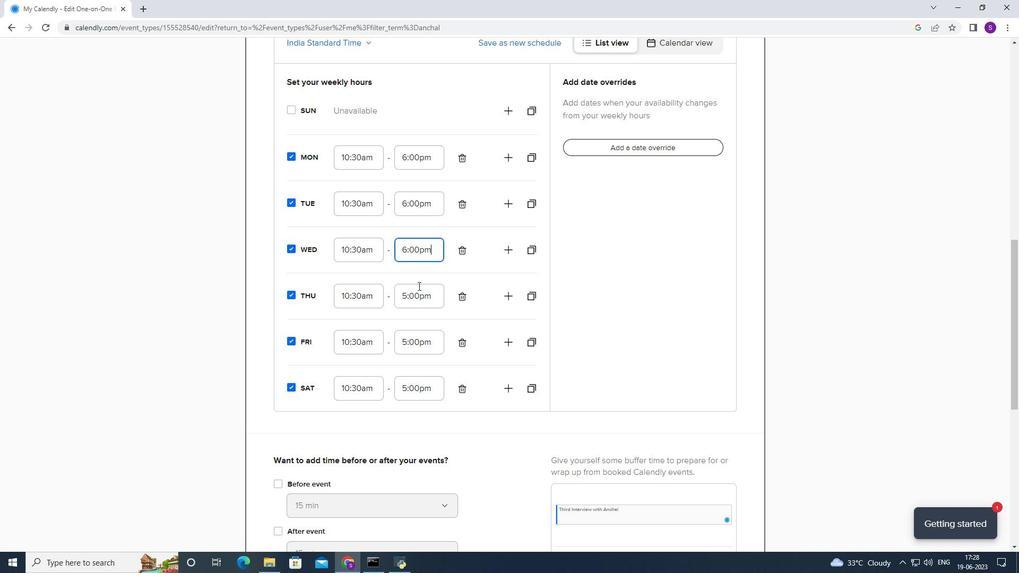 
Action: Mouse pressed left at (416, 287)
Screenshot: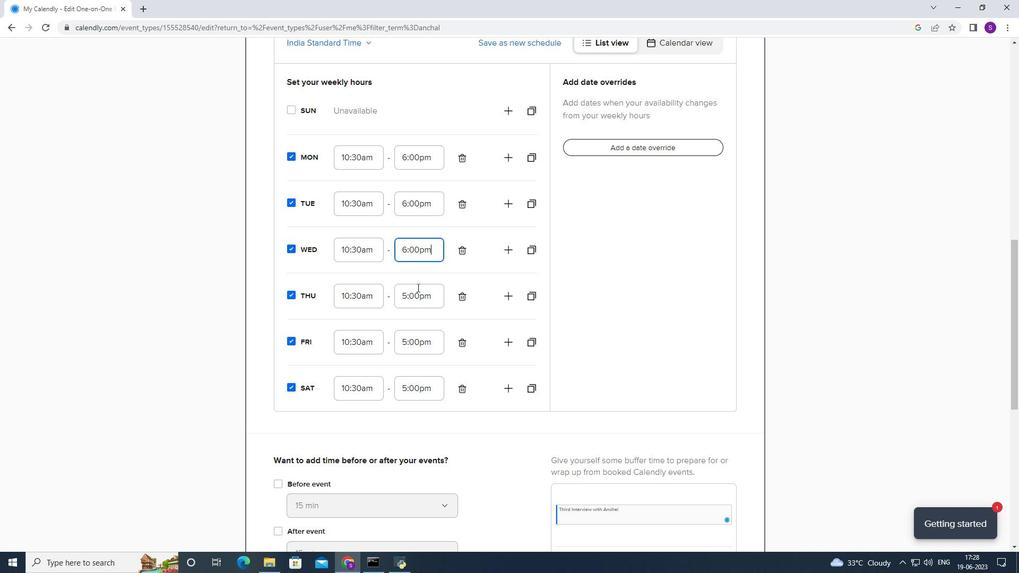 
Action: Mouse moved to (418, 336)
Screenshot: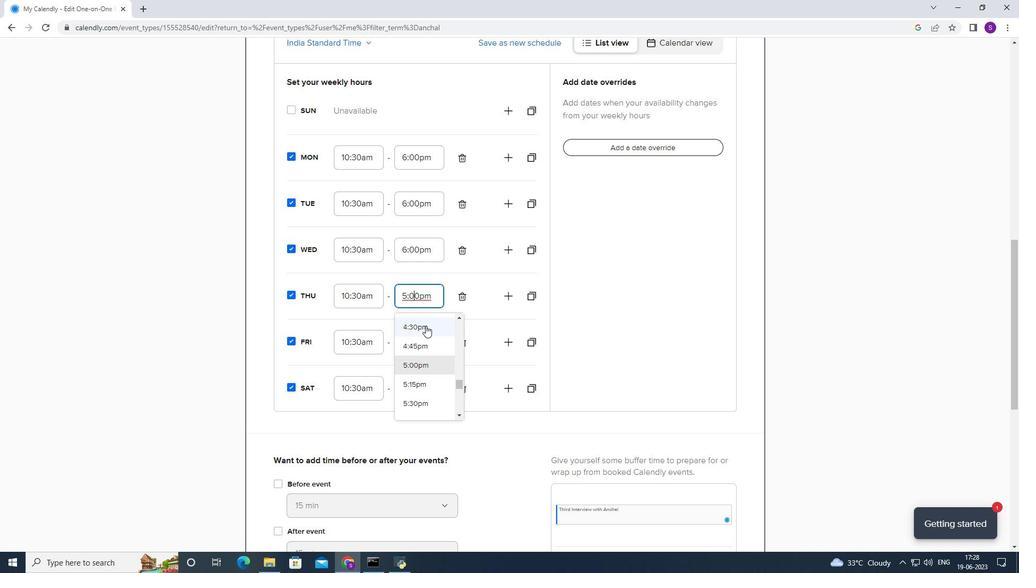 
Action: Mouse scrolled (418, 336) with delta (0, 0)
Screenshot: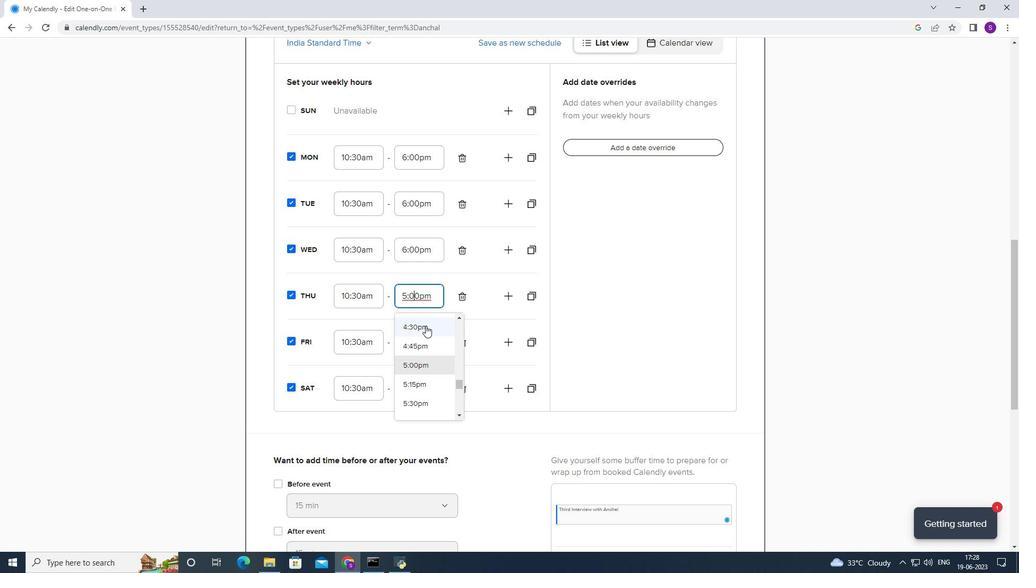 
Action: Mouse scrolled (418, 336) with delta (0, 0)
Screenshot: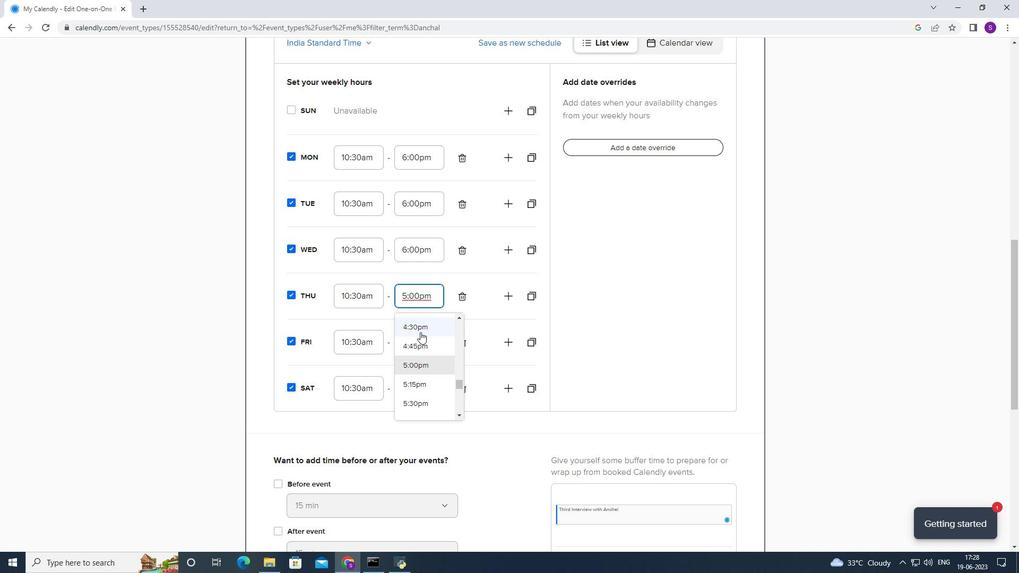 
Action: Mouse moved to (419, 329)
Screenshot: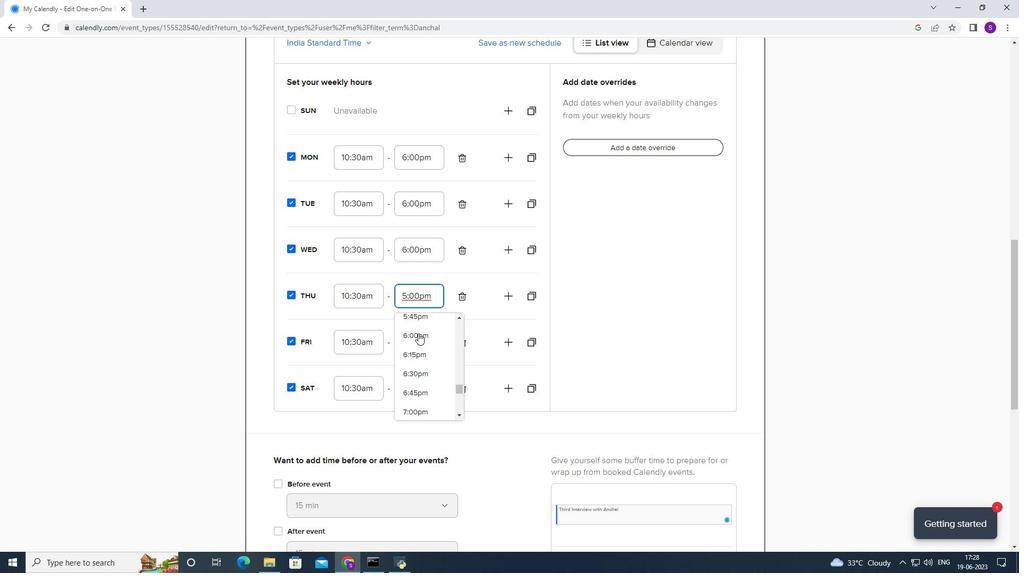 
Action: Mouse pressed left at (419, 329)
Screenshot: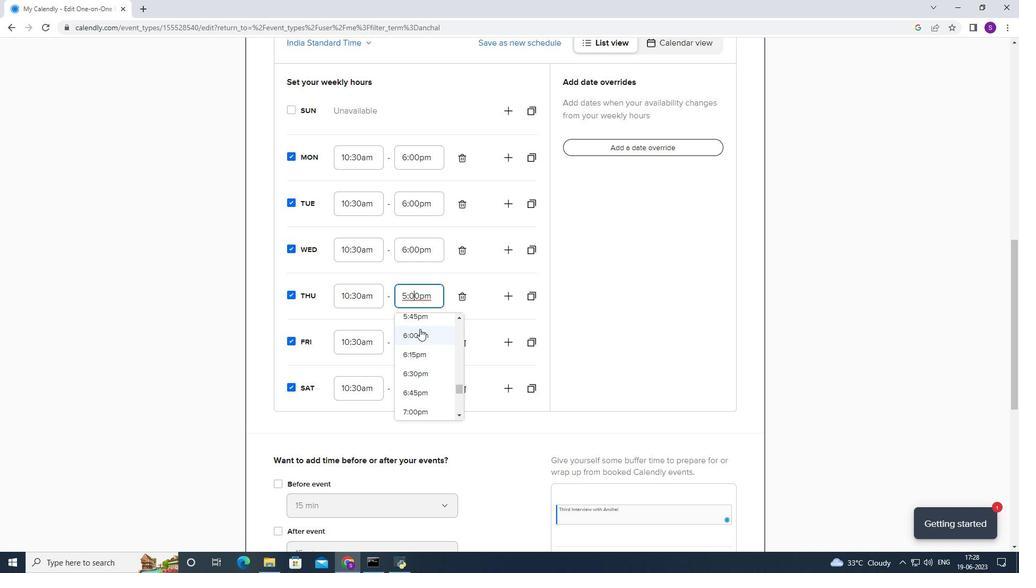 
Action: Mouse moved to (416, 336)
Screenshot: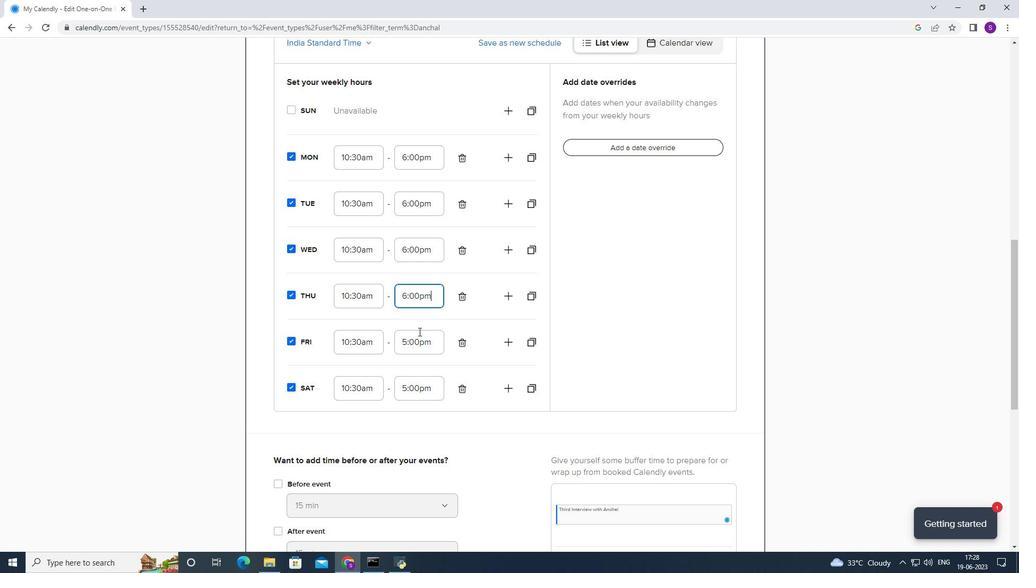 
Action: Mouse pressed left at (416, 336)
Screenshot: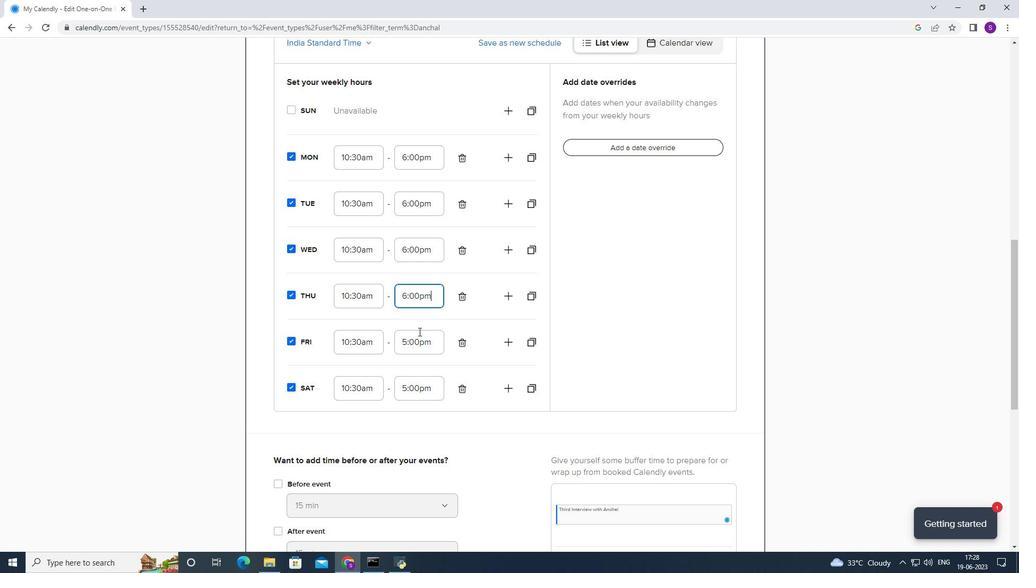 
Action: Mouse moved to (418, 369)
Screenshot: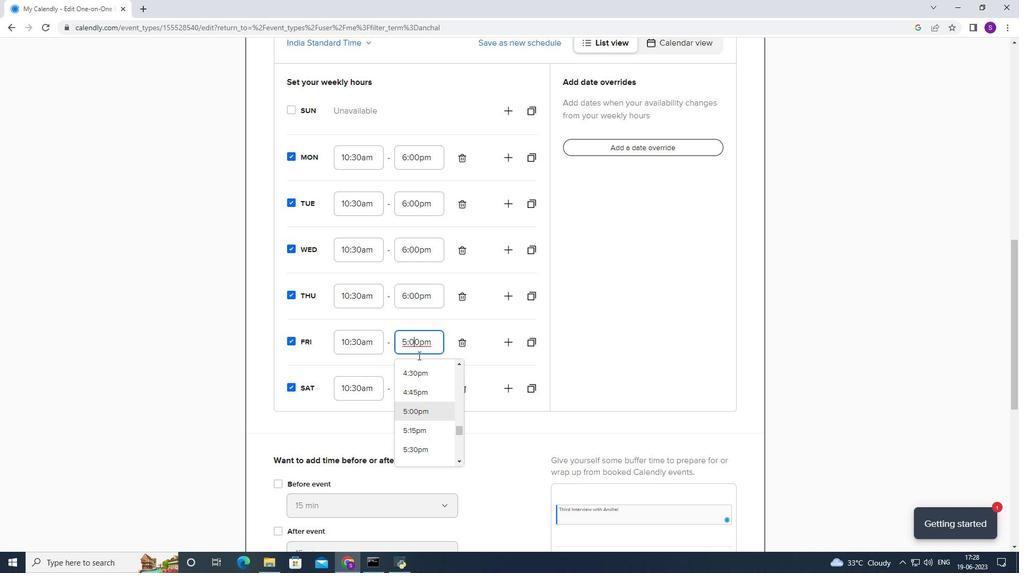 
Action: Mouse scrolled (418, 368) with delta (0, 0)
Screenshot: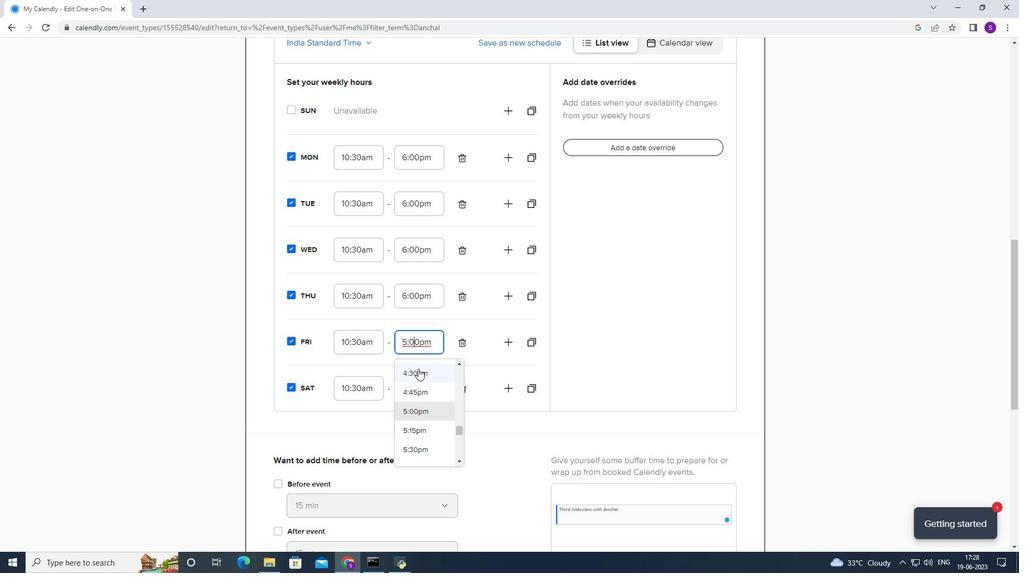 
Action: Mouse scrolled (418, 368) with delta (0, 0)
Screenshot: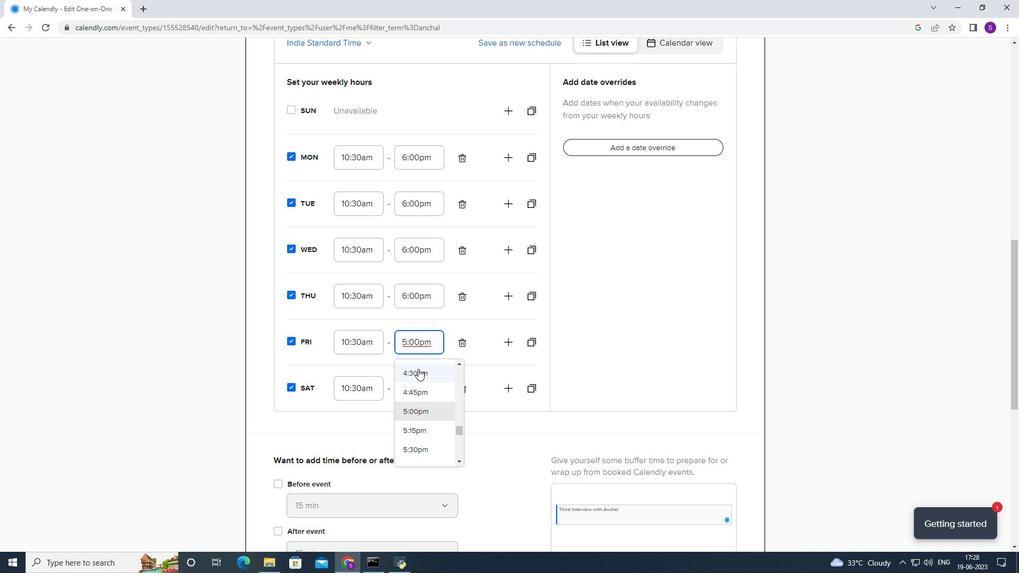 
Action: Mouse moved to (417, 390)
Screenshot: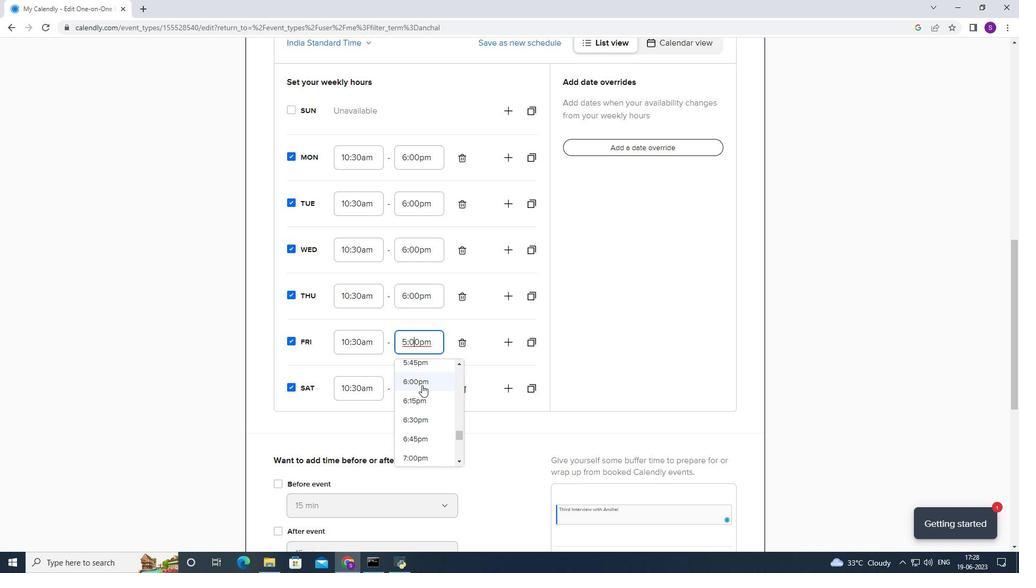 
Action: Mouse pressed left at (417, 390)
Screenshot: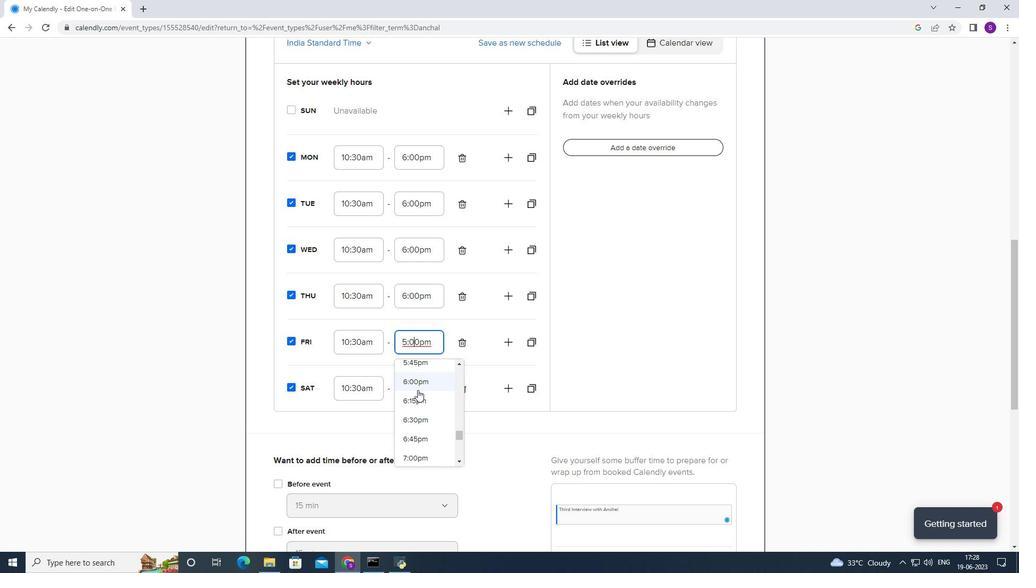 
Action: Mouse moved to (425, 375)
Screenshot: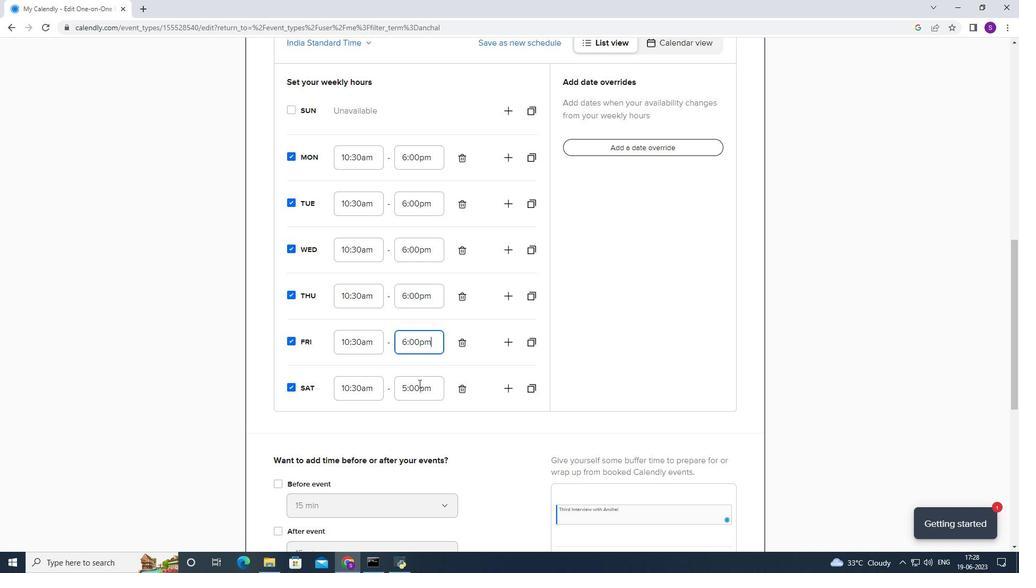 
Action: Mouse pressed left at (425, 375)
Screenshot: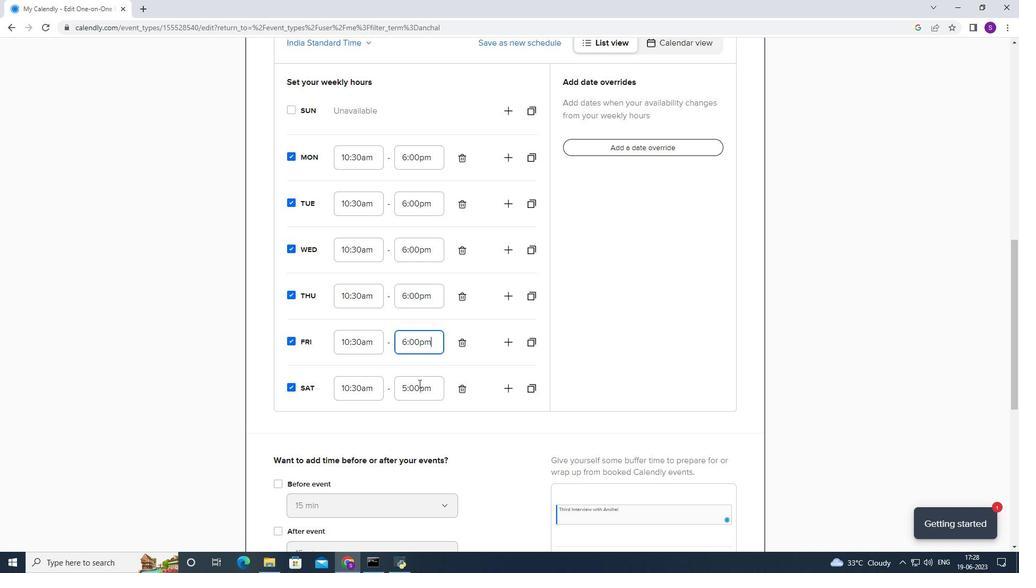 
Action: Mouse moved to (431, 390)
Screenshot: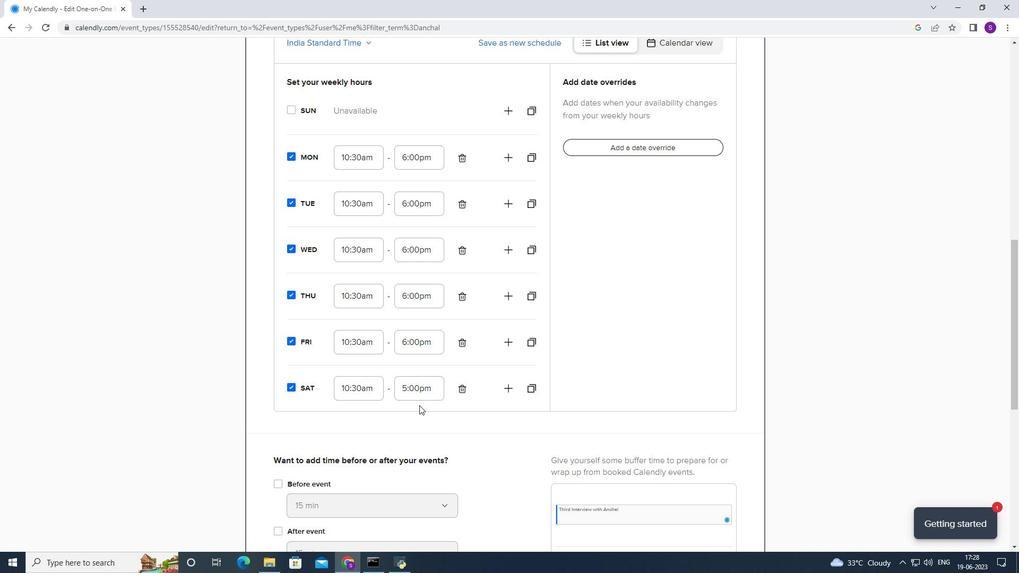 
Action: Mouse pressed left at (431, 390)
Screenshot: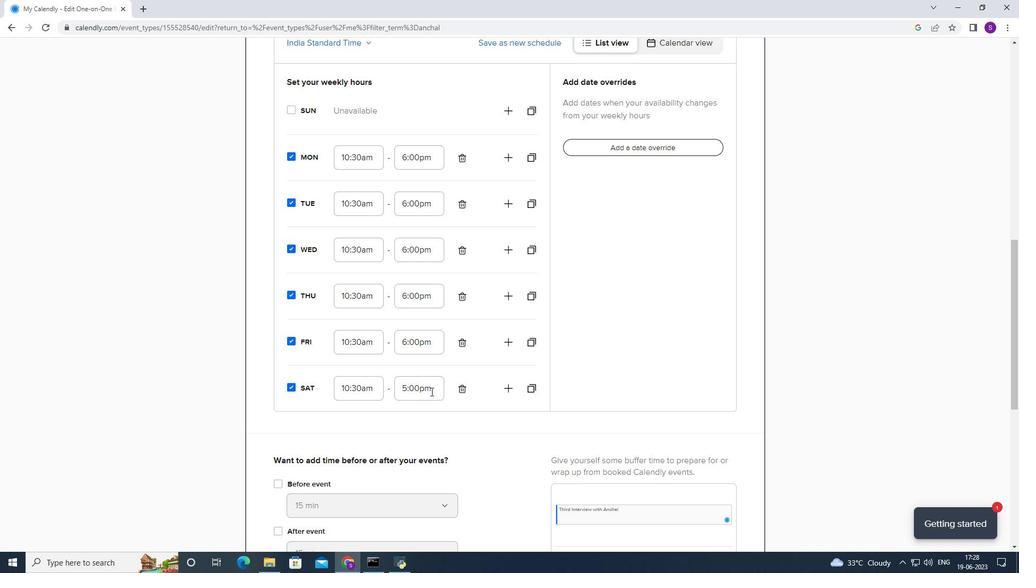 
Action: Mouse moved to (412, 441)
Screenshot: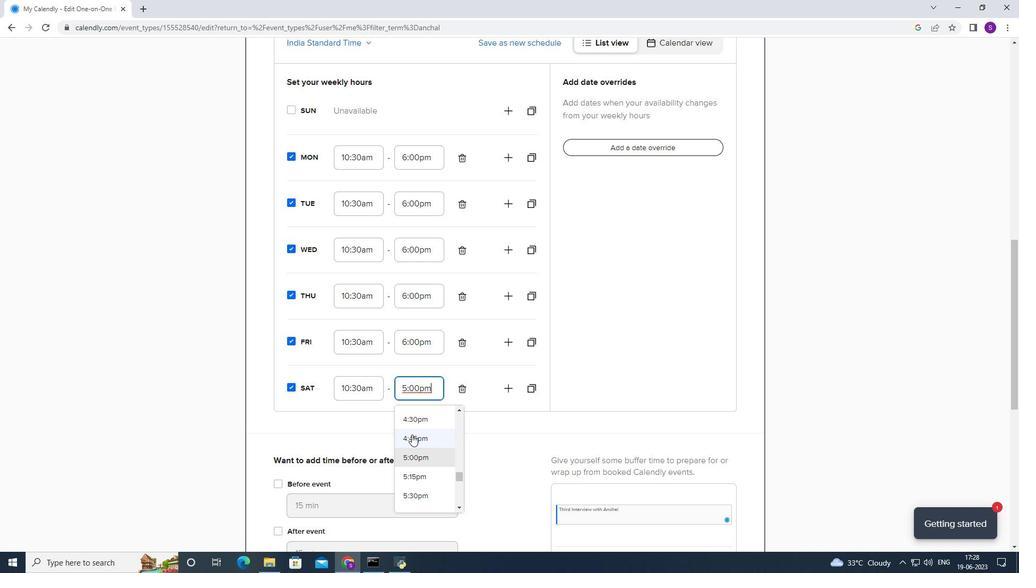 
Action: Mouse scrolled (412, 441) with delta (0, 0)
Screenshot: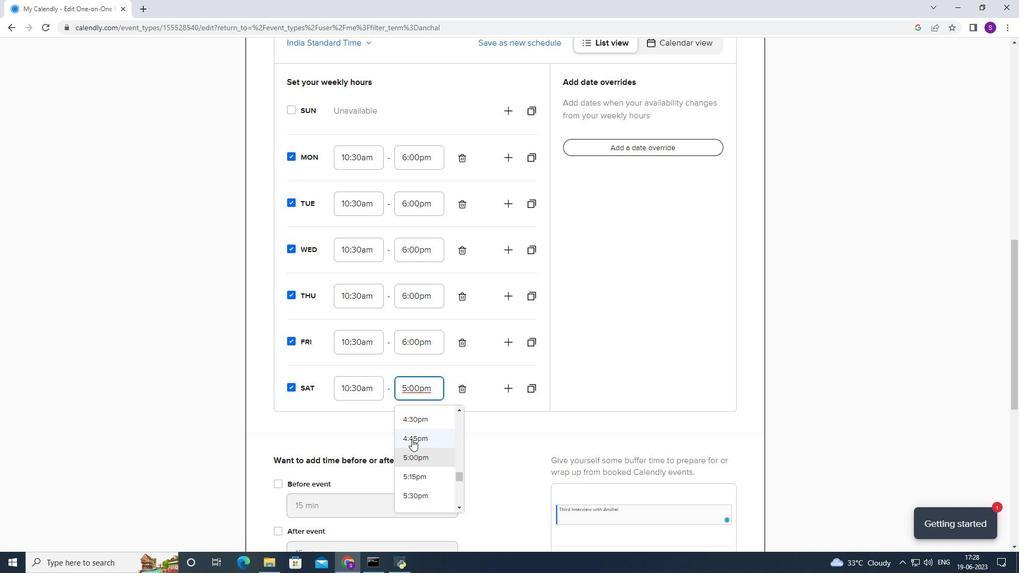 
Action: Mouse moved to (418, 457)
Screenshot: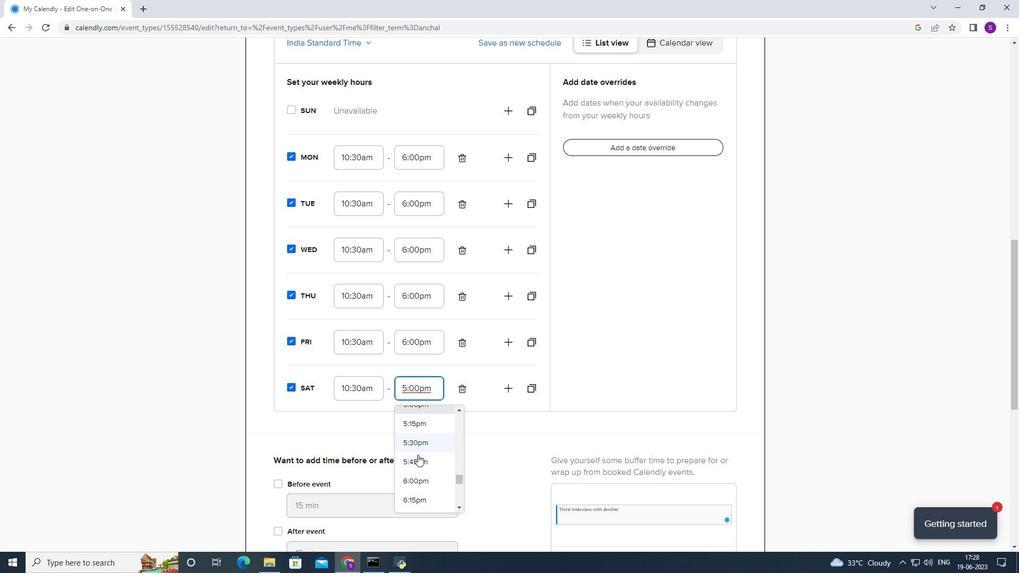 
Action: Mouse pressed left at (418, 457)
Screenshot: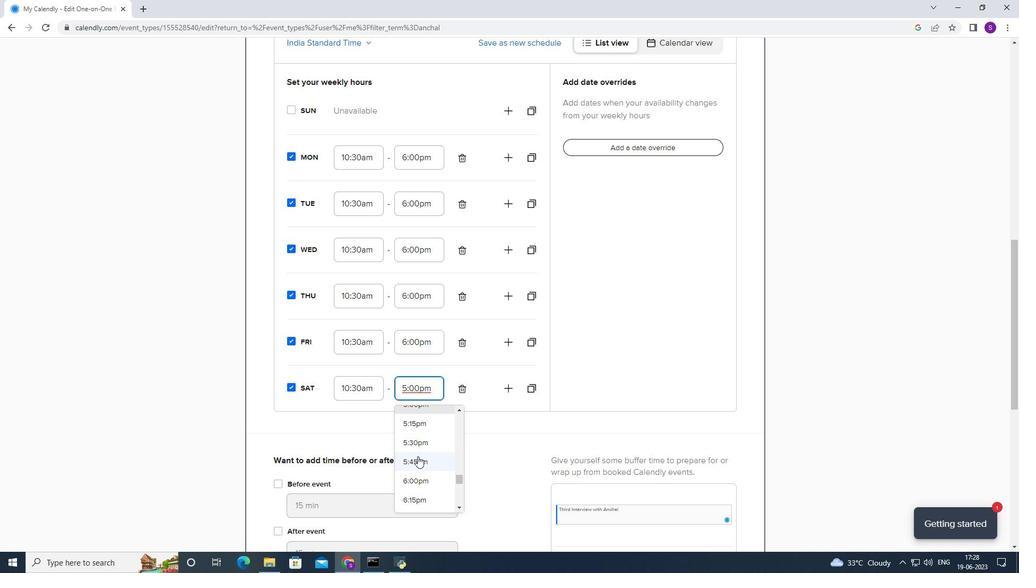
Action: Mouse moved to (430, 393)
Screenshot: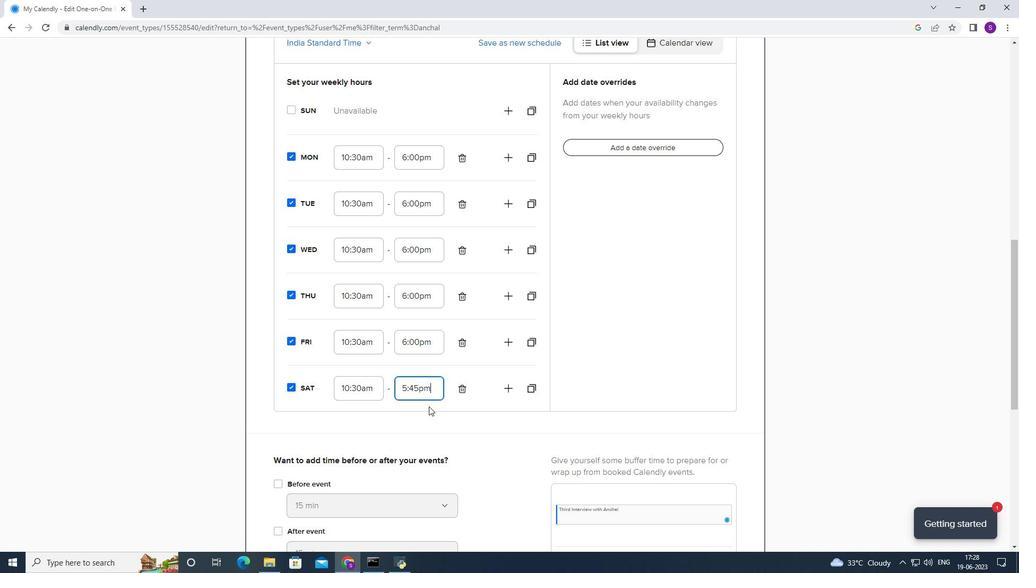 
Action: Mouse pressed left at (430, 393)
Screenshot: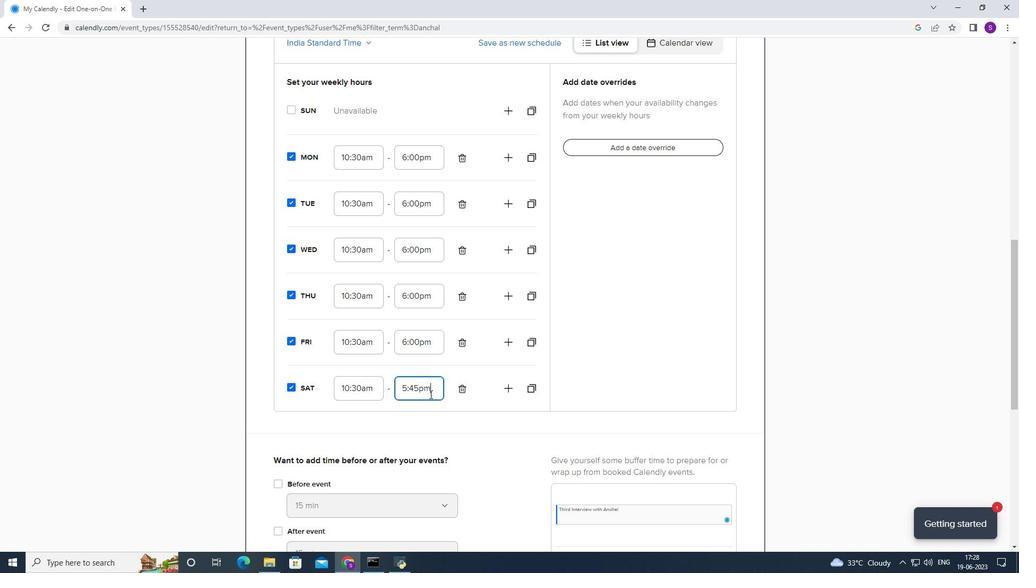 
Action: Mouse moved to (419, 478)
Screenshot: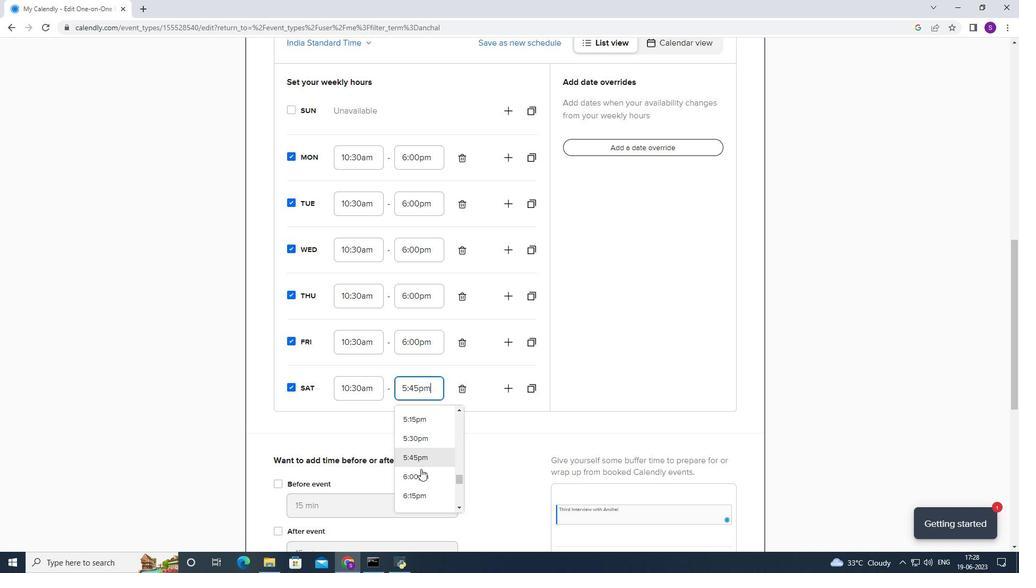 
Action: Mouse pressed left at (419, 478)
Screenshot: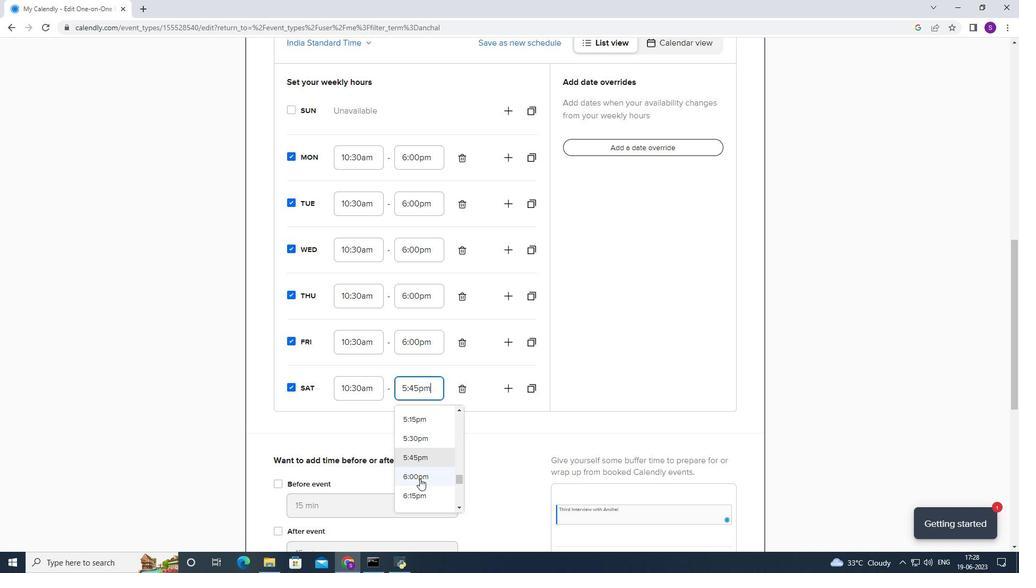 
Action: Mouse moved to (354, 408)
Screenshot: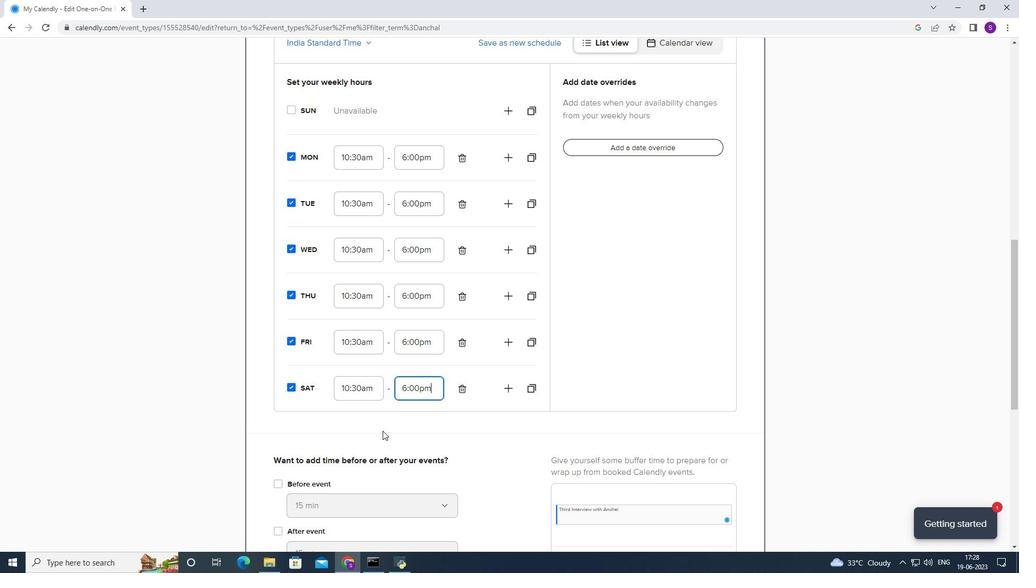 
Action: Mouse scrolled (354, 408) with delta (0, 0)
Screenshot: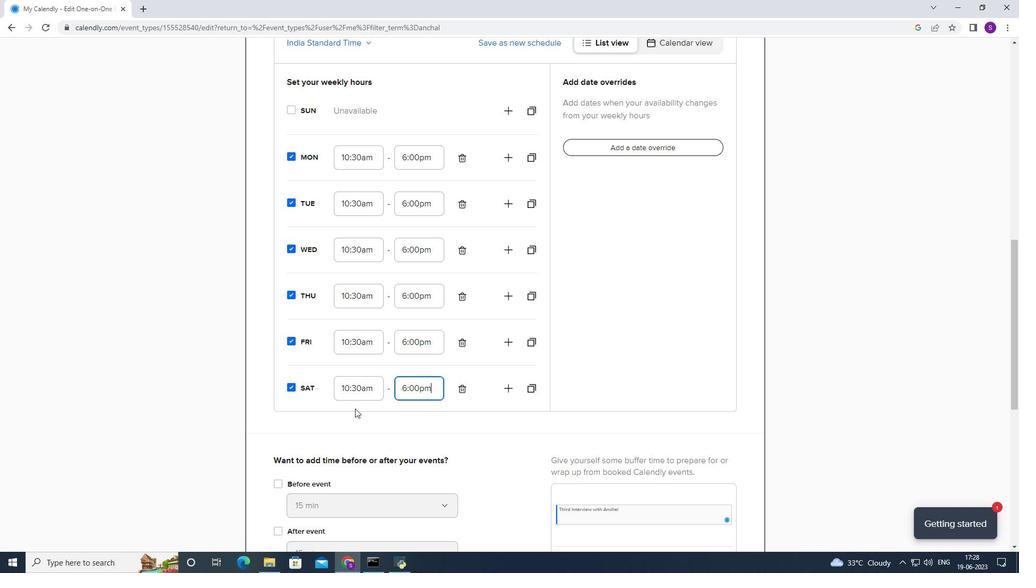 
Action: Mouse scrolled (354, 408) with delta (0, 0)
Screenshot: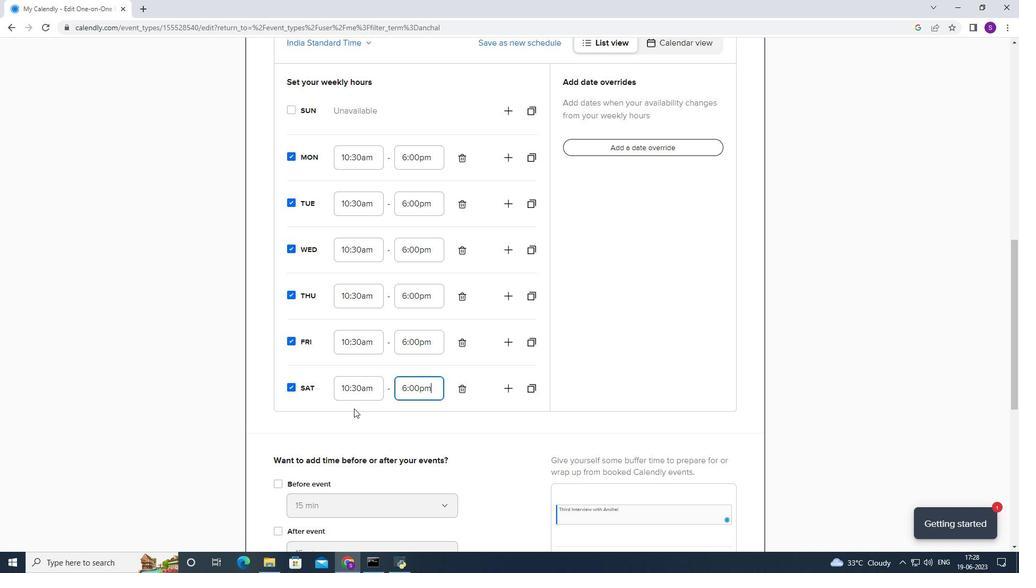 
Action: Mouse scrolled (354, 408) with delta (0, 0)
Screenshot: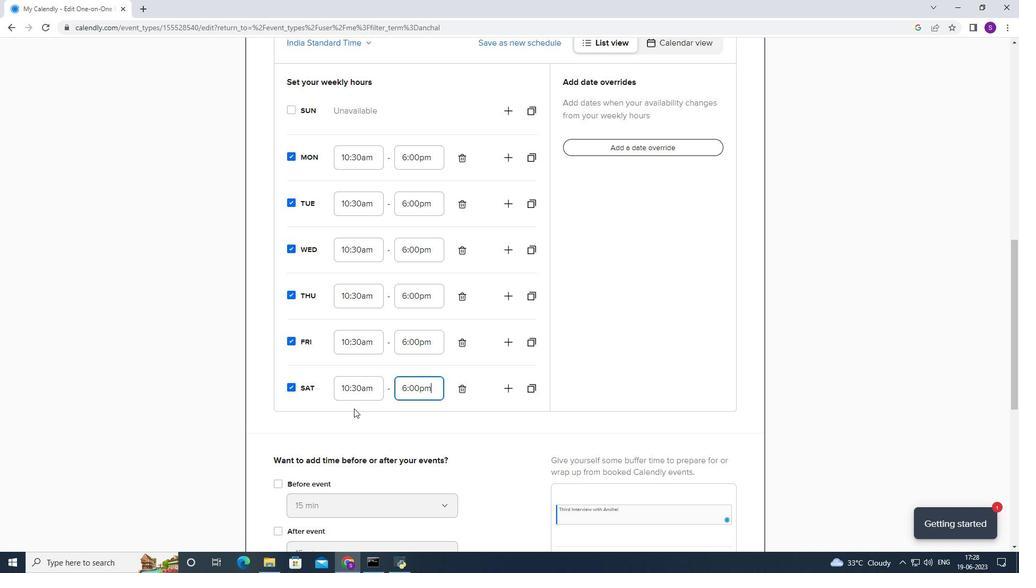 
Action: Mouse moved to (293, 325)
Screenshot: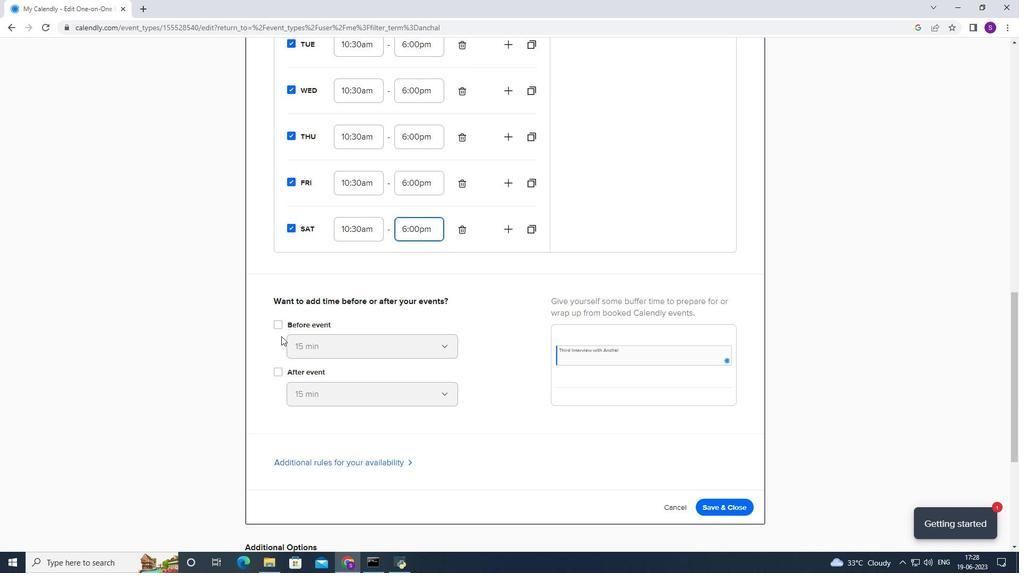 
Action: Mouse pressed left at (293, 325)
Screenshot: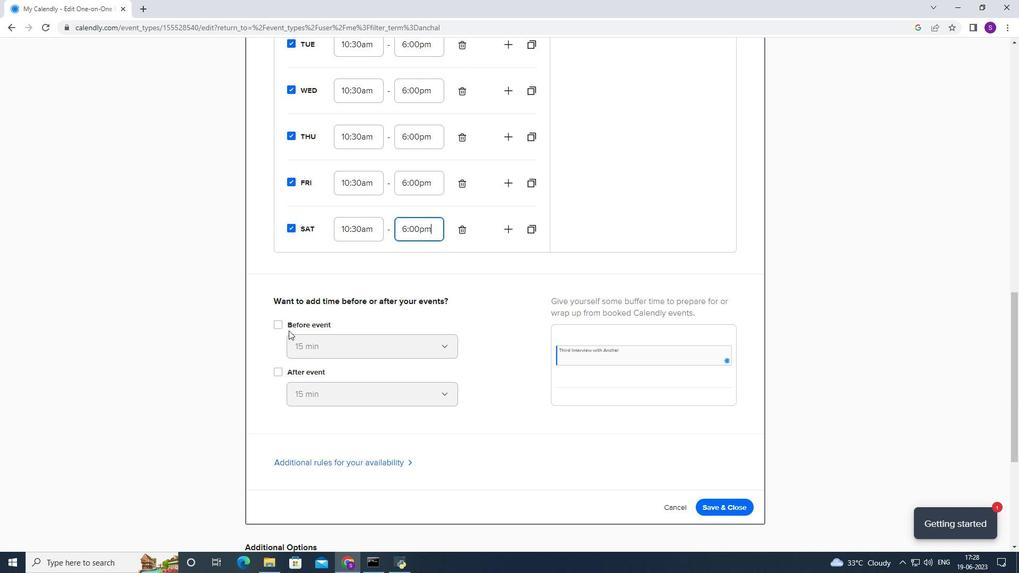 
Action: Mouse moved to (278, 367)
Screenshot: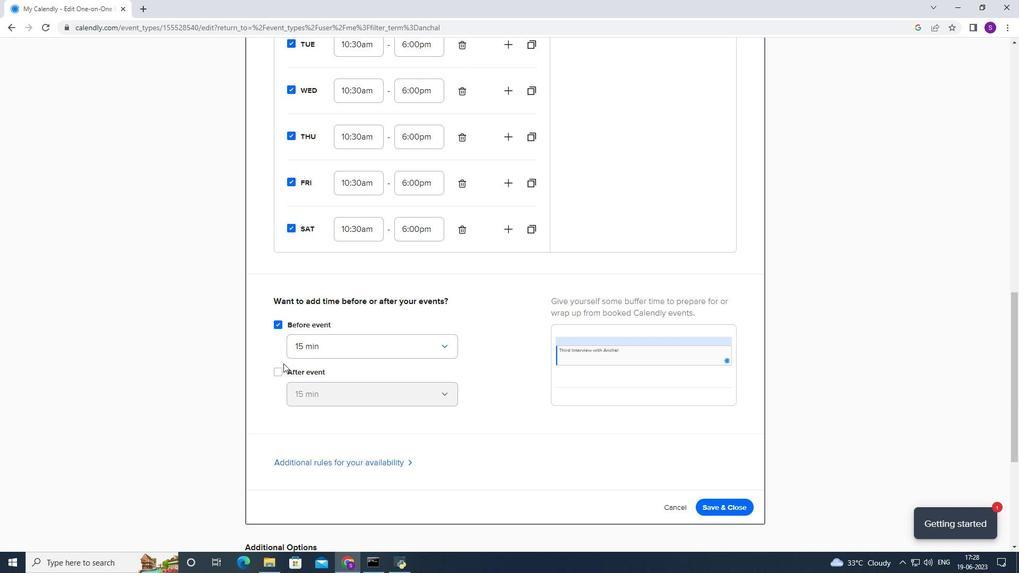 
Action: Mouse pressed left at (278, 367)
Screenshot: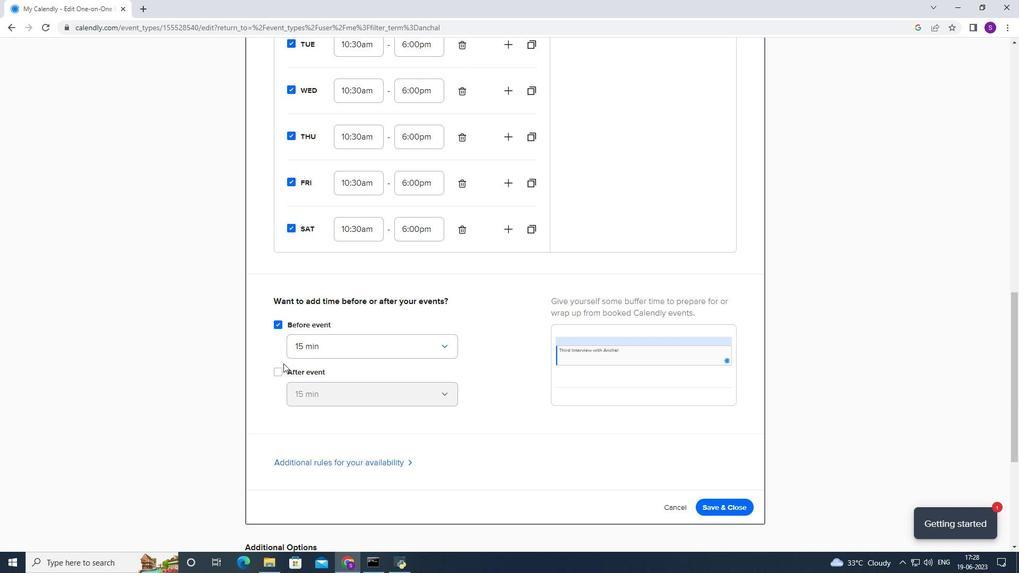 
Action: Mouse moved to (298, 366)
Screenshot: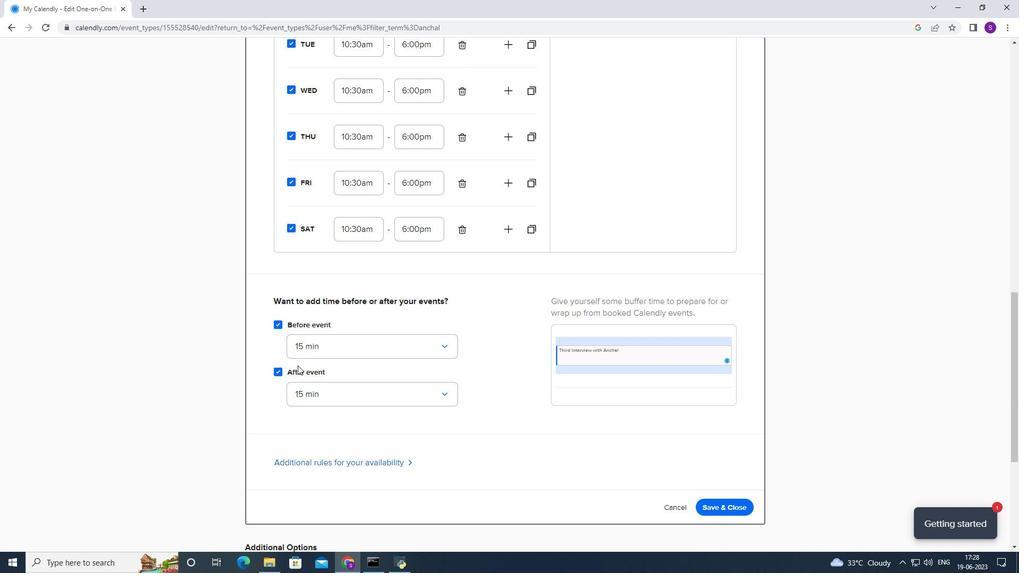 
Action: Mouse scrolled (298, 366) with delta (0, 0)
Screenshot: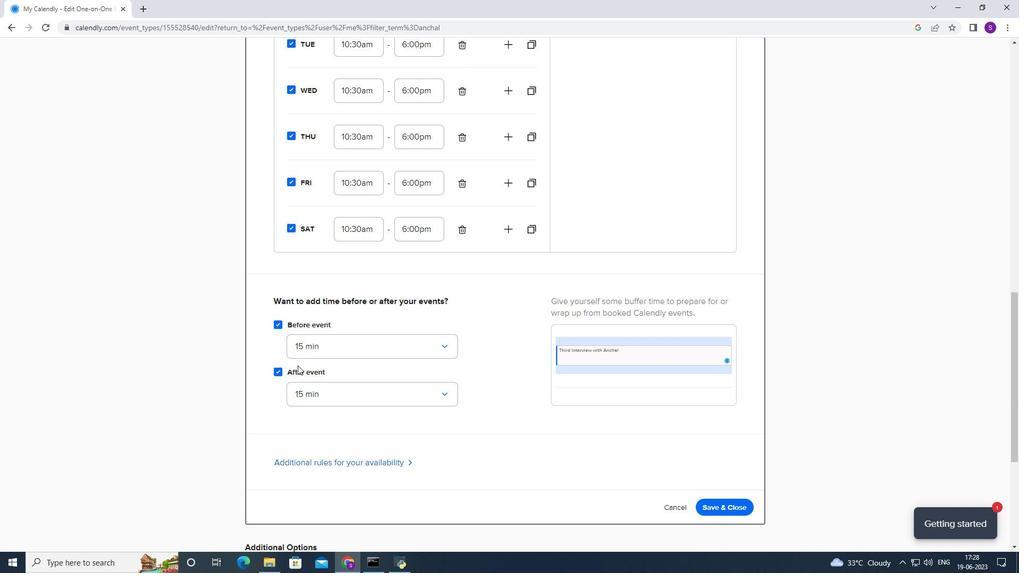 
Action: Mouse scrolled (298, 366) with delta (0, 0)
Screenshot: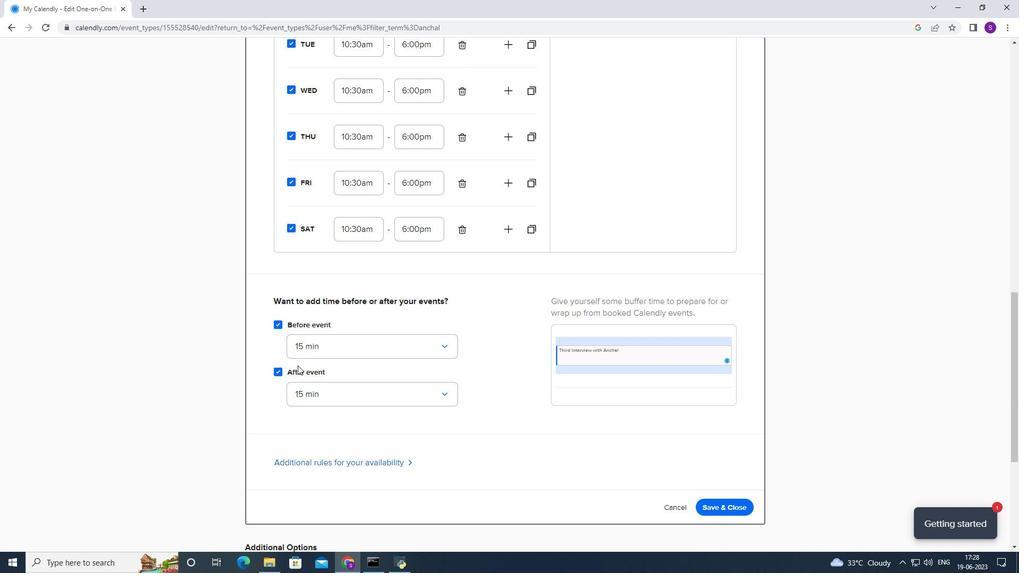 
Action: Mouse moved to (324, 358)
Screenshot: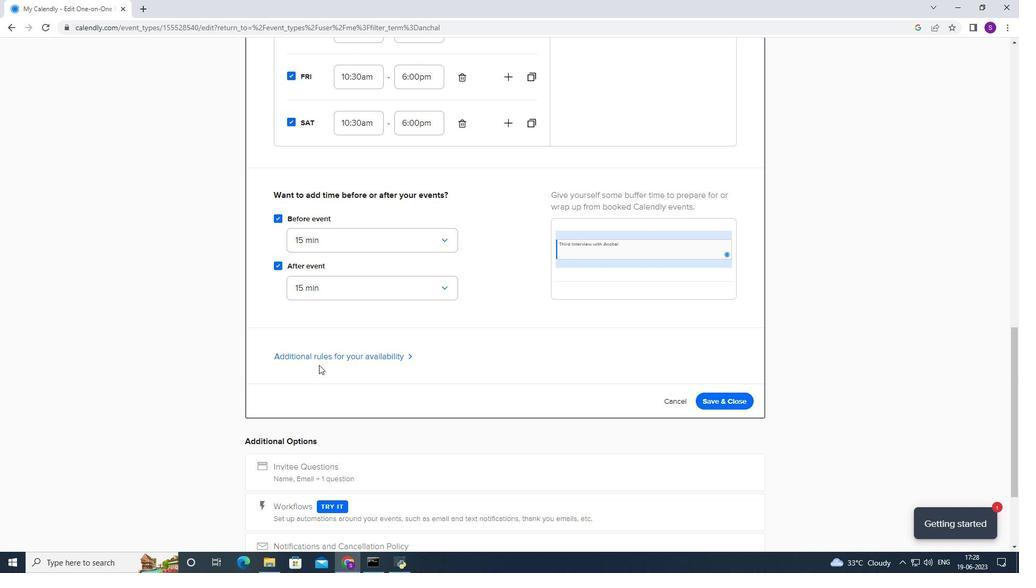 
Action: Mouse pressed left at (324, 358)
Screenshot: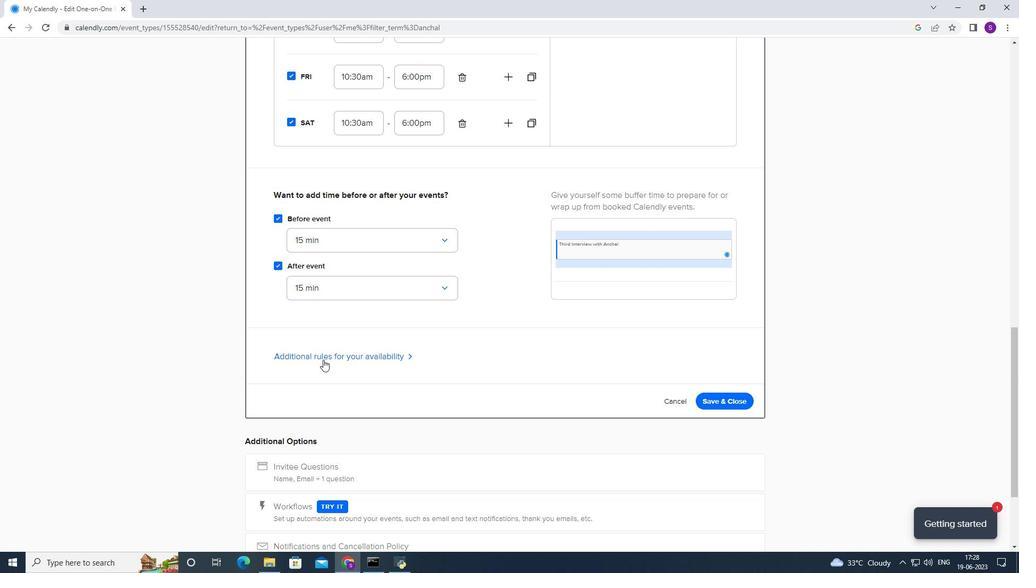 
Action: Mouse moved to (328, 433)
Screenshot: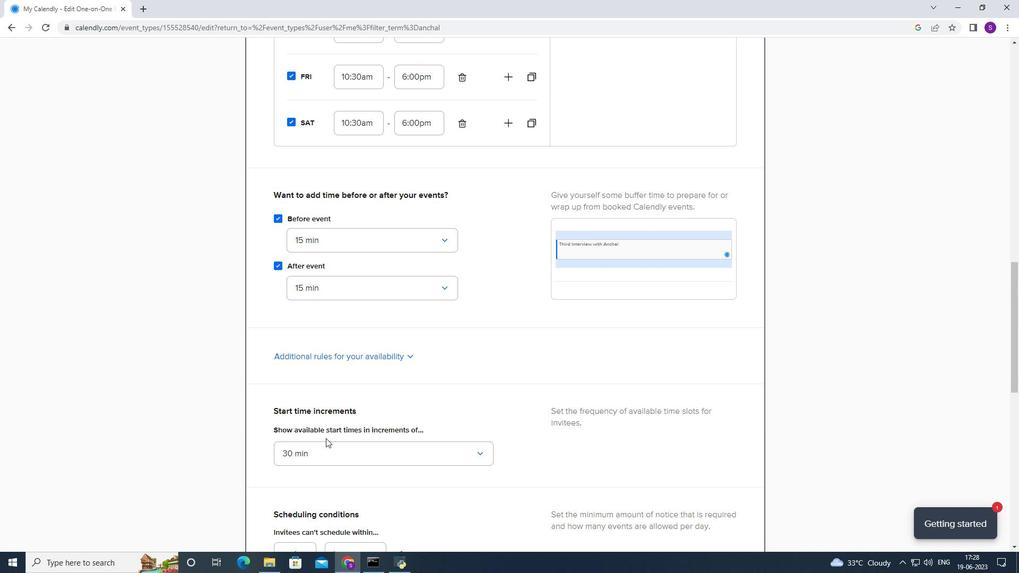 
Action: Mouse pressed left at (328, 433)
Screenshot: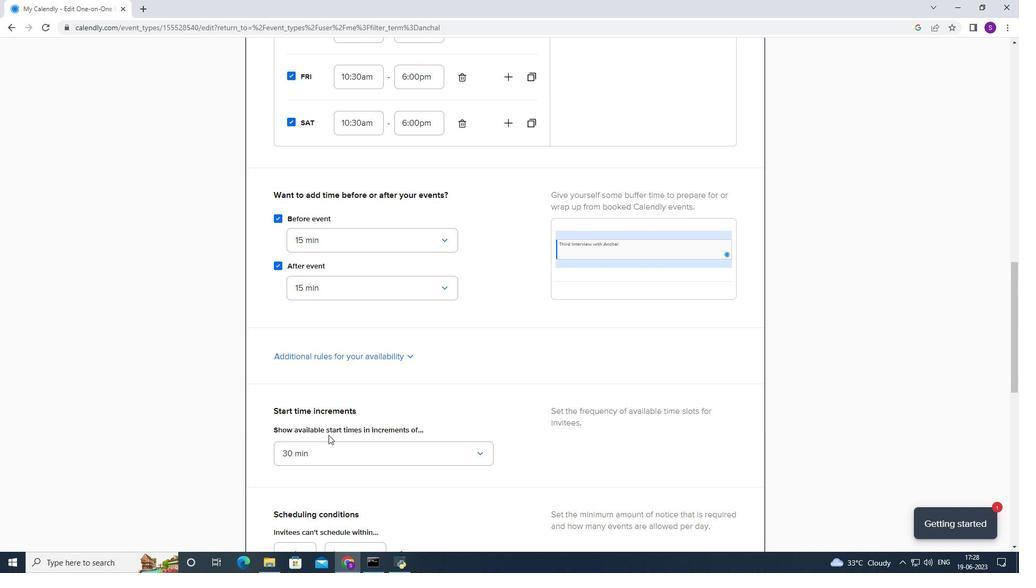
Action: Mouse moved to (321, 458)
Screenshot: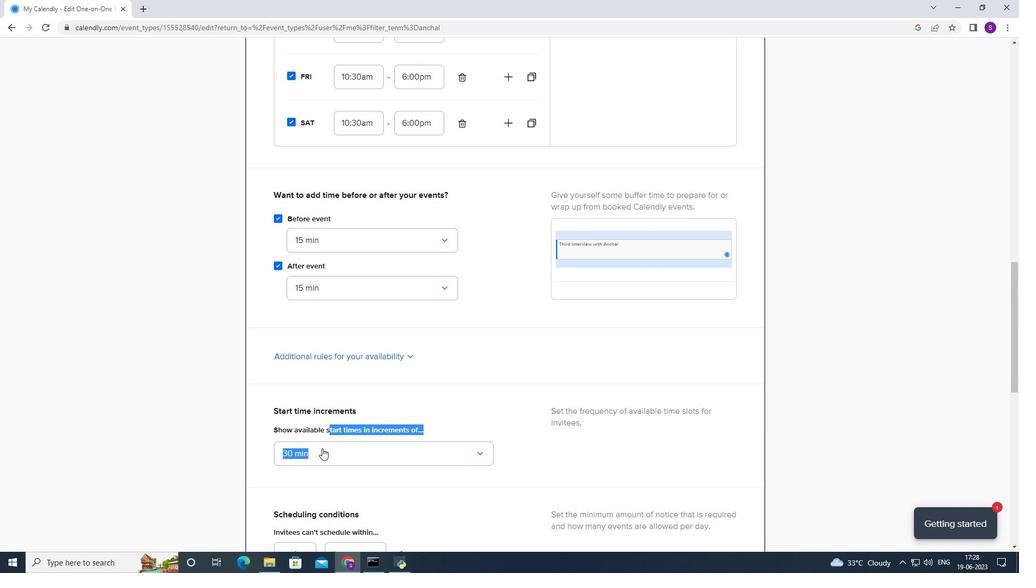 
Action: Mouse pressed left at (321, 458)
Screenshot: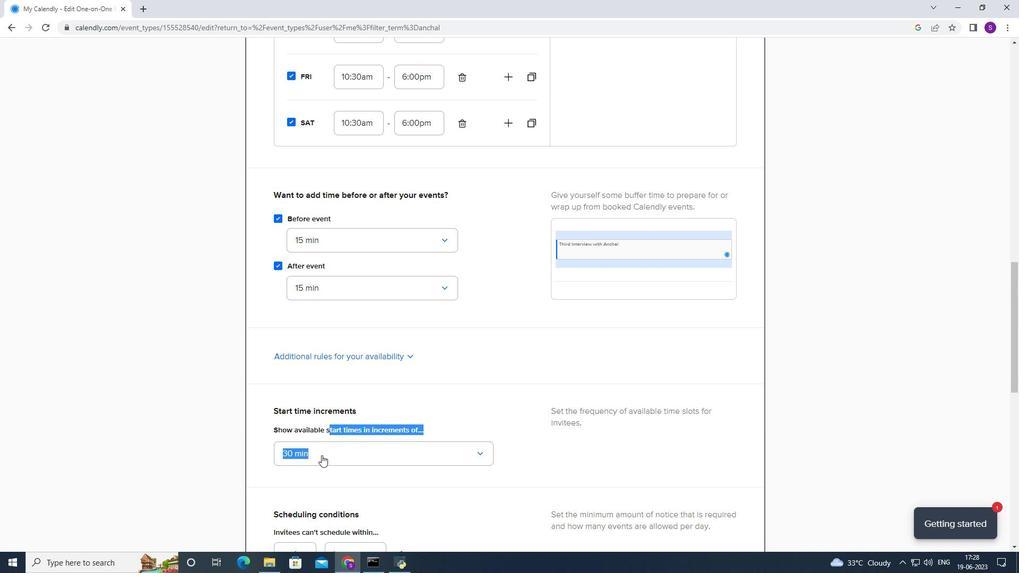 
Action: Mouse moved to (320, 475)
Screenshot: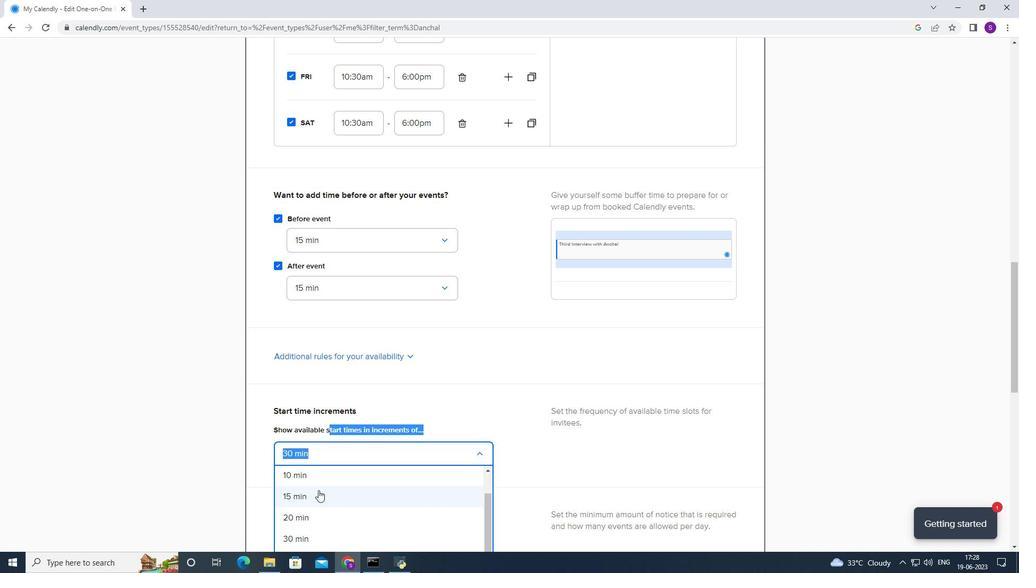 
Action: Mouse scrolled (320, 474) with delta (0, 0)
Screenshot: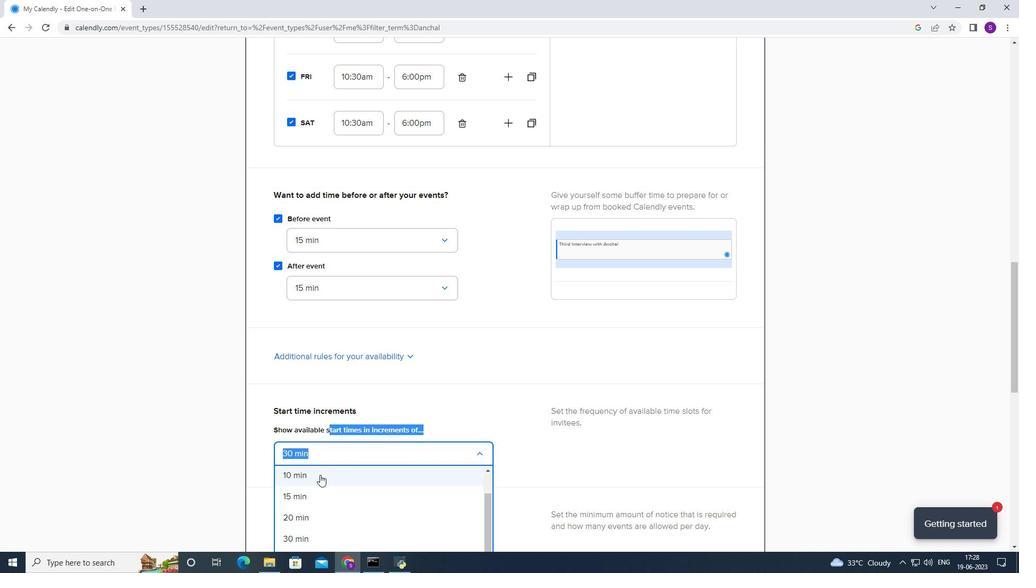
Action: Mouse scrolled (320, 474) with delta (0, 0)
Screenshot: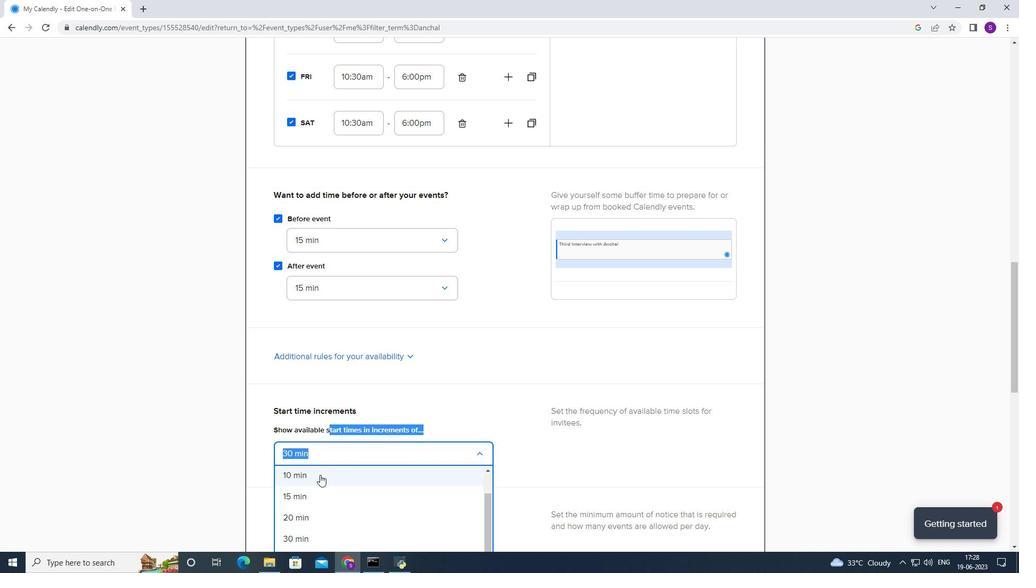 
Action: Mouse moved to (318, 455)
Screenshot: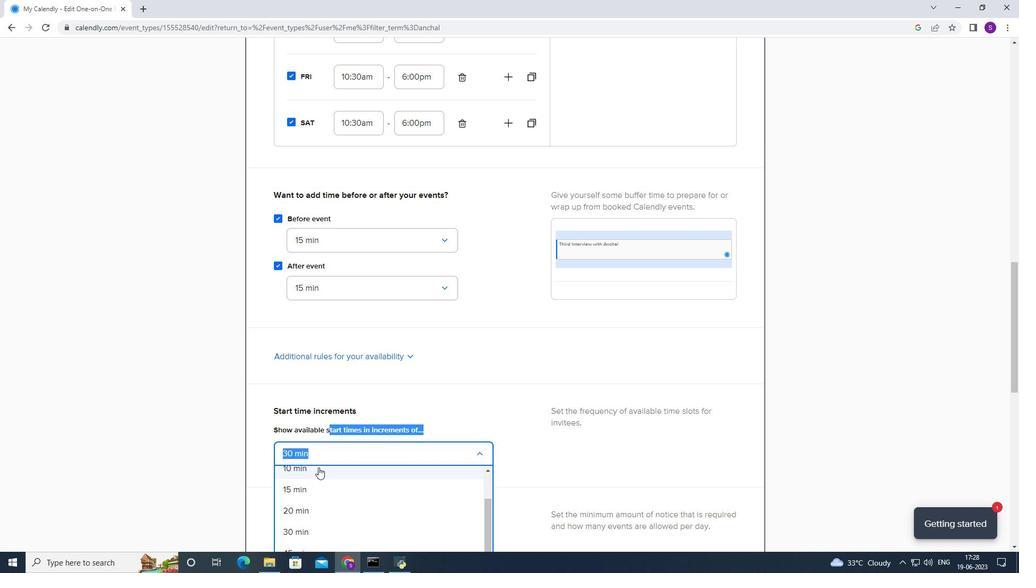 
Action: Mouse scrolled (318, 455) with delta (0, 0)
Screenshot: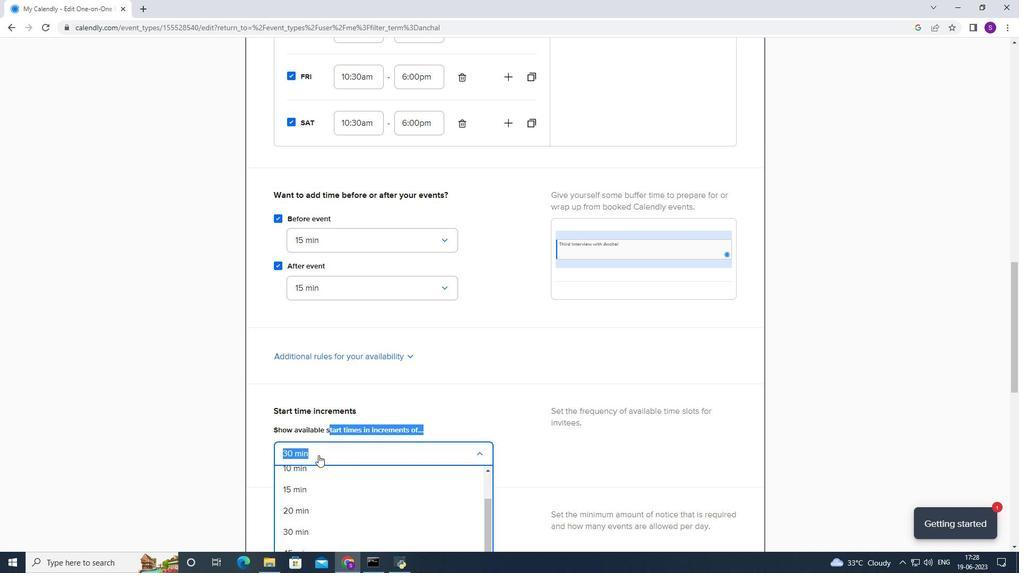 
Action: Mouse scrolled (318, 455) with delta (0, 0)
Screenshot: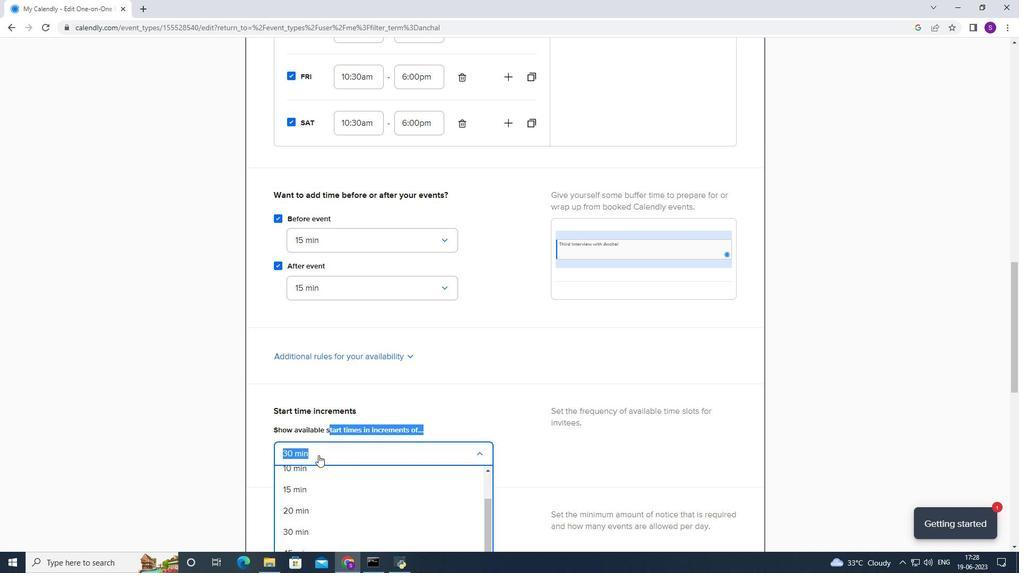 
Action: Mouse moved to (310, 475)
Screenshot: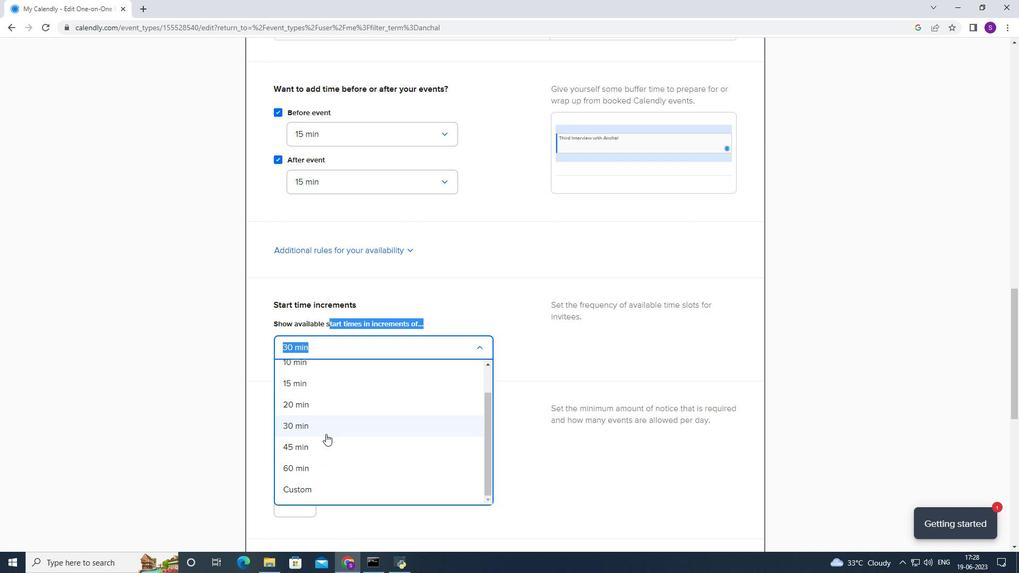 
Action: Mouse pressed left at (310, 475)
Screenshot: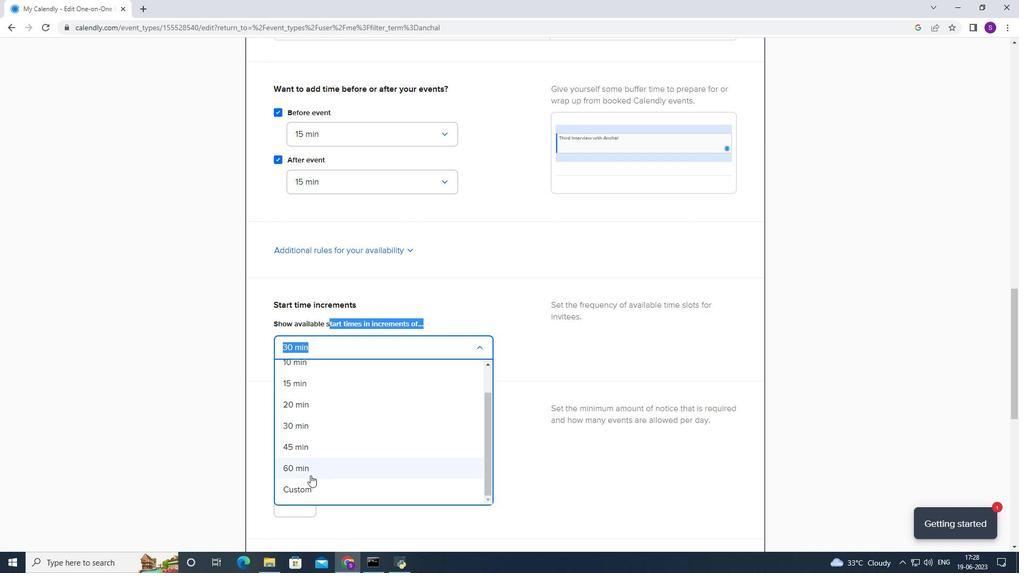 
Action: Mouse moved to (325, 388)
Screenshot: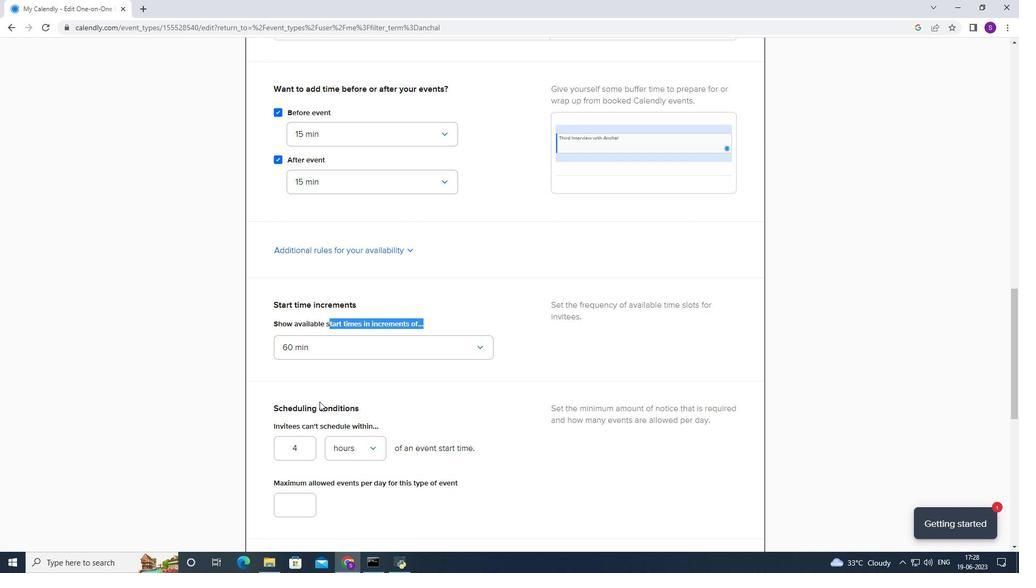 
Action: Mouse pressed left at (325, 388)
Screenshot: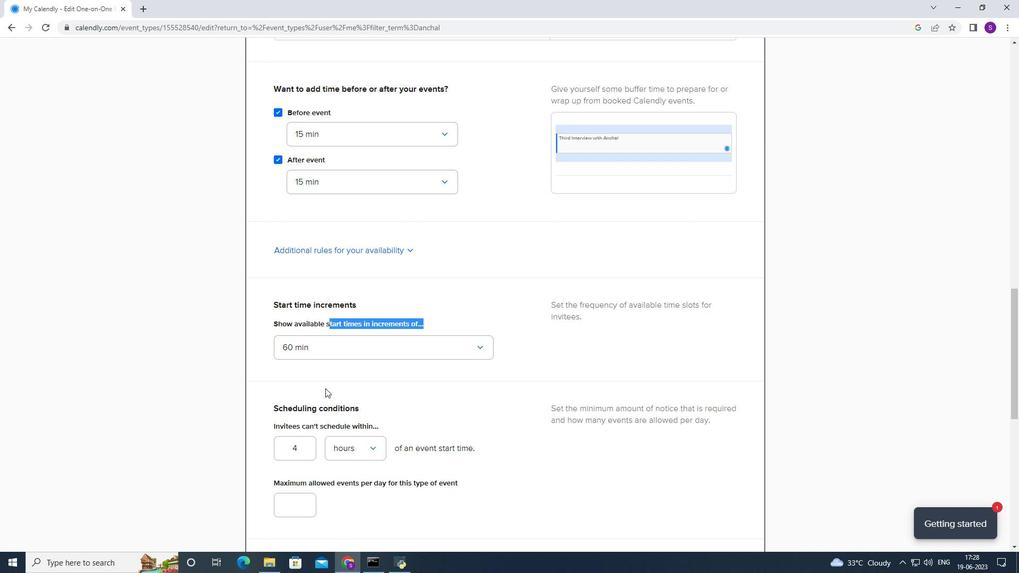 
Action: Mouse moved to (304, 429)
Screenshot: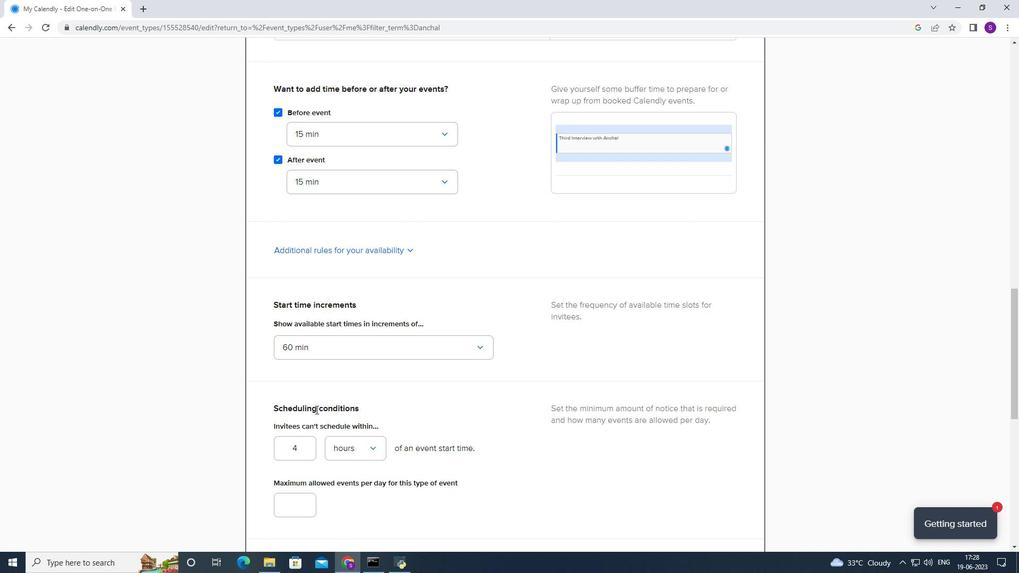 
Action: Mouse scrolled (304, 428) with delta (0, 0)
Screenshot: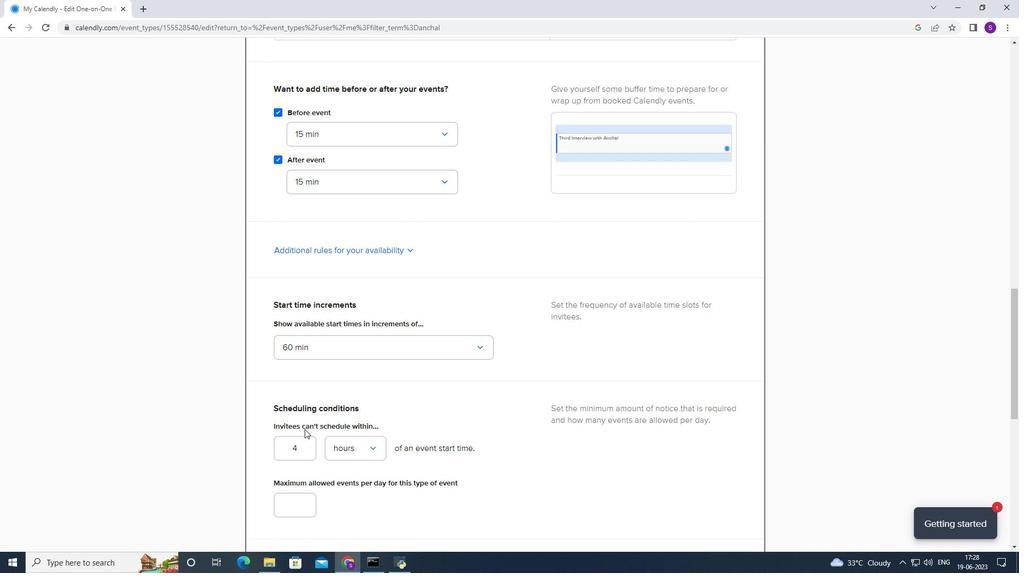 
Action: Mouse scrolled (304, 428) with delta (0, 0)
Screenshot: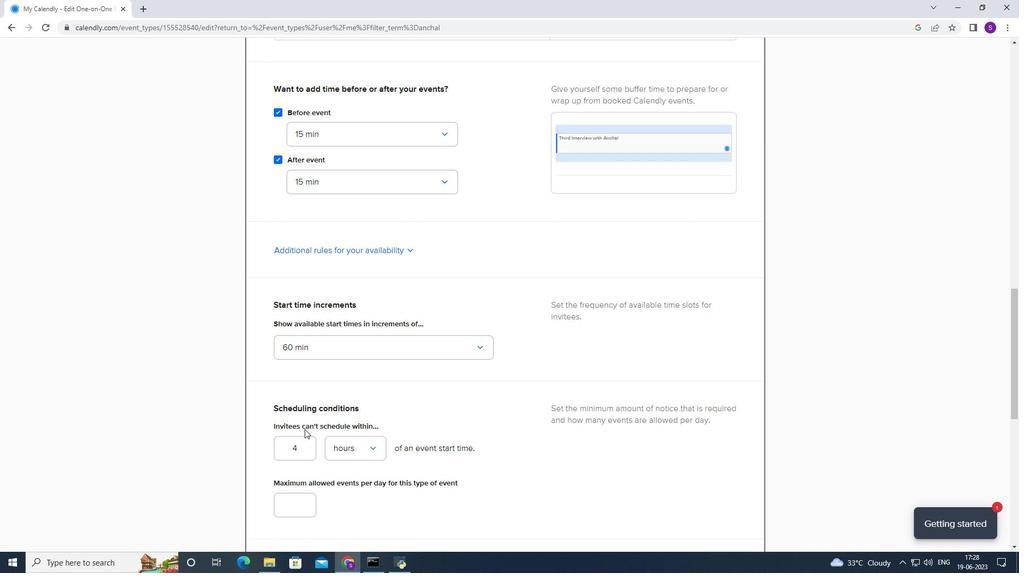 
Action: Mouse moved to (298, 347)
Screenshot: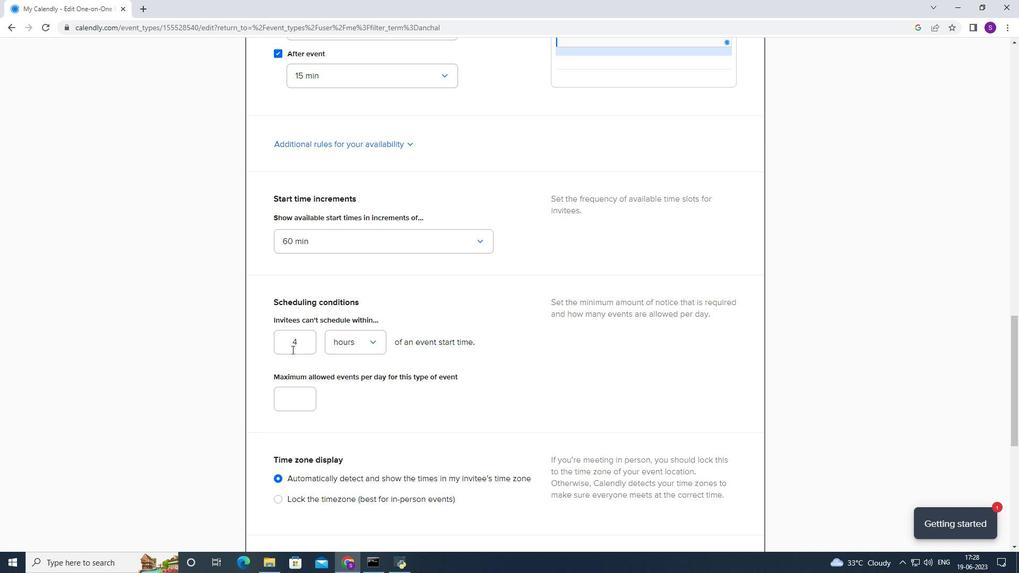 
Action: Mouse pressed left at (298, 347)
Screenshot: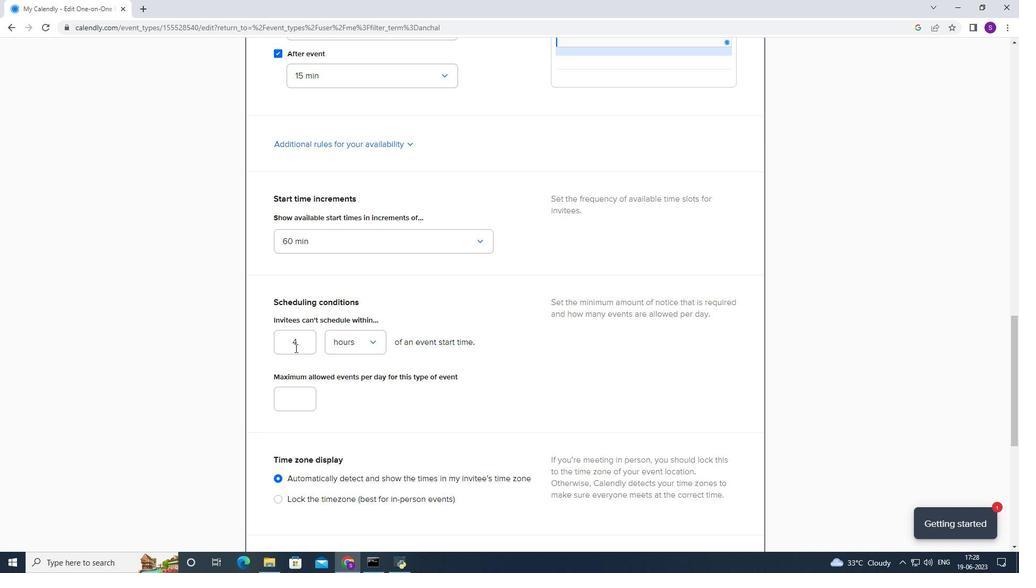 
Action: Mouse pressed left at (298, 347)
Screenshot: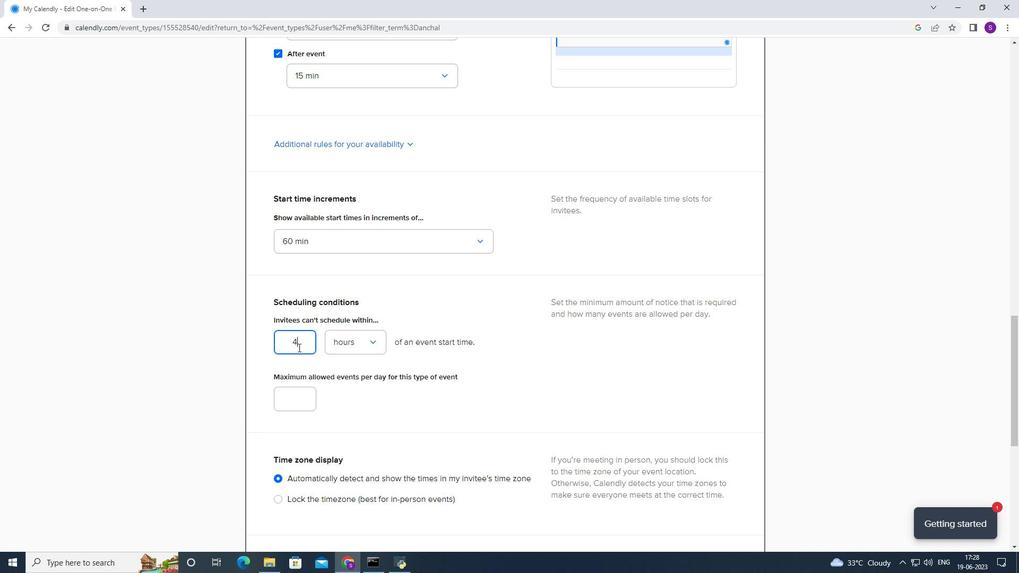 
Action: Mouse moved to (287, 346)
Screenshot: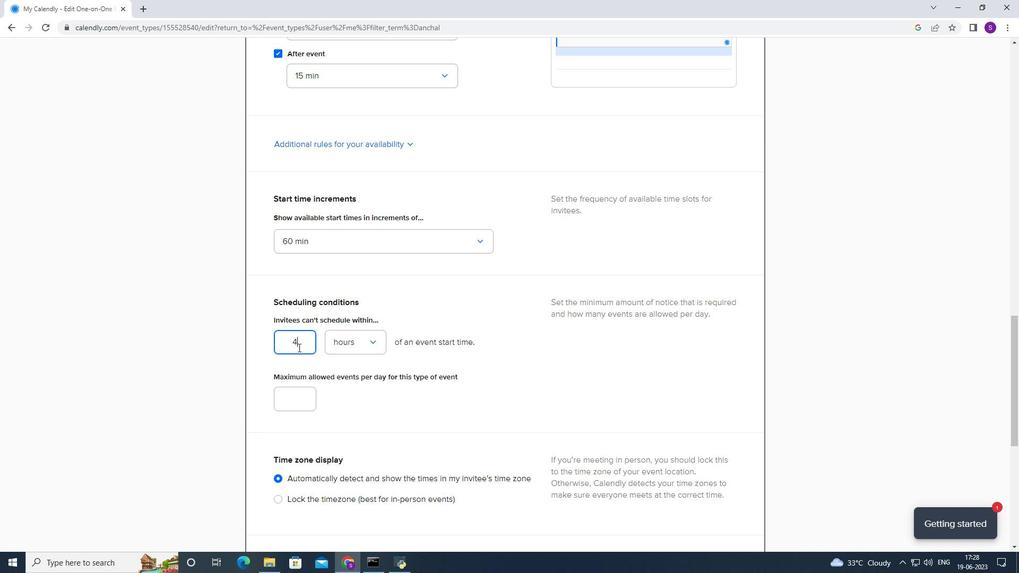 
Action: Key pressed 168
Screenshot: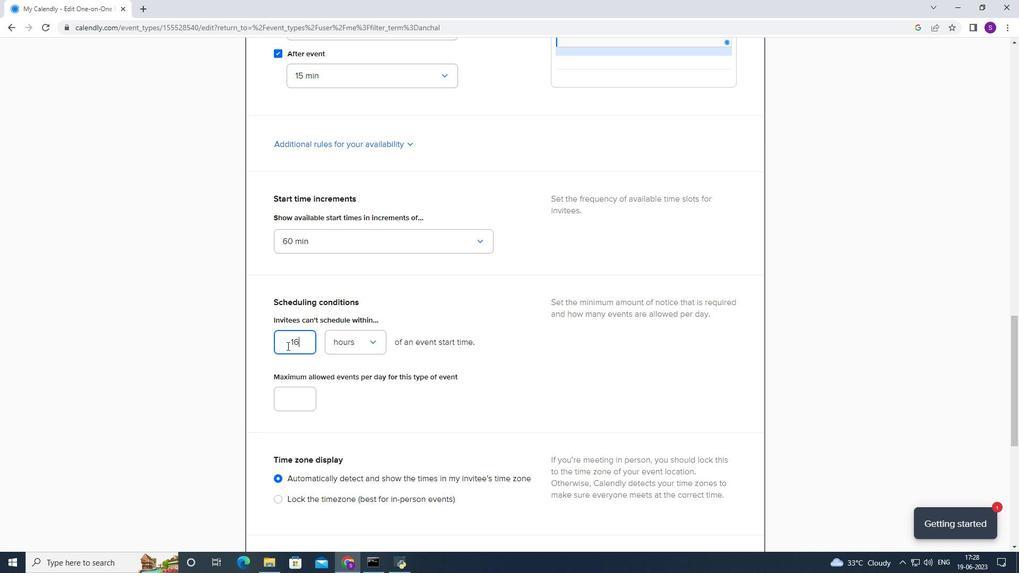 
Action: Mouse moved to (276, 458)
Screenshot: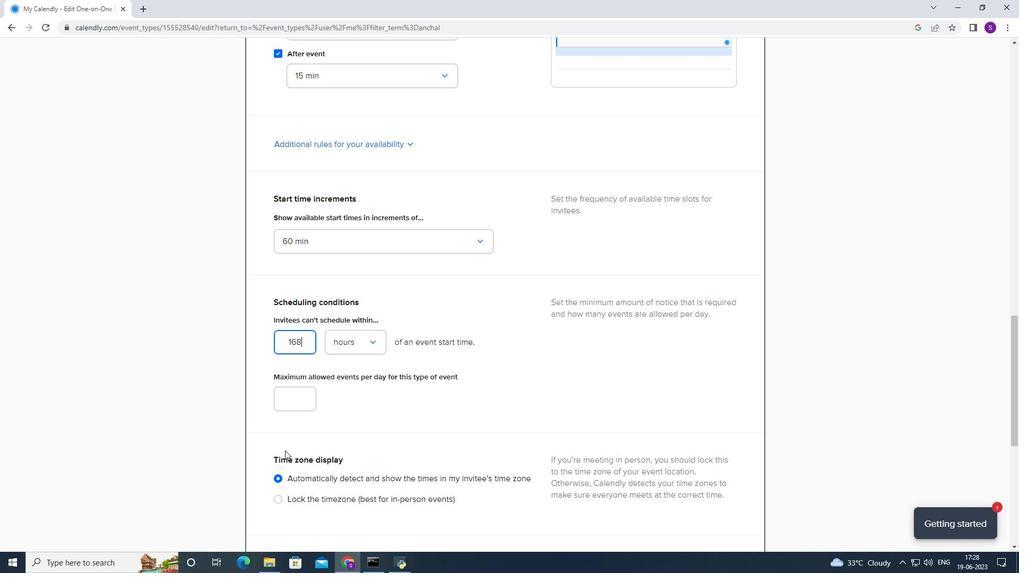 
Action: Mouse pressed left at (277, 457)
Screenshot: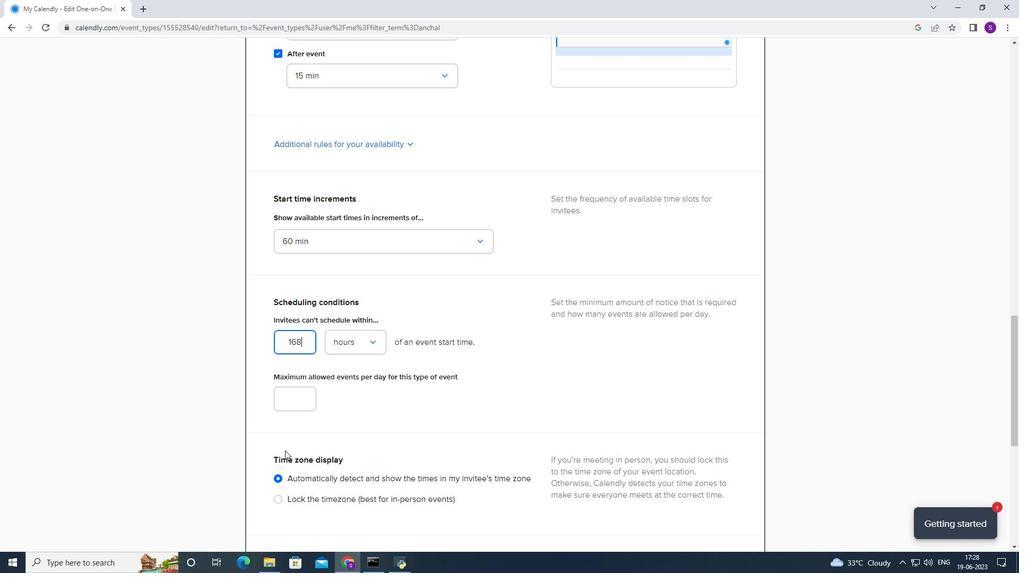 
Action: Mouse moved to (298, 389)
Screenshot: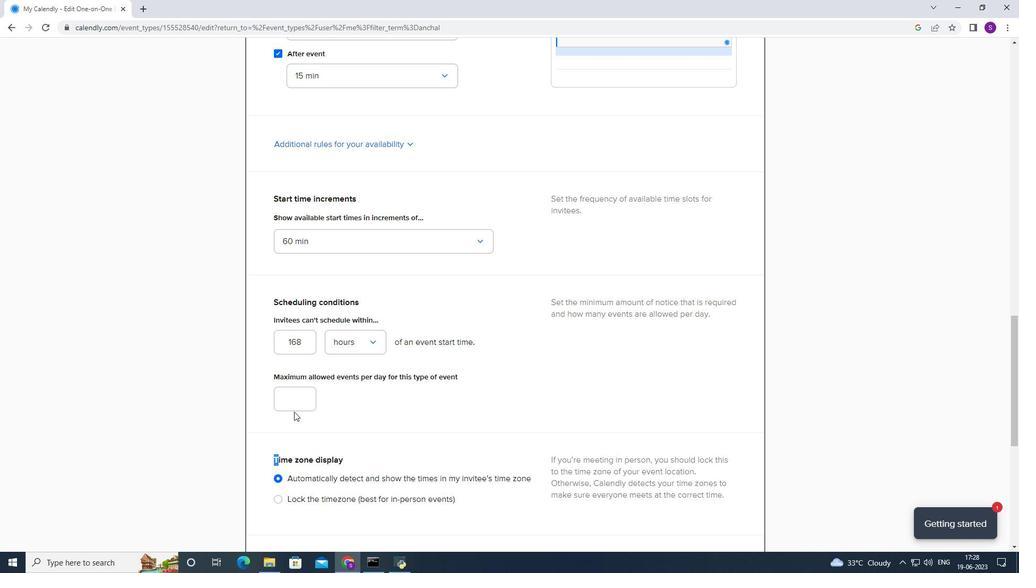 
Action: Mouse pressed left at (298, 389)
Screenshot: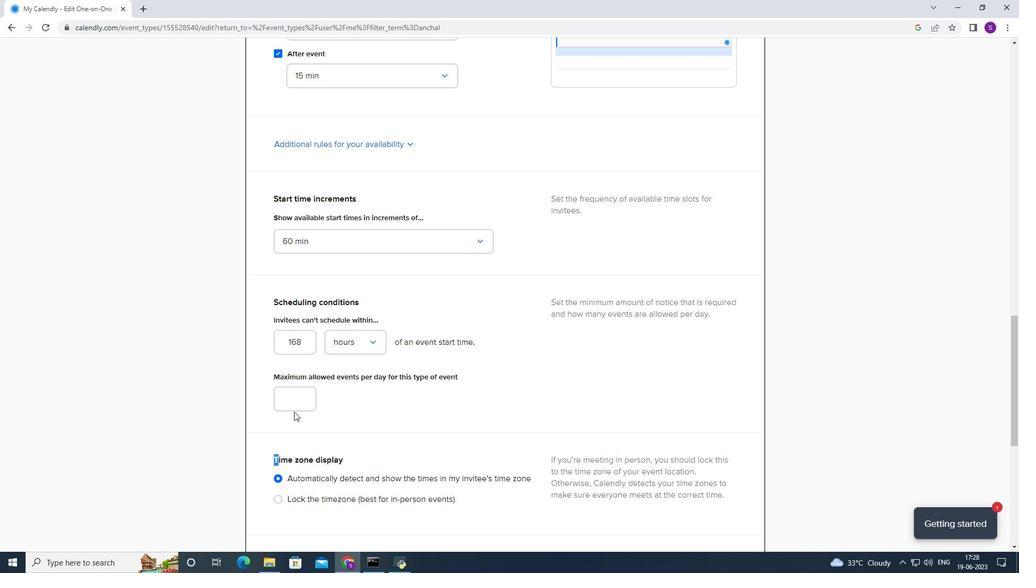 
Action: Key pressed 2
Screenshot: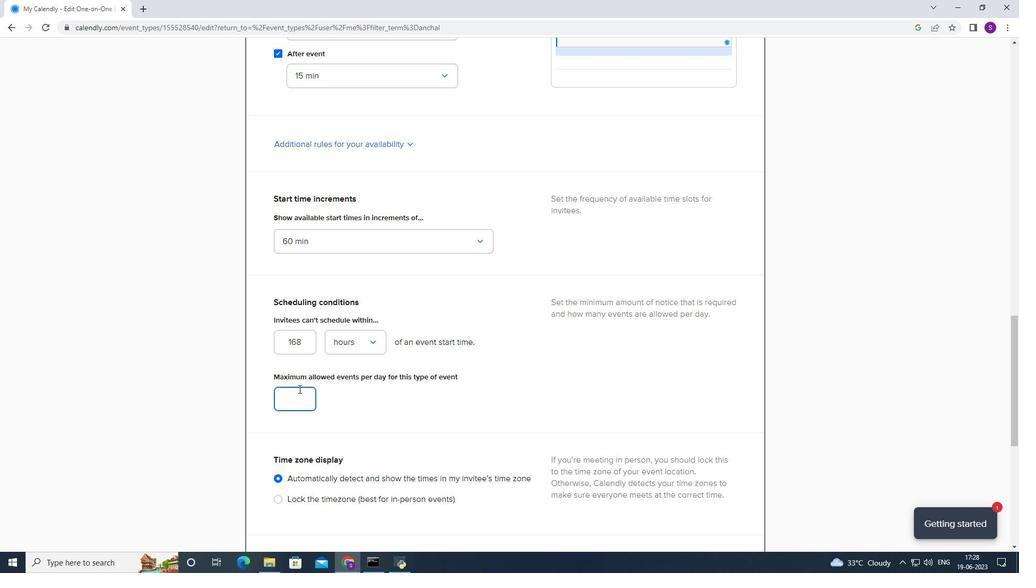 
Action: Mouse moved to (462, 404)
Screenshot: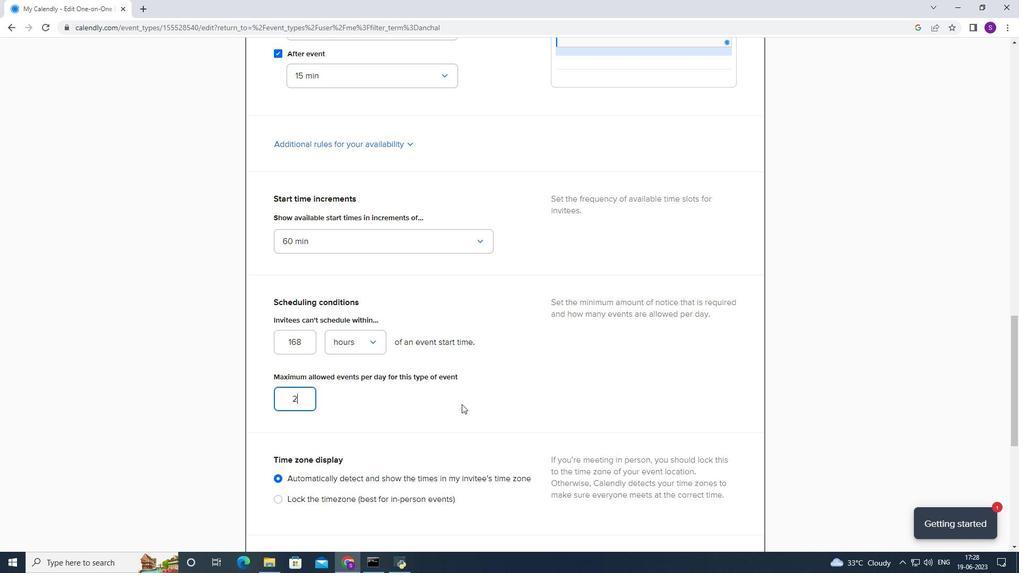 
Action: Mouse scrolled (462, 404) with delta (0, 0)
Screenshot: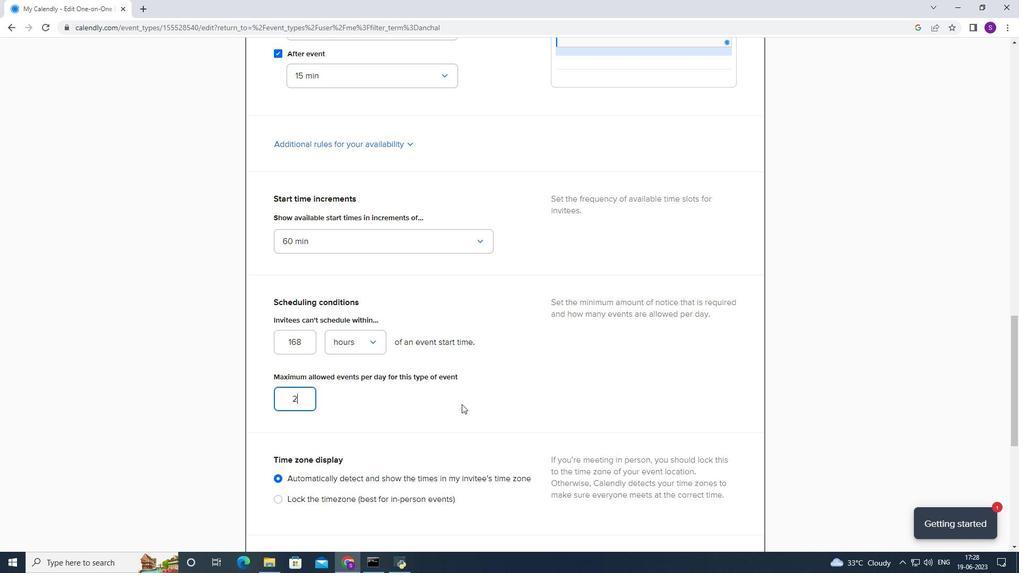 
Action: Mouse scrolled (462, 404) with delta (0, 0)
Screenshot: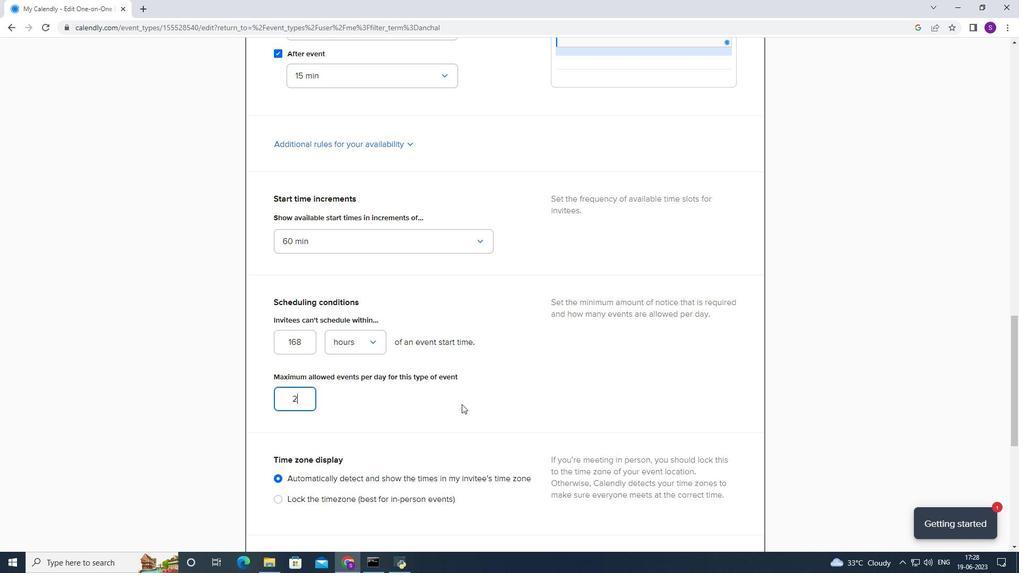 
Action: Mouse scrolled (462, 404) with delta (0, 0)
Screenshot: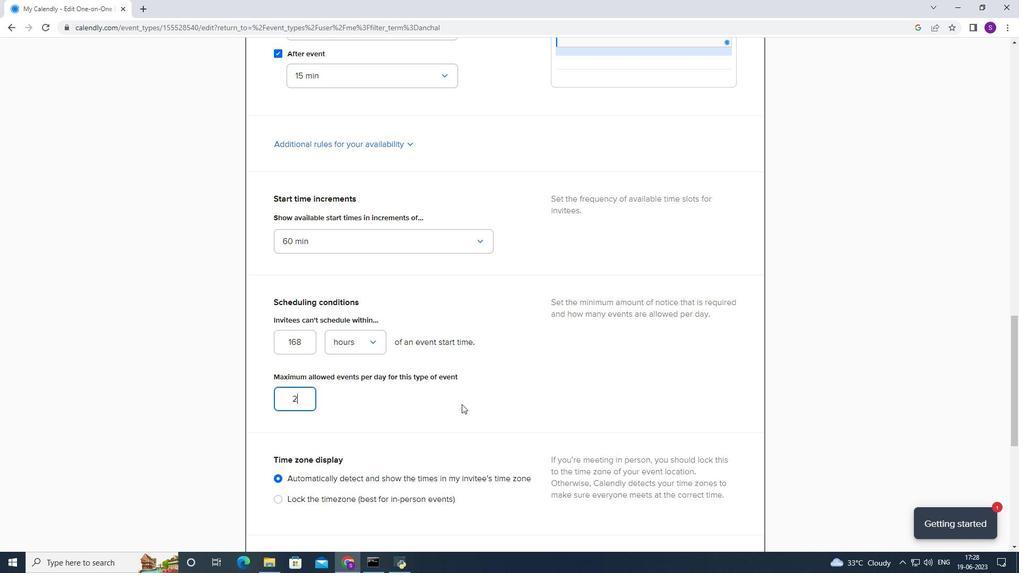 
Action: Mouse scrolled (462, 404) with delta (0, 0)
Screenshot: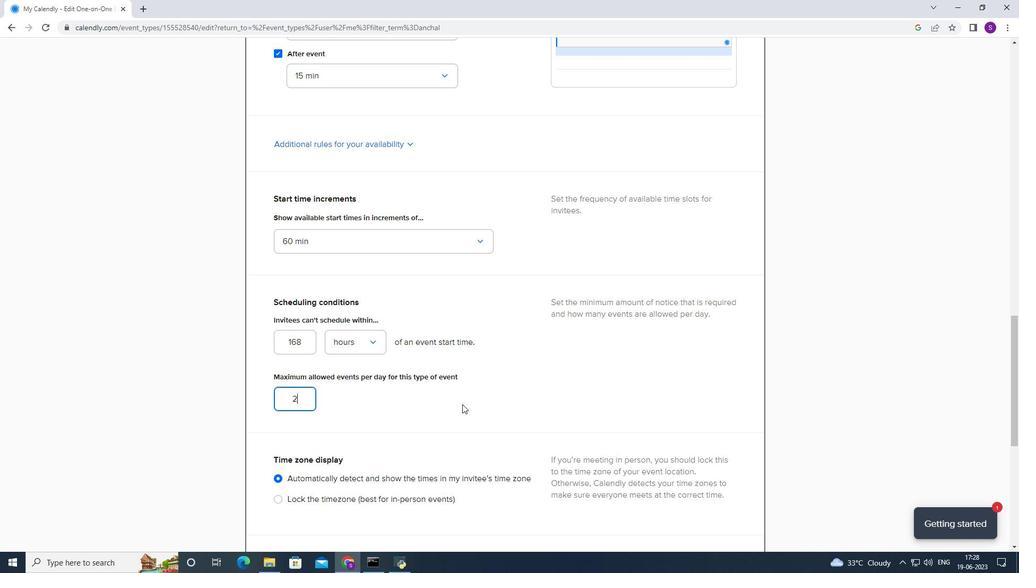 
Action: Mouse scrolled (462, 404) with delta (0, 0)
Screenshot: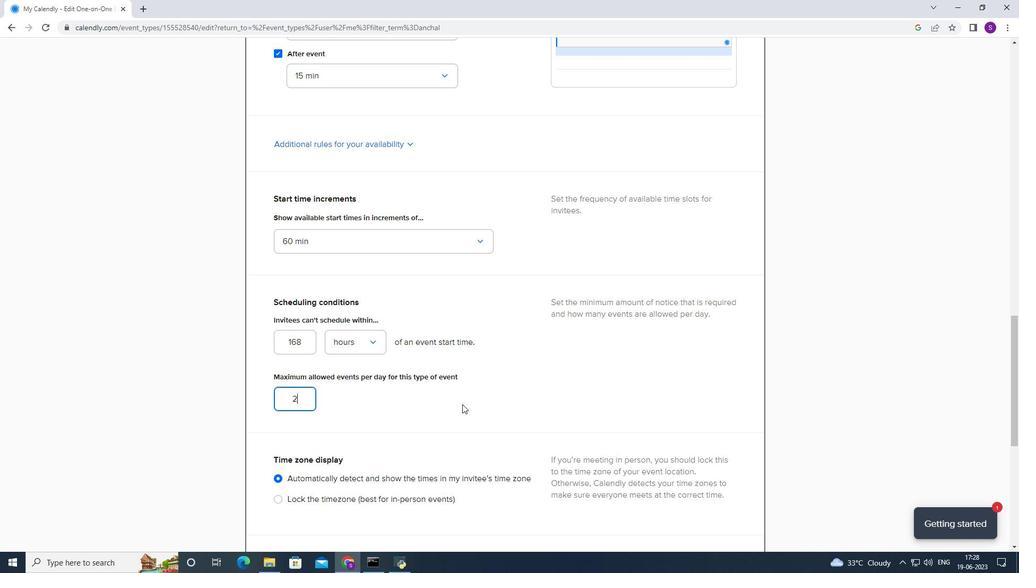 
Action: Mouse moved to (739, 379)
Screenshot: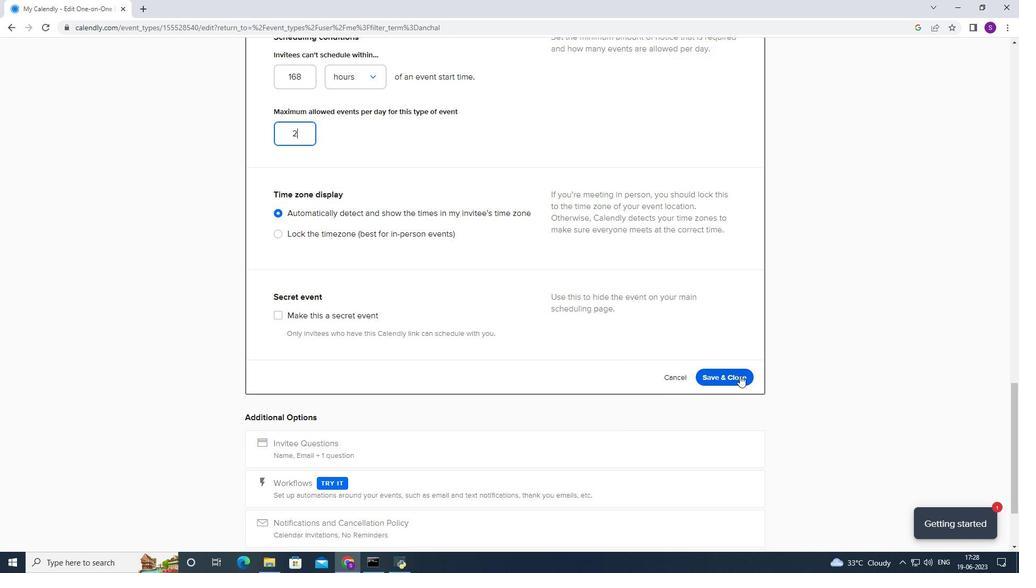 
Action: Mouse pressed left at (739, 379)
Screenshot: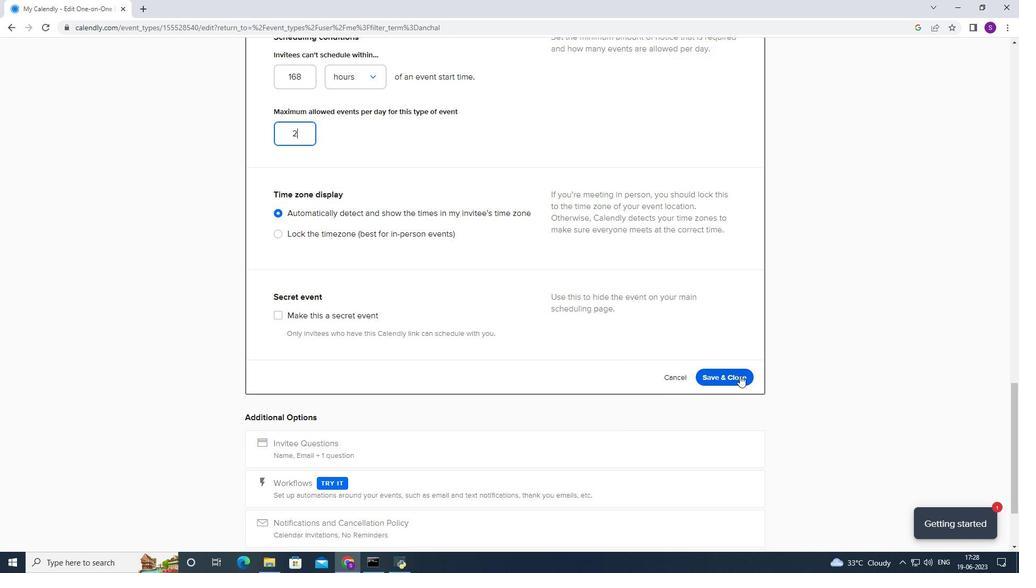 
Action: Mouse moved to (736, 380)
Screenshot: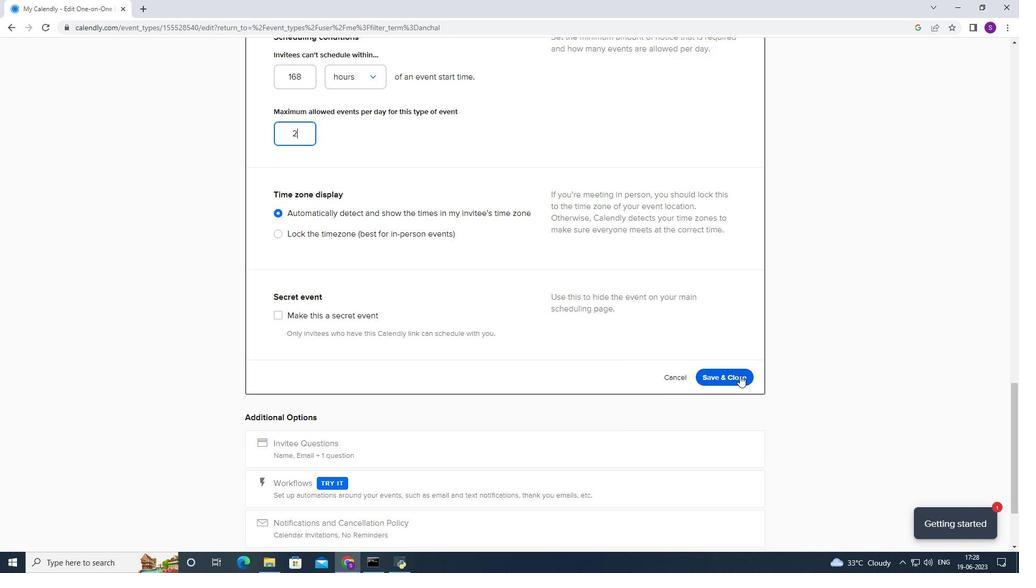 
